 Task: Select street view around selected location Cape Romain National Wildlife Refuge, South Carolina, United States and verify 3 surrounding locations
Action: Mouse moved to (366, 297)
Screenshot: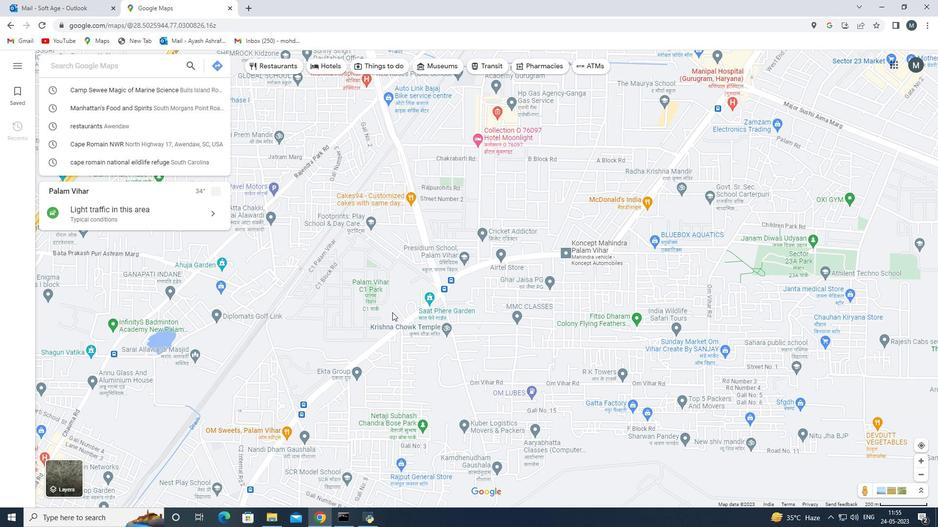 
Action: Mouse scrolled (366, 297) with delta (0, 0)
Screenshot: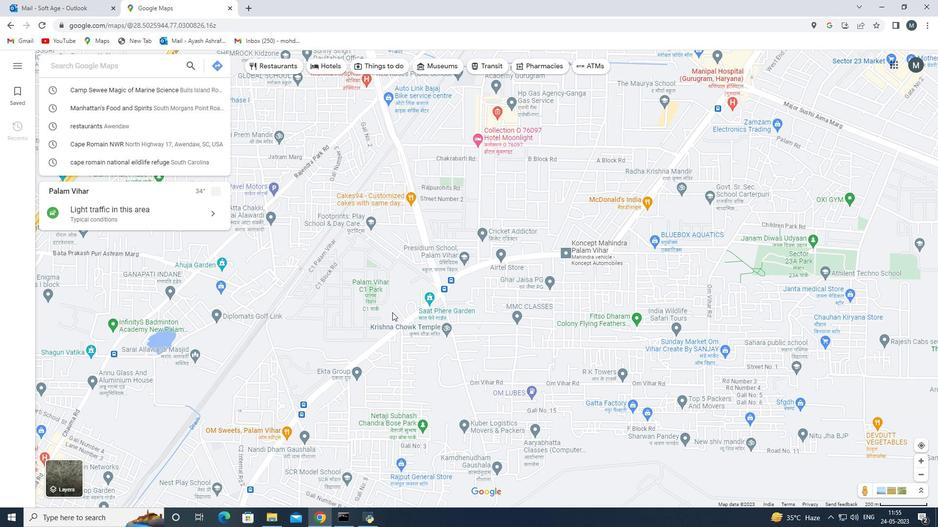 
Action: Mouse moved to (365, 296)
Screenshot: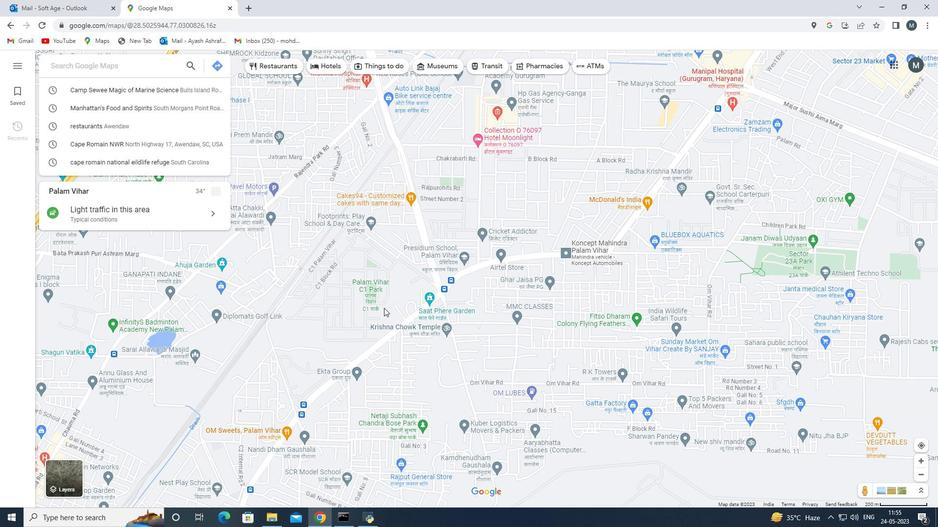 
Action: Mouse scrolled (365, 297) with delta (0, 0)
Screenshot: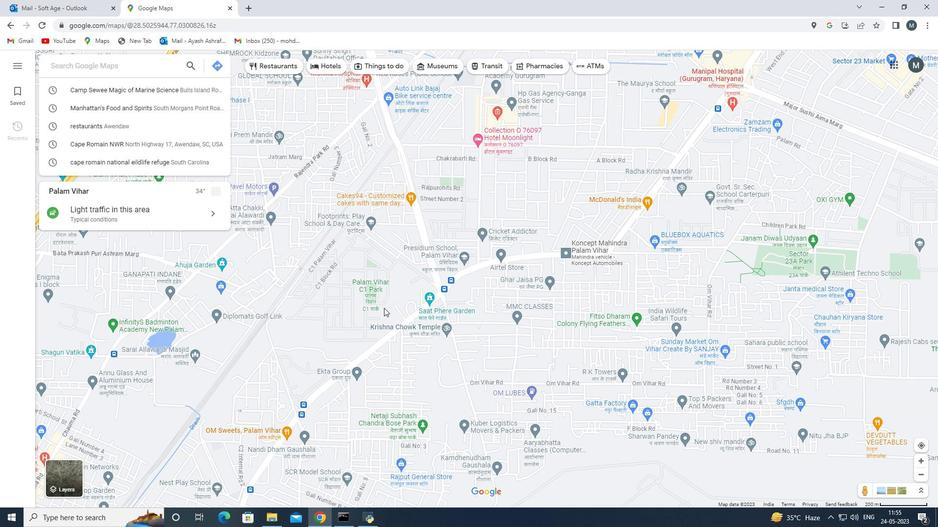 
Action: Mouse scrolled (365, 297) with delta (0, 0)
Screenshot: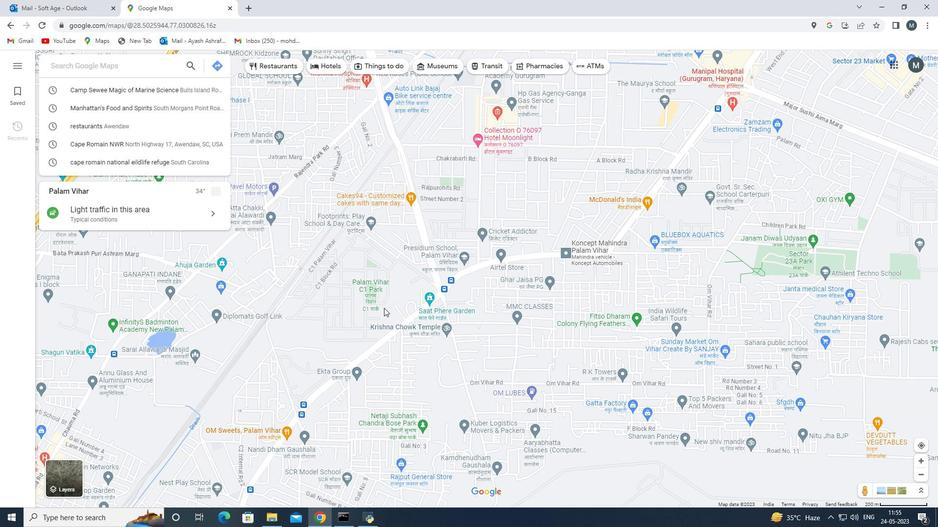 
Action: Mouse scrolled (365, 297) with delta (0, 0)
Screenshot: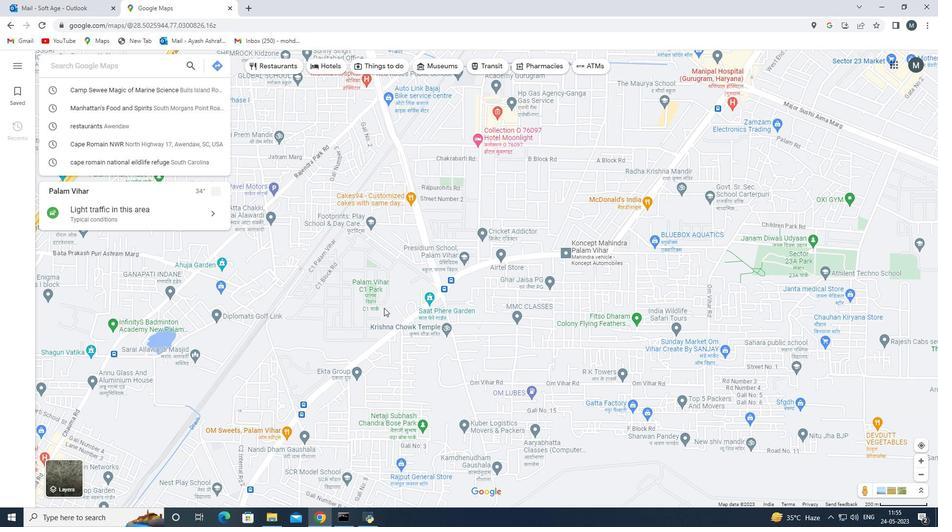 
Action: Mouse moved to (356, 292)
Screenshot: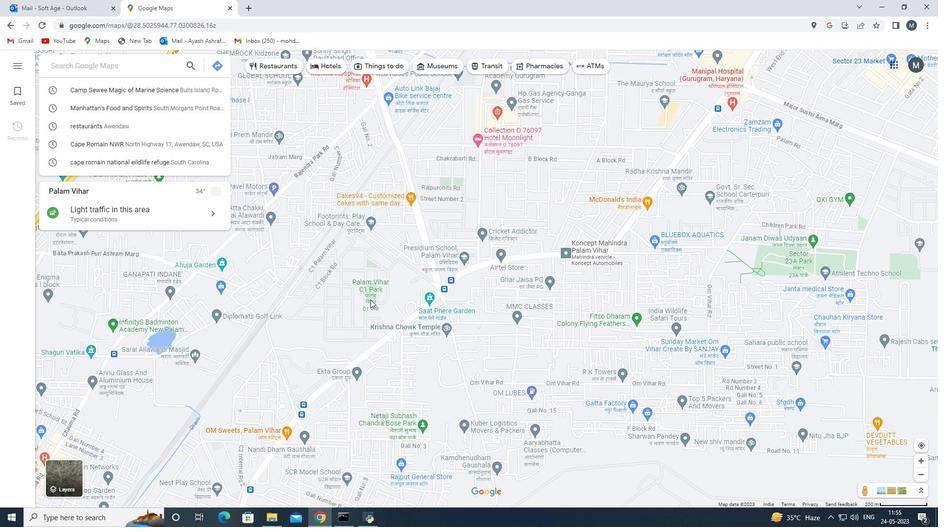 
Action: Mouse scrolled (356, 292) with delta (0, 0)
Screenshot: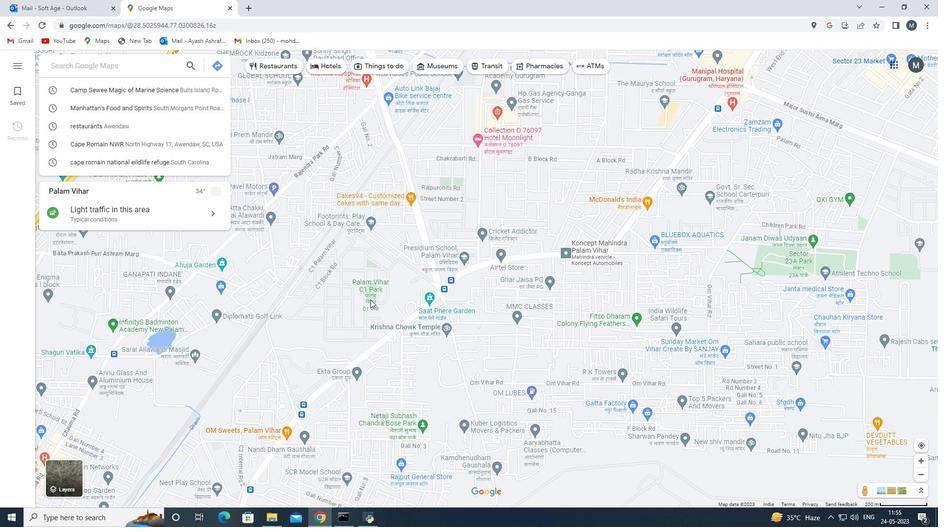 
Action: Mouse moved to (179, 192)
Screenshot: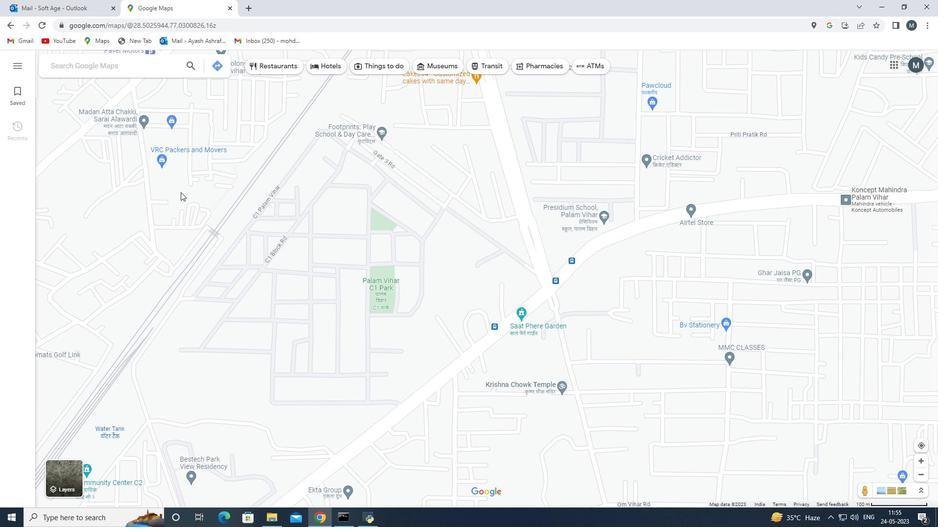 
Action: Mouse scrolled (179, 192) with delta (0, 0)
Screenshot: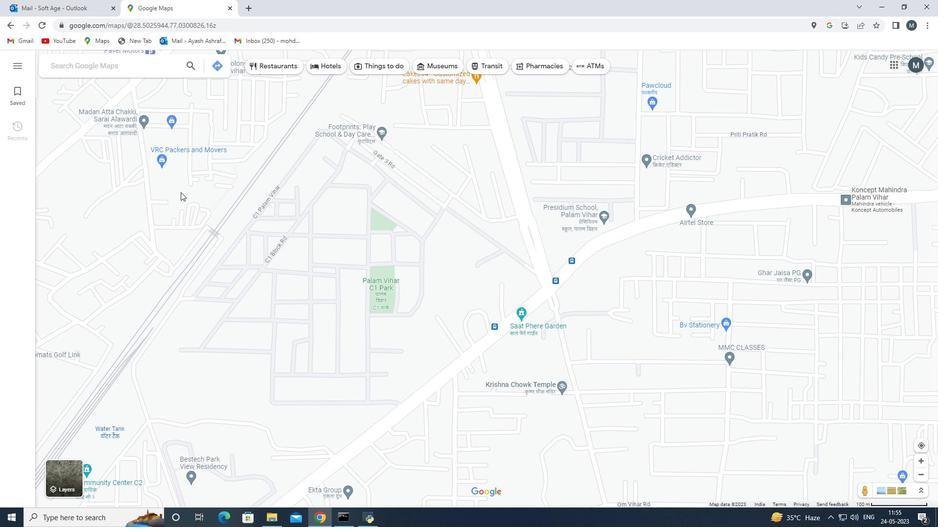 
Action: Mouse scrolled (179, 192) with delta (0, 0)
Screenshot: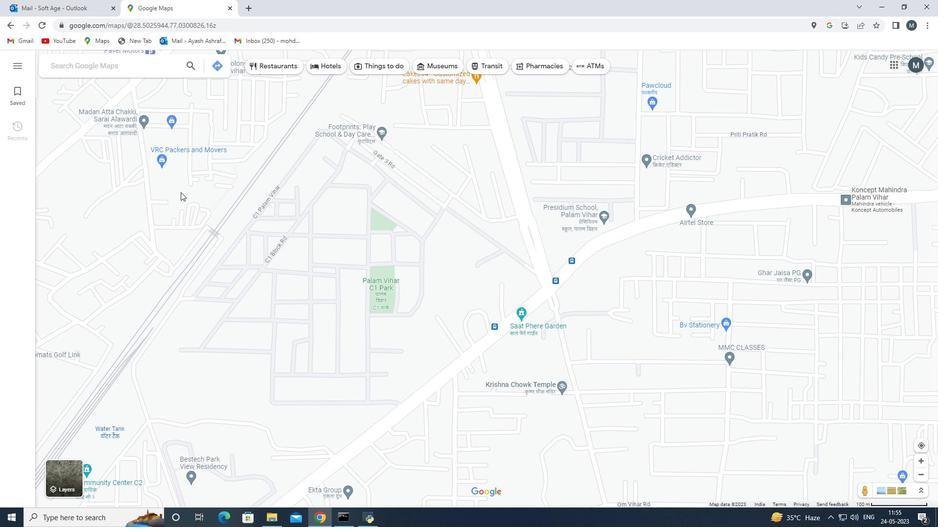 
Action: Mouse scrolled (179, 192) with delta (0, 0)
Screenshot: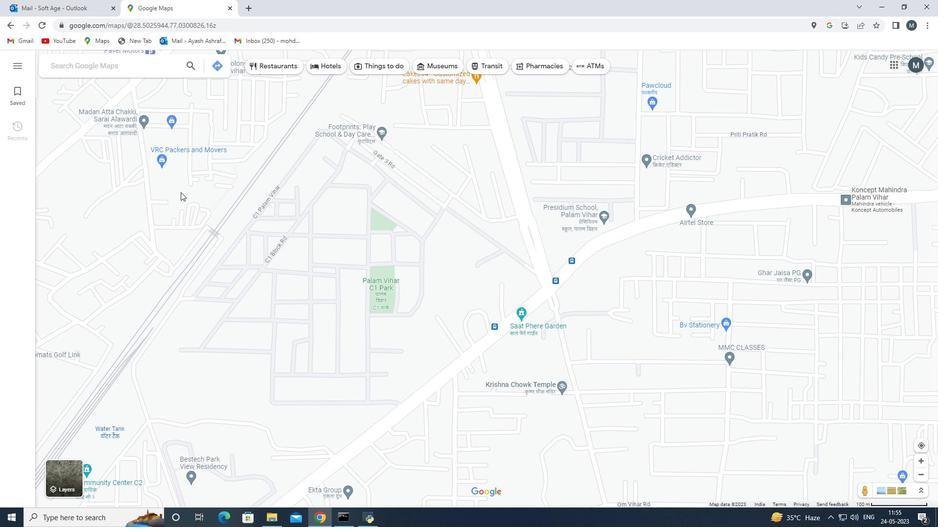 
Action: Mouse scrolled (179, 192) with delta (0, 0)
Screenshot: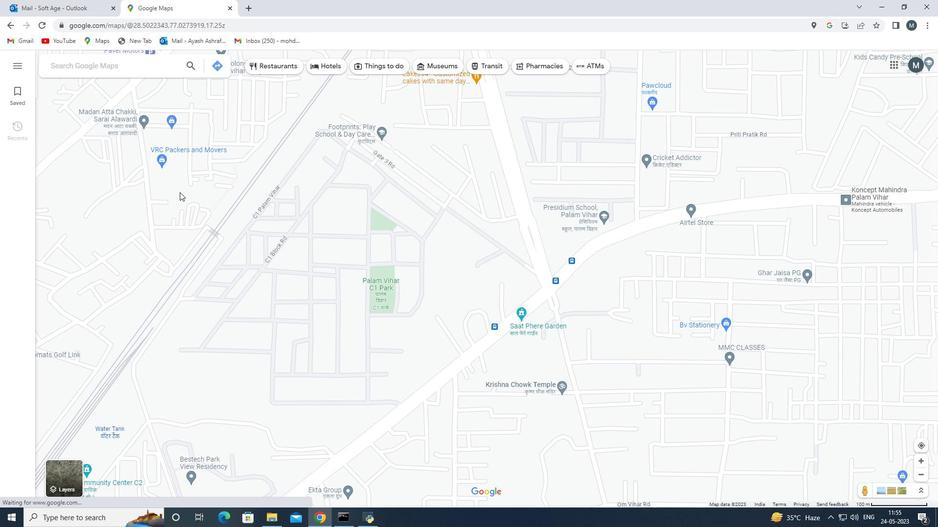 
Action: Mouse moved to (173, 191)
Screenshot: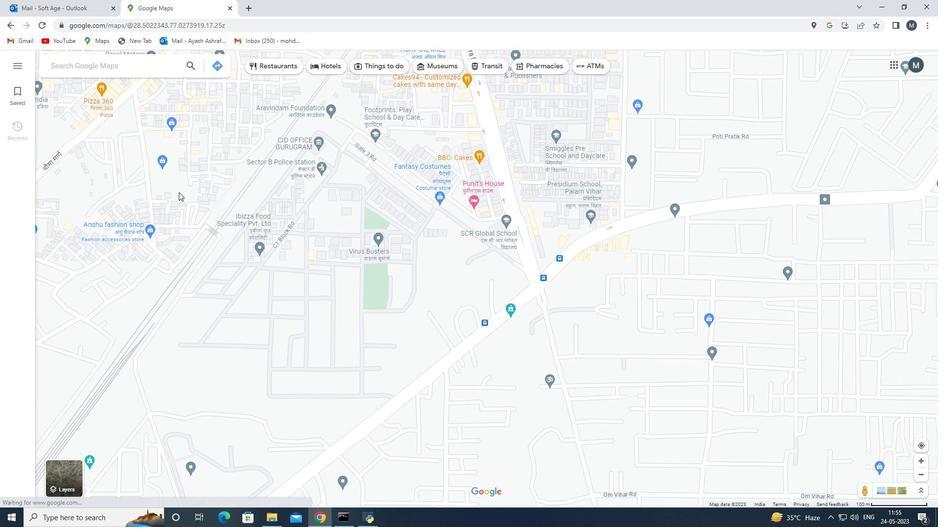
Action: Mouse scrolled (175, 191) with delta (0, 0)
Screenshot: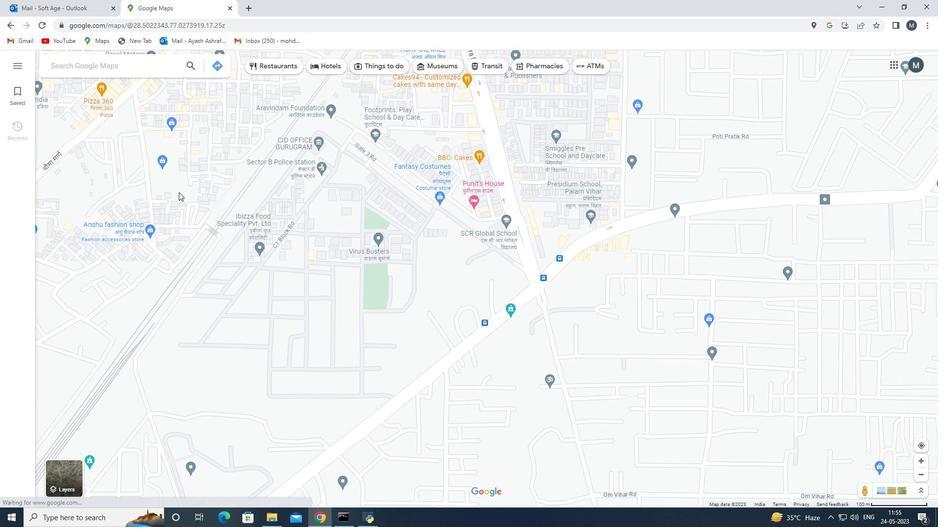
Action: Mouse moved to (102, 69)
Screenshot: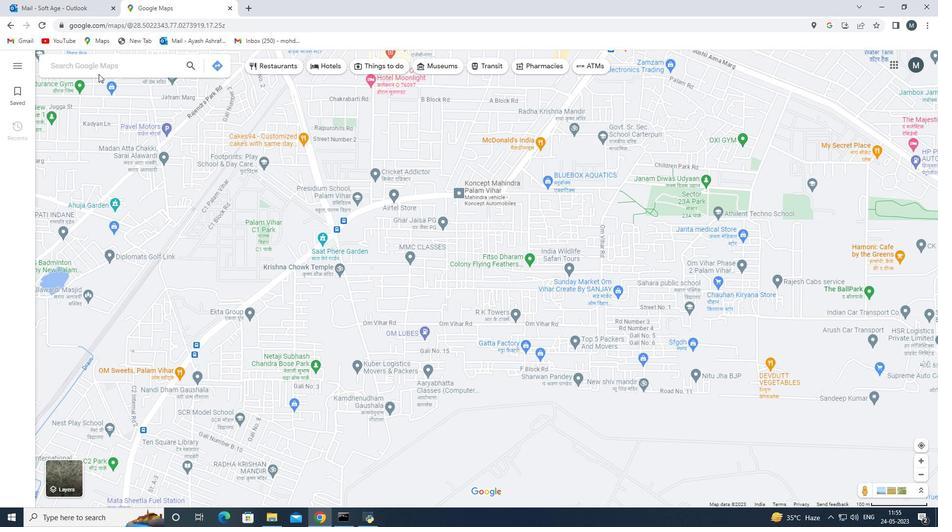 
Action: Mouse pressed left at (102, 69)
Screenshot: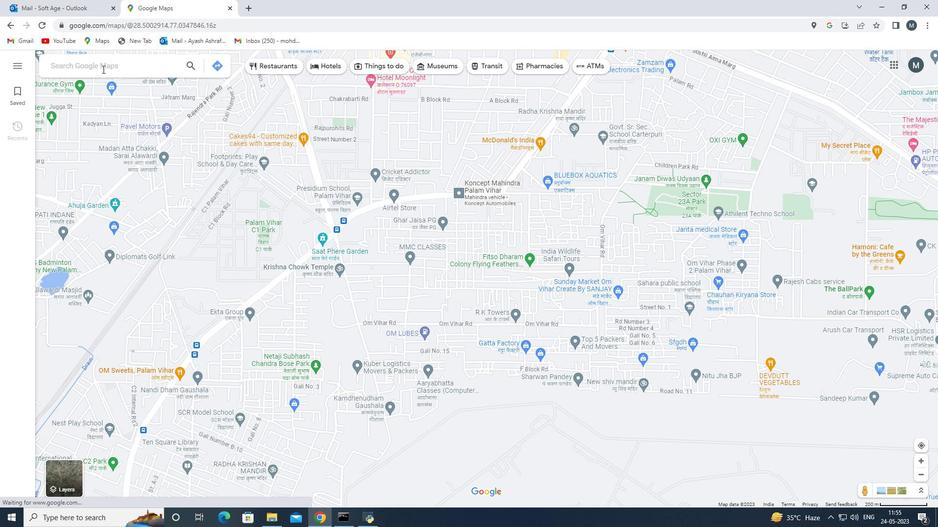
Action: Key pressed <Key.shift>Cape<Key.space><Key.shift>romain<Key.space>national<Key.space>wo<Key.backspace>ildlife<Key.space>regu<Key.backspace><Key.backspace>fuge,south<Key.space>carolina<Key.space>
Screenshot: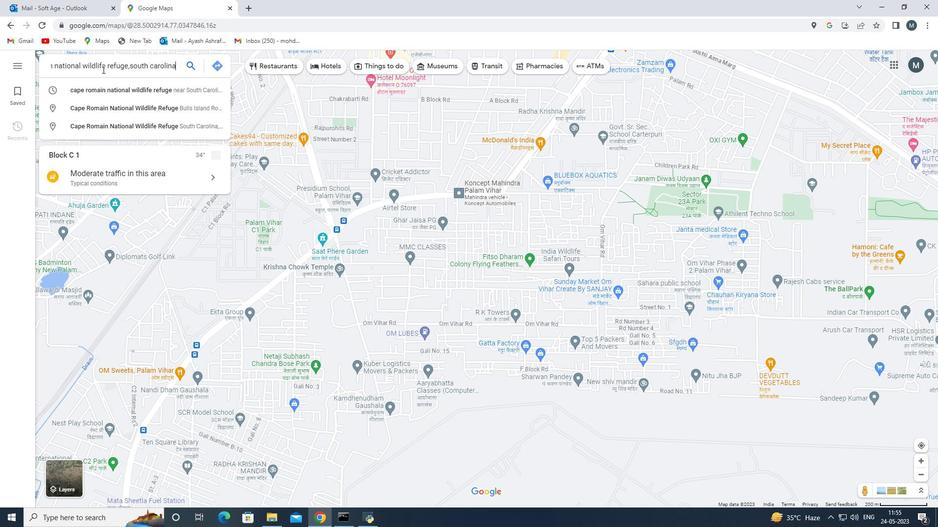 
Action: Mouse moved to (184, 66)
Screenshot: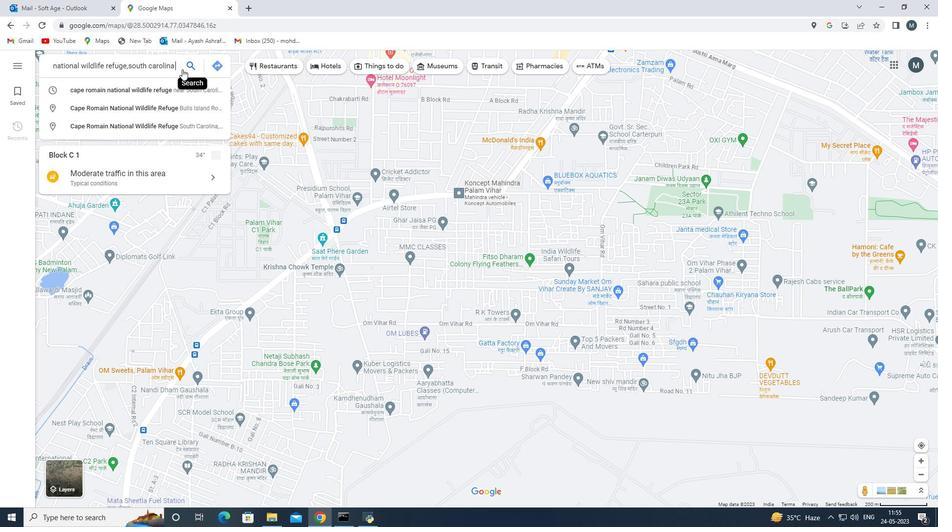 
Action: Mouse pressed left at (184, 66)
Screenshot: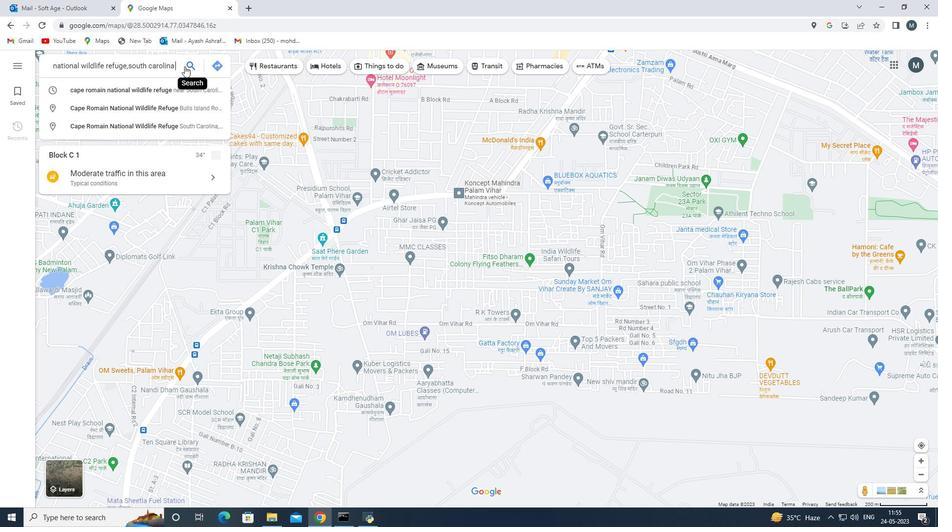 
Action: Mouse moved to (604, 304)
Screenshot: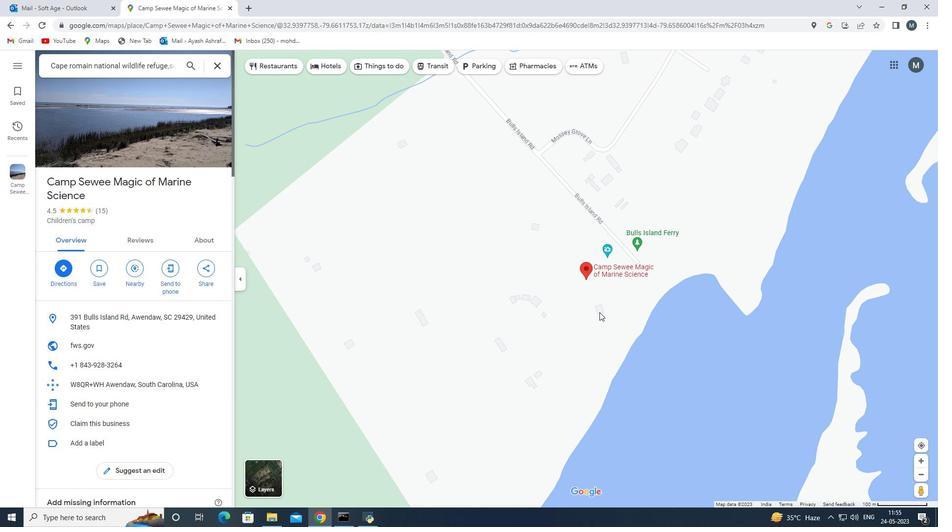 
Action: Mouse scrolled (604, 305) with delta (0, 0)
Screenshot: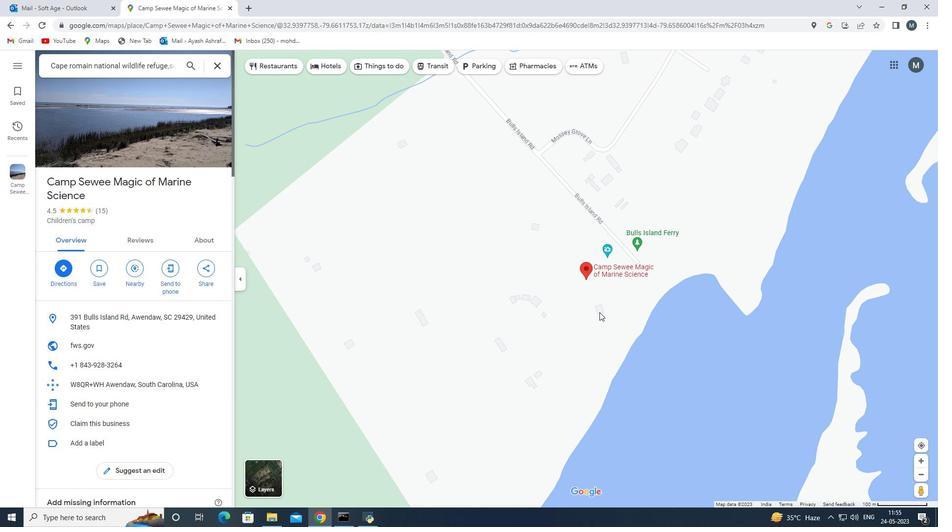 
Action: Mouse moved to (604, 293)
Screenshot: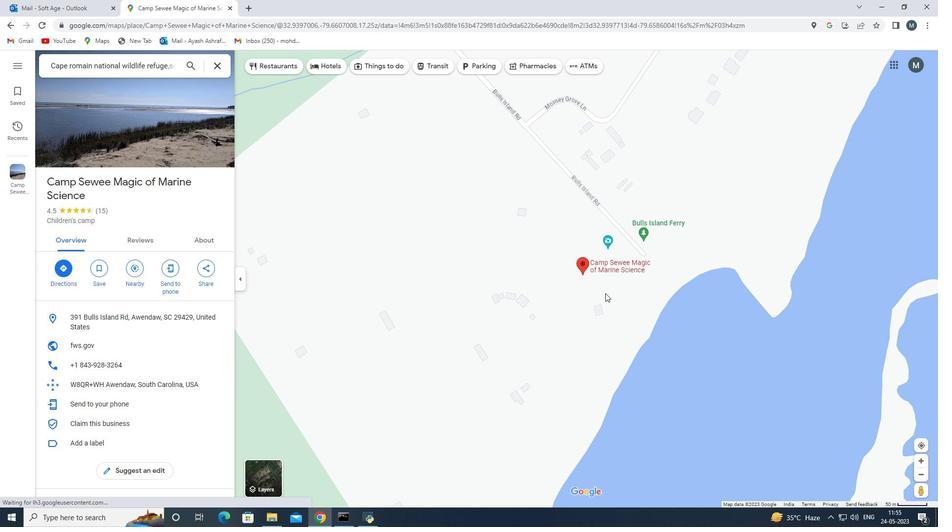 
Action: Mouse scrolled (604, 294) with delta (0, 0)
Screenshot: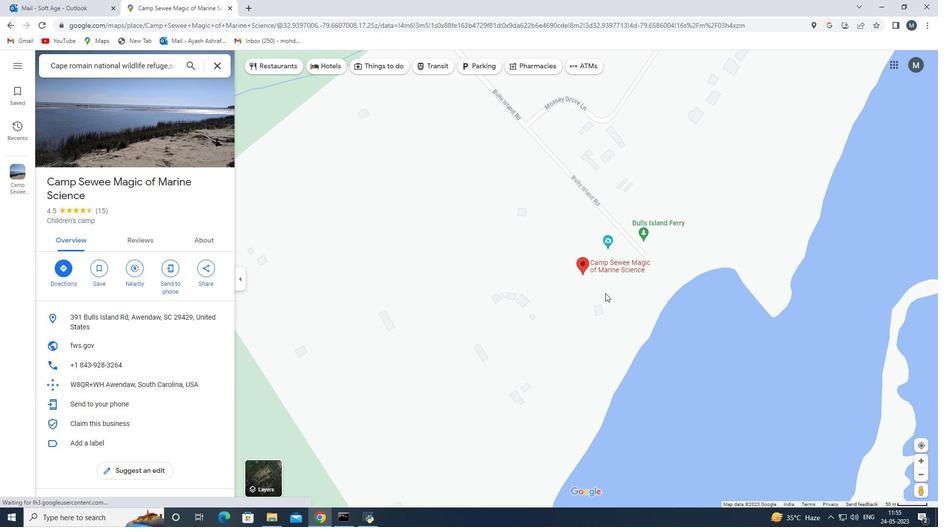 
Action: Mouse scrolled (604, 294) with delta (0, 0)
Screenshot: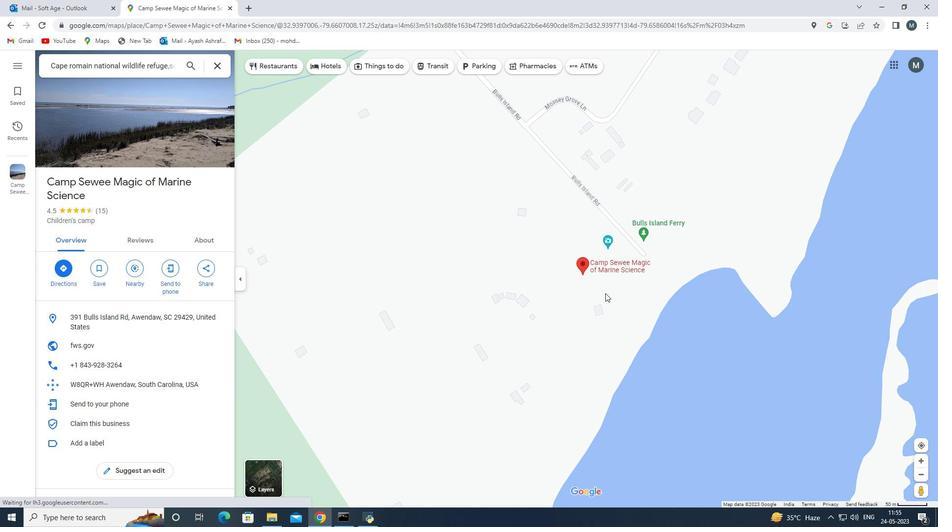 
Action: Mouse moved to (607, 290)
Screenshot: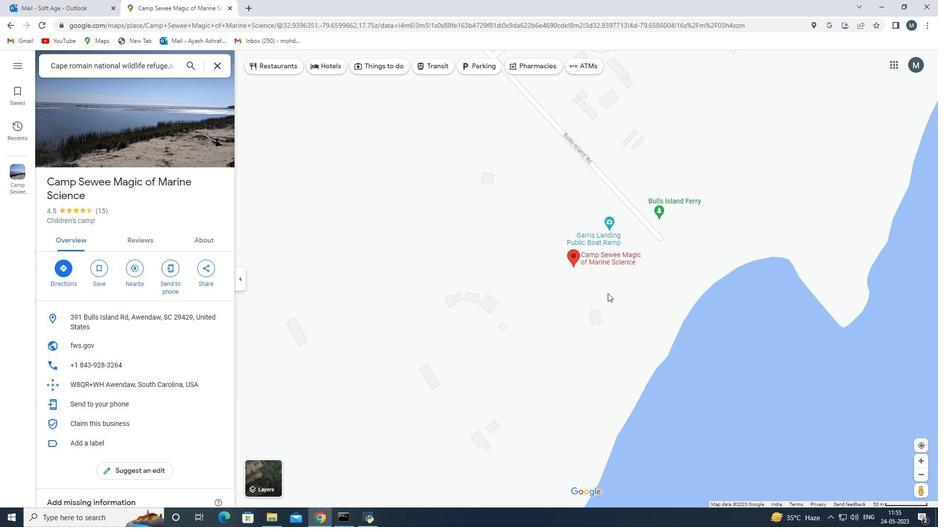 
Action: Mouse scrolled (607, 291) with delta (0, 0)
Screenshot: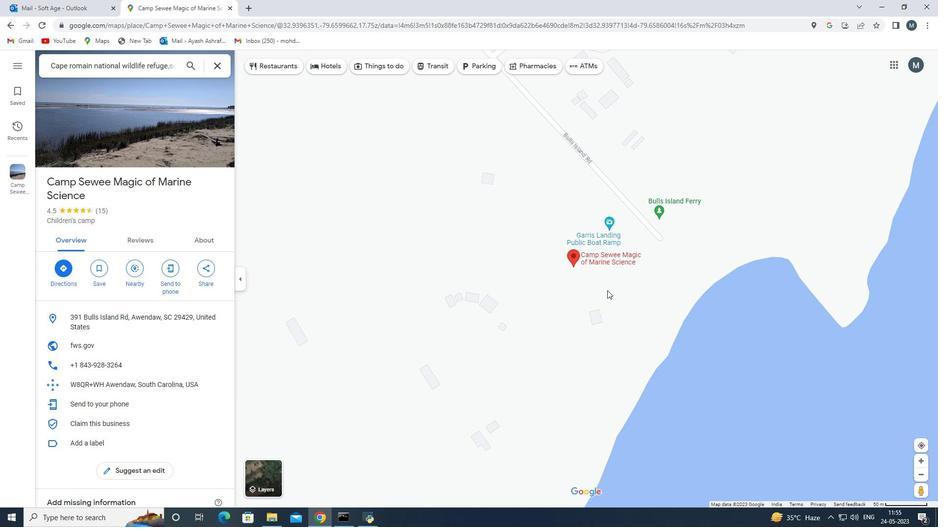 
Action: Mouse scrolled (607, 291) with delta (0, 0)
Screenshot: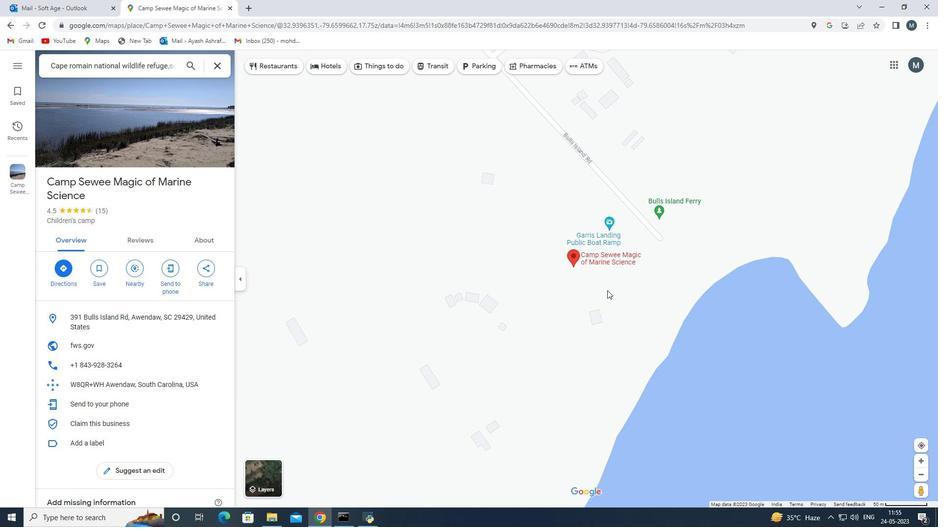 
Action: Mouse moved to (579, 248)
Screenshot: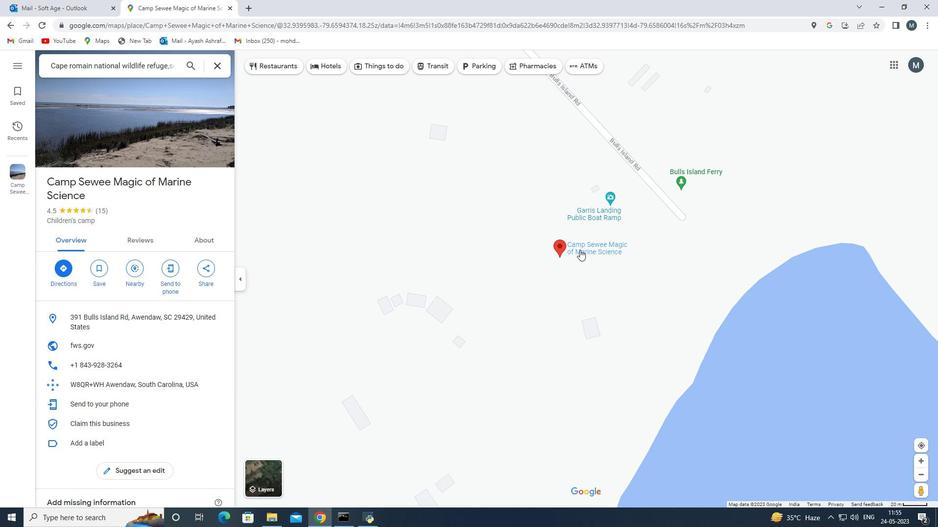
Action: Mouse pressed left at (579, 248)
Screenshot: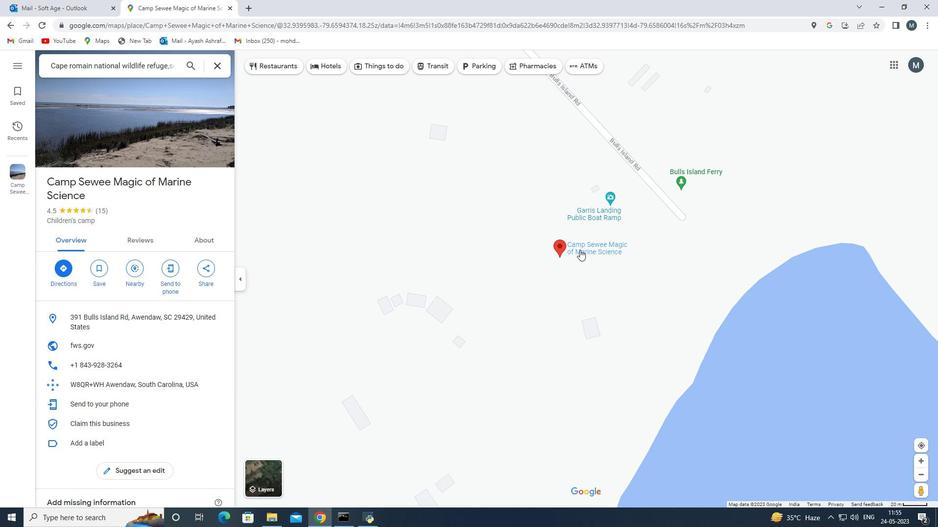 
Action: Mouse moved to (221, 66)
Screenshot: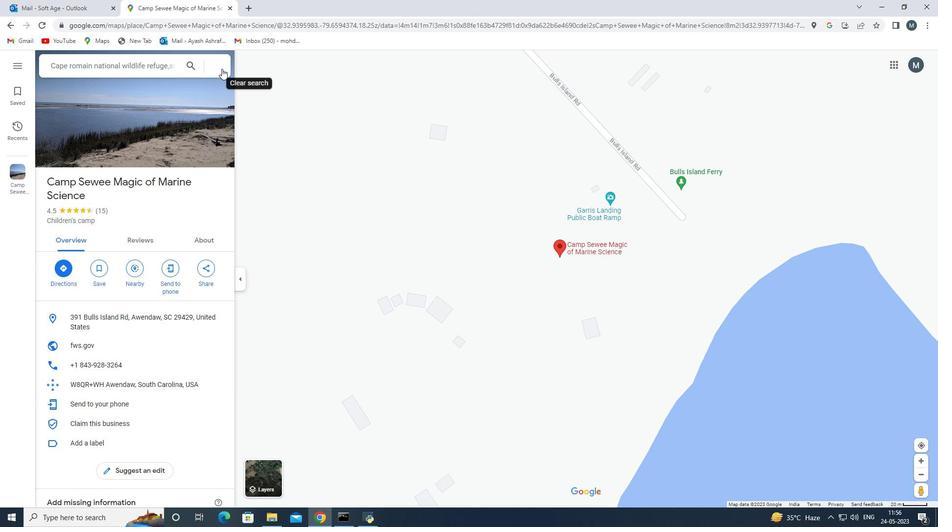 
Action: Mouse pressed left at (221, 66)
Screenshot: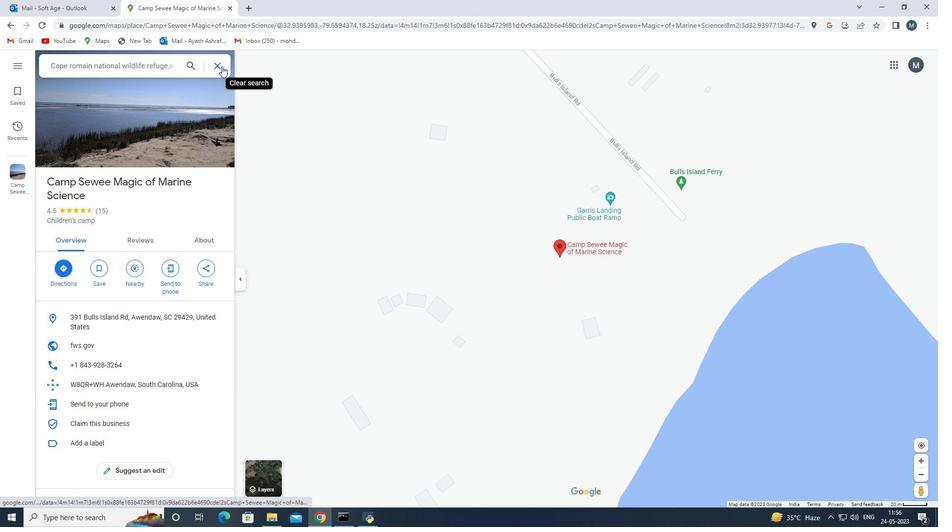 
Action: Mouse moved to (546, 264)
Screenshot: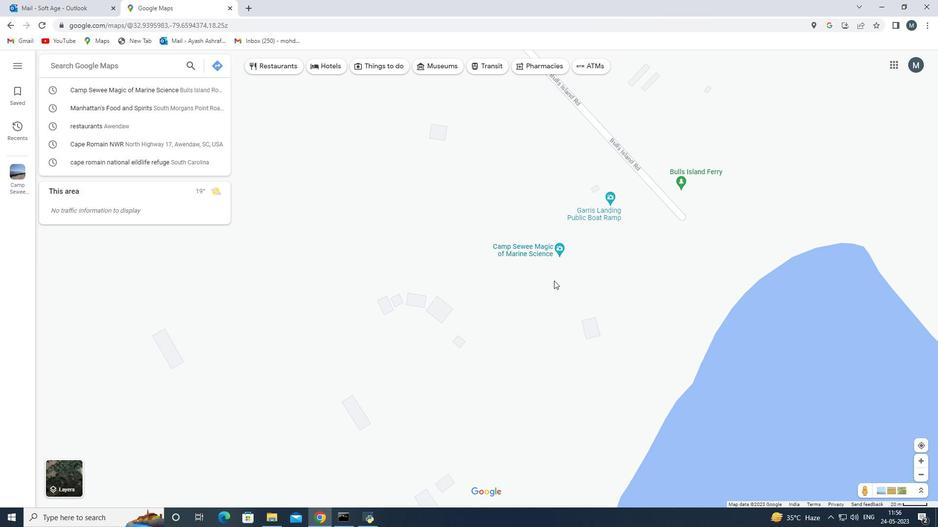 
Action: Mouse scrolled (546, 265) with delta (0, 0)
Screenshot: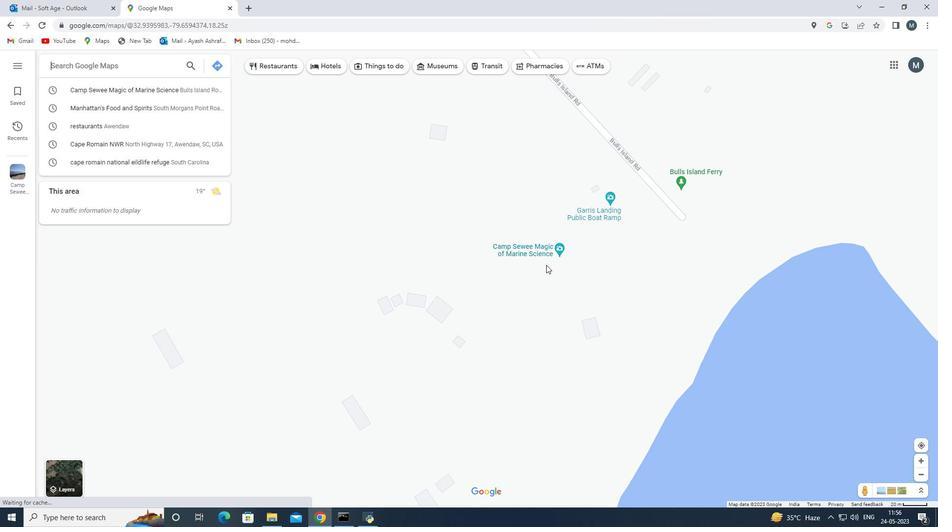 
Action: Mouse scrolled (546, 265) with delta (0, 0)
Screenshot: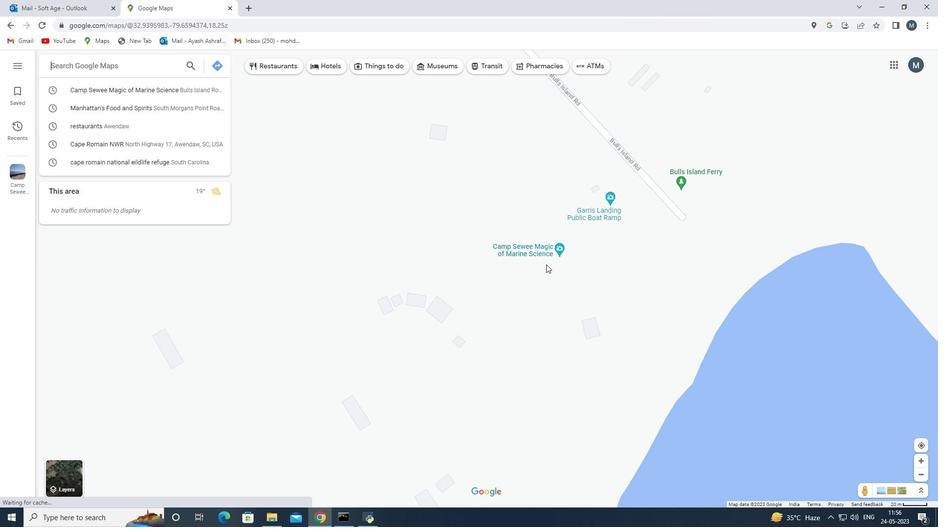 
Action: Mouse moved to (575, 251)
Screenshot: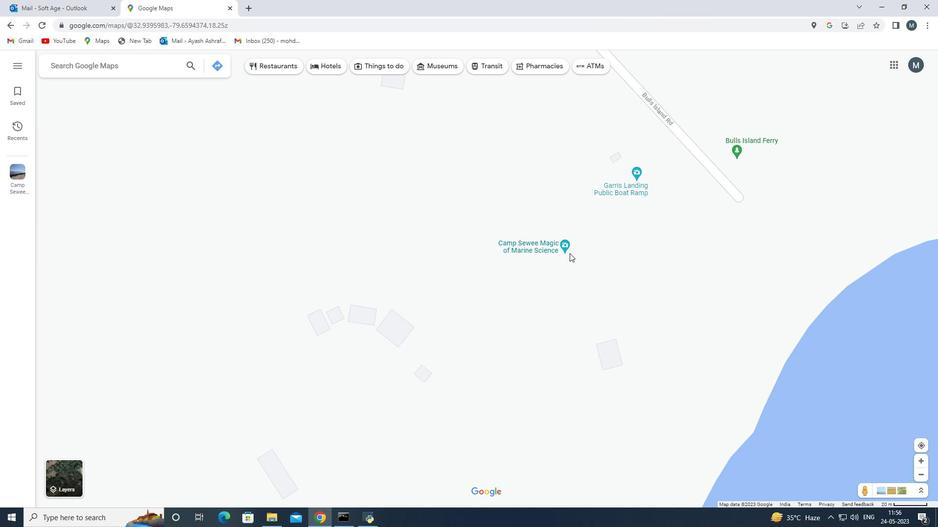 
Action: Mouse scrolled (575, 251) with delta (0, 0)
Screenshot: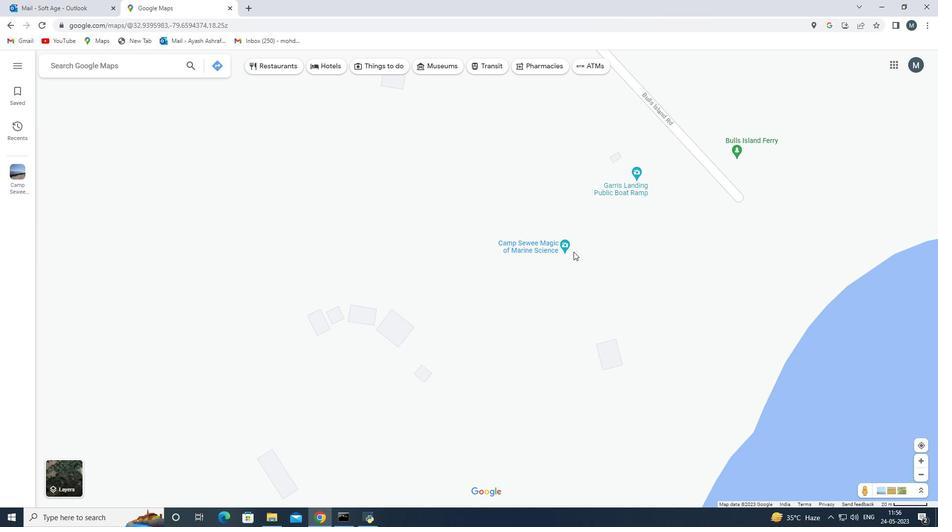 
Action: Mouse scrolled (575, 251) with delta (0, 0)
Screenshot: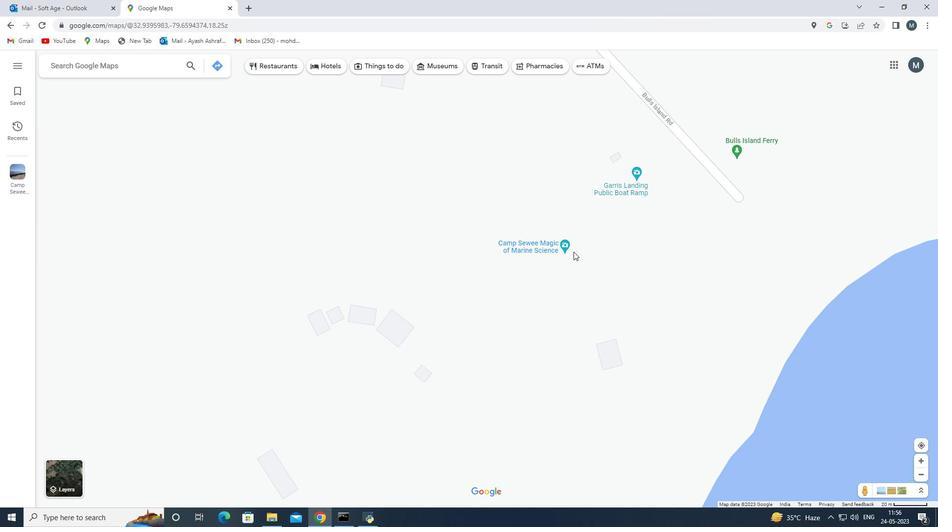 
Action: Mouse scrolled (575, 251) with delta (0, 0)
Screenshot: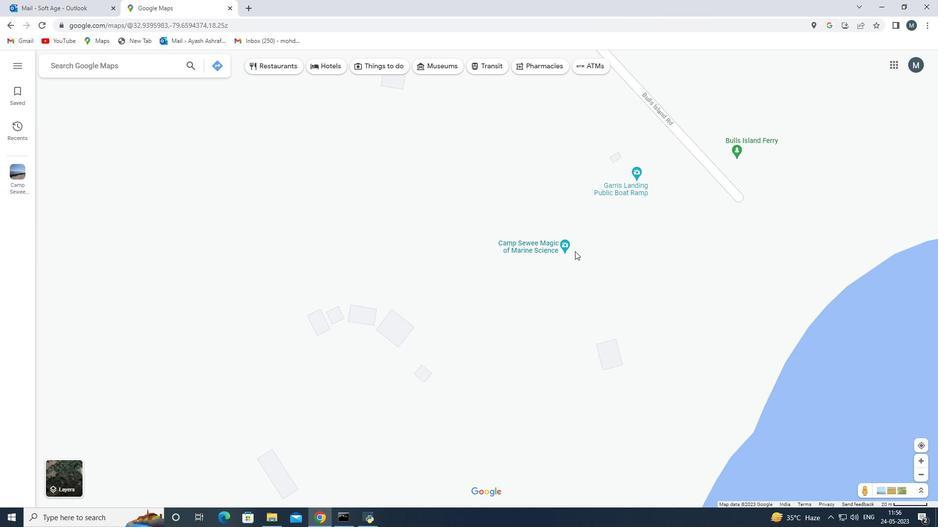 
Action: Mouse moved to (540, 280)
Screenshot: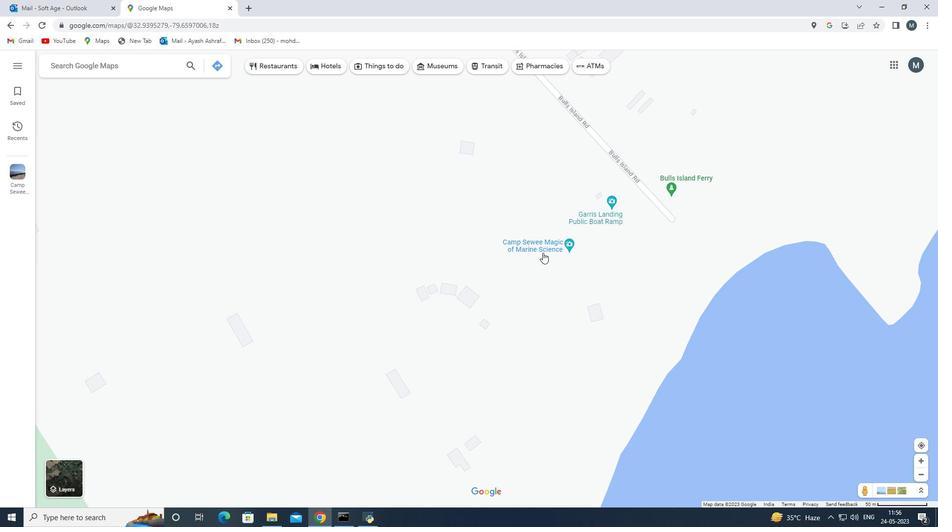 
Action: Mouse scrolled (540, 280) with delta (0, 0)
Screenshot: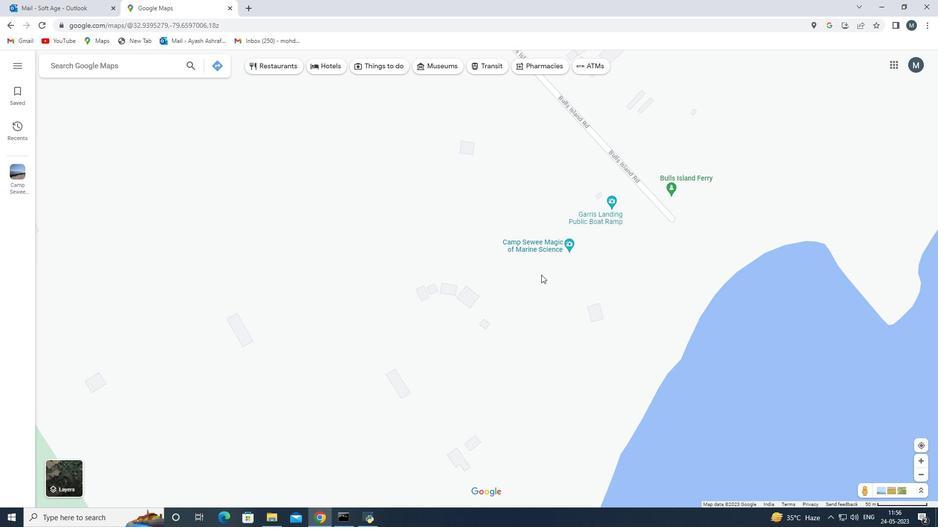 
Action: Mouse scrolled (540, 280) with delta (0, 0)
Screenshot: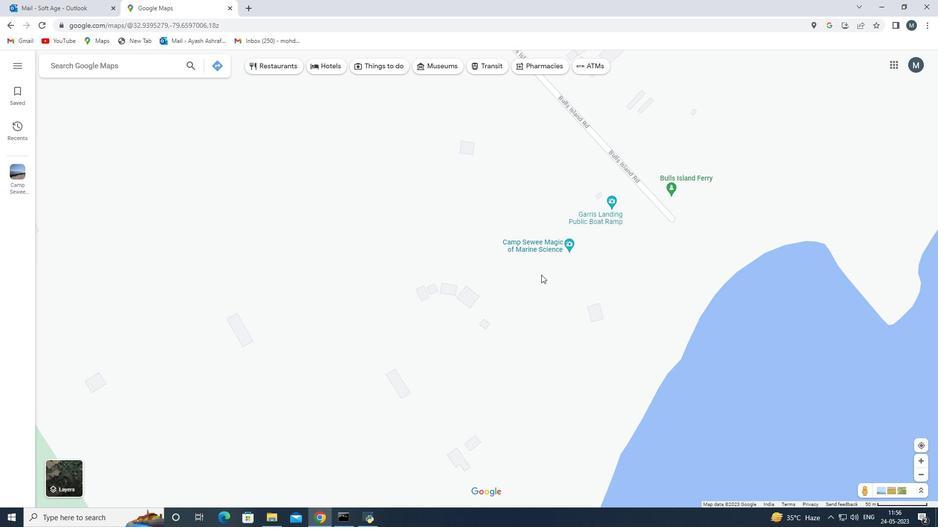 
Action: Mouse scrolled (540, 280) with delta (0, 0)
Screenshot: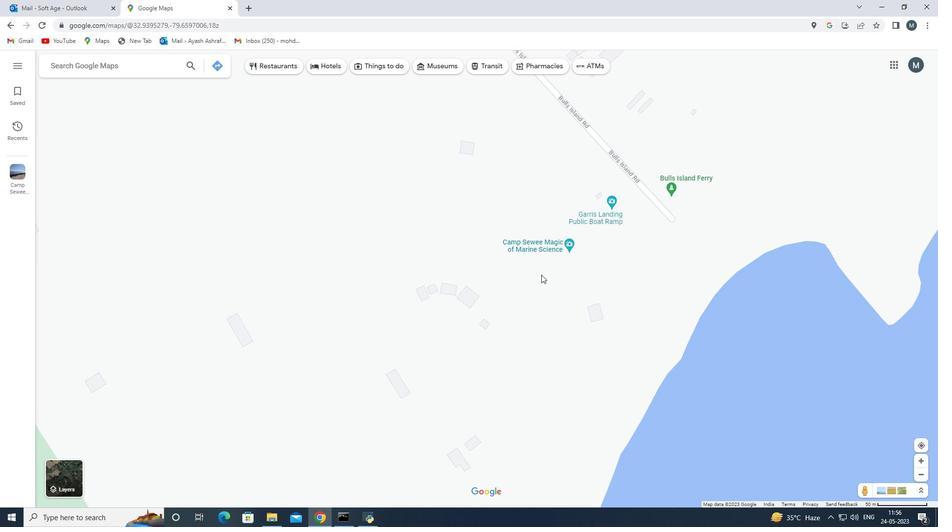 
Action: Mouse scrolled (540, 280) with delta (0, 0)
Screenshot: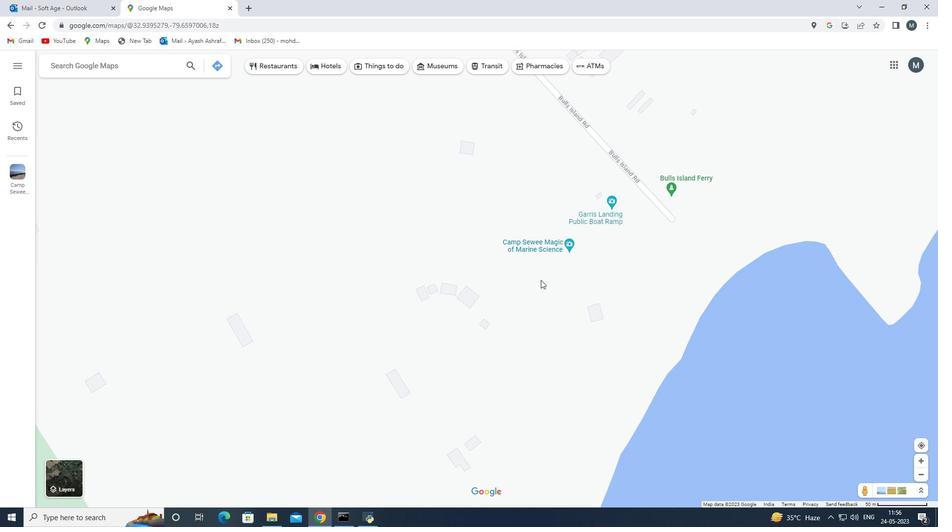 
Action: Mouse moved to (640, 232)
Screenshot: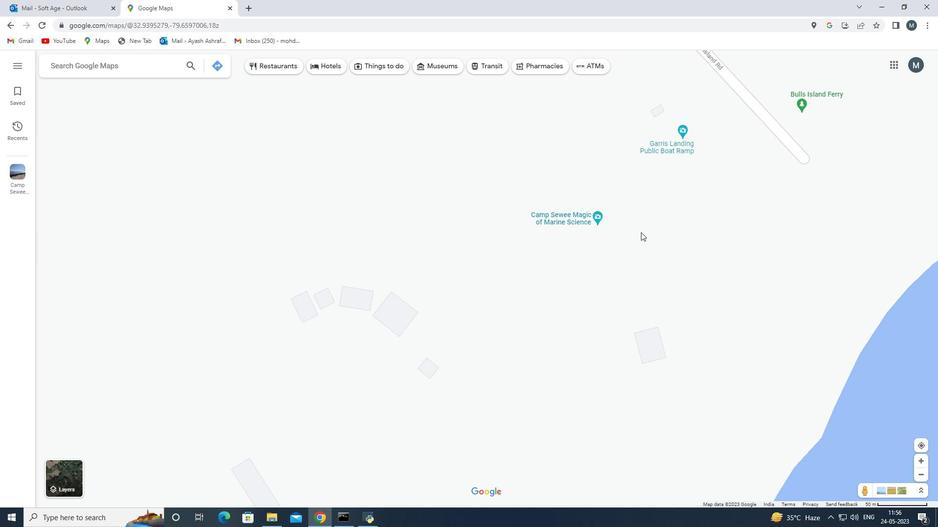 
Action: Mouse scrolled (640, 233) with delta (0, 0)
Screenshot: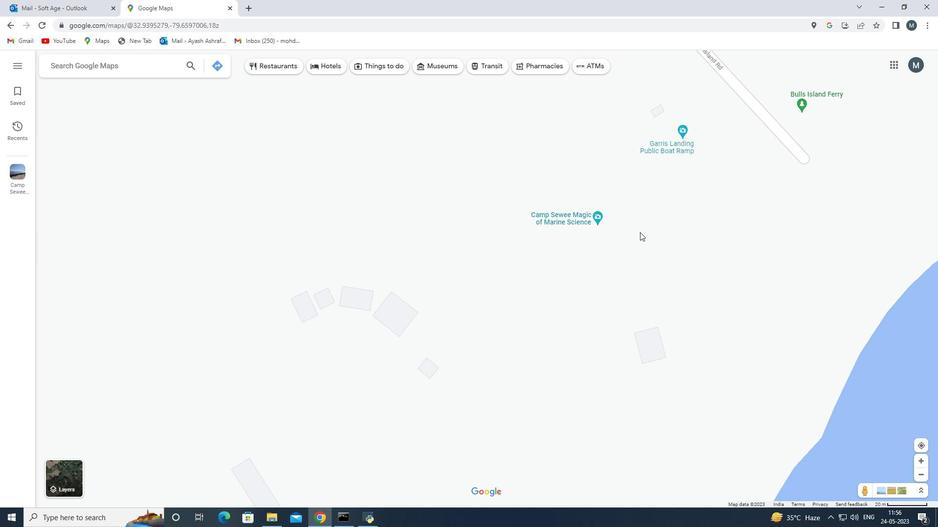 
Action: Mouse scrolled (640, 233) with delta (0, 0)
Screenshot: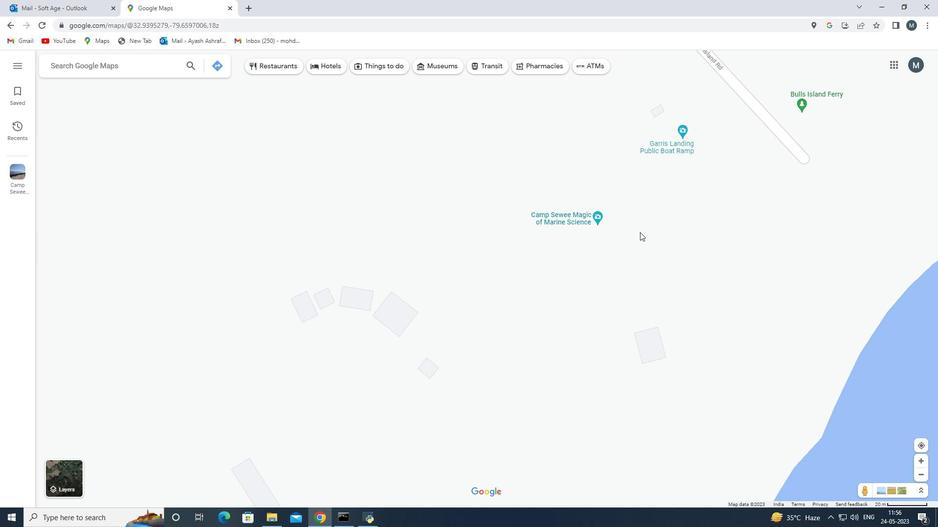
Action: Mouse moved to (554, 202)
Screenshot: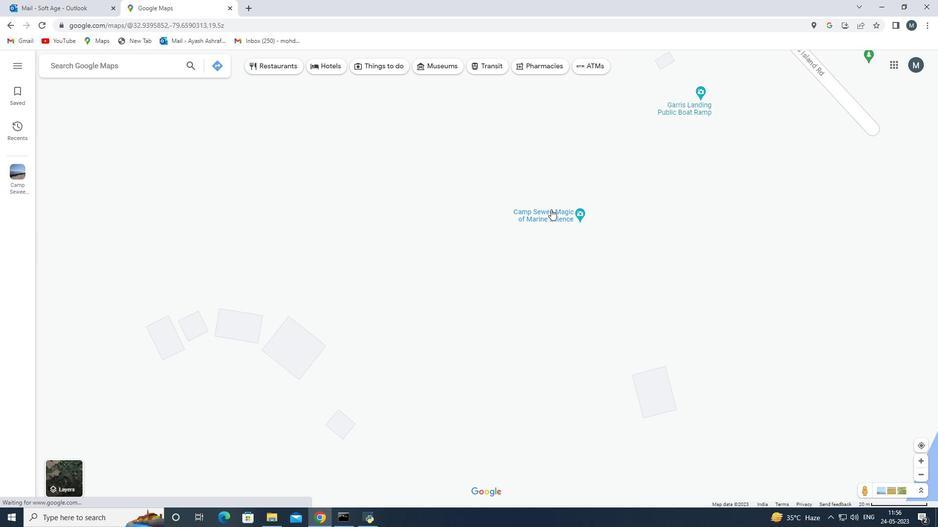 
Action: Mouse pressed left at (554, 202)
Screenshot: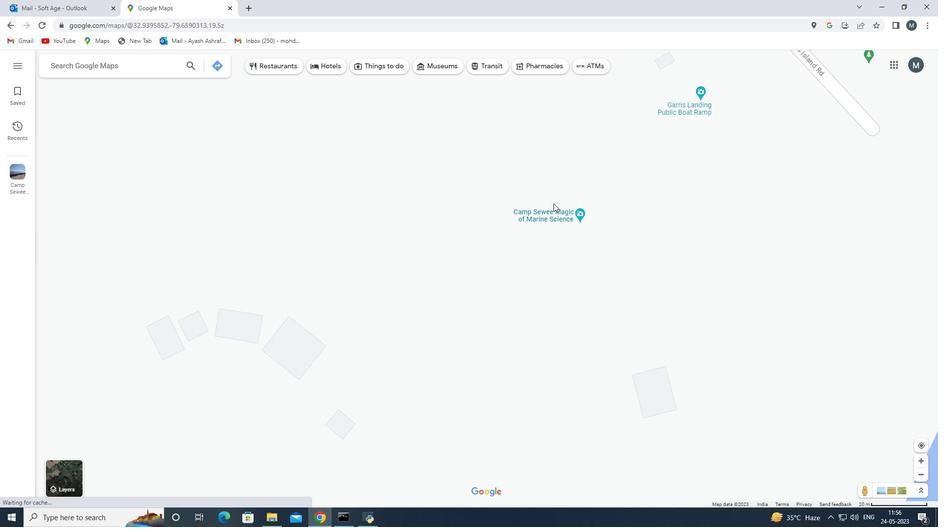 
Action: Mouse moved to (552, 212)
Screenshot: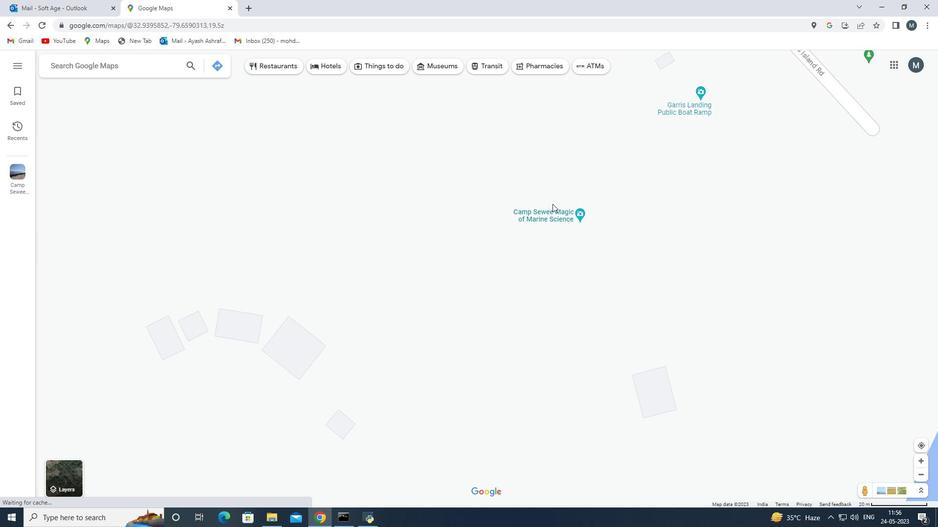 
Action: Mouse pressed left at (552, 212)
Screenshot: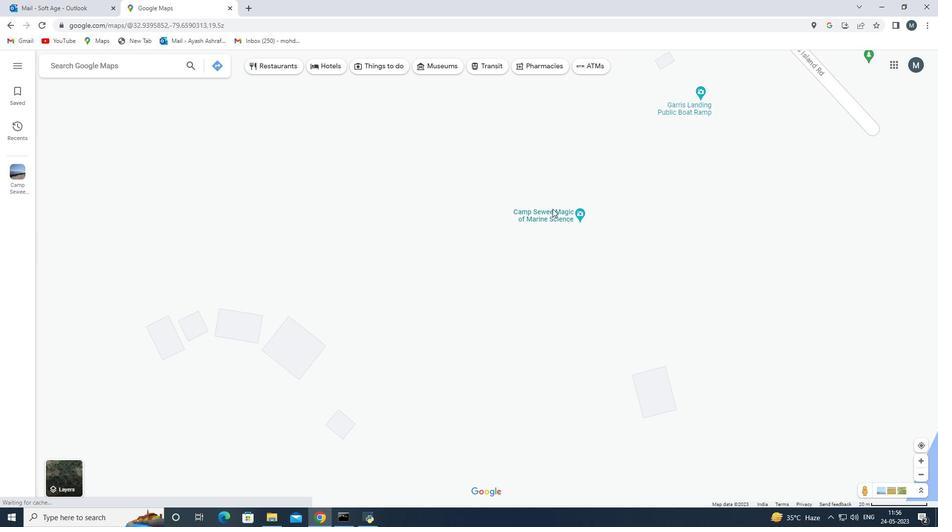 
Action: Mouse moved to (656, 203)
Screenshot: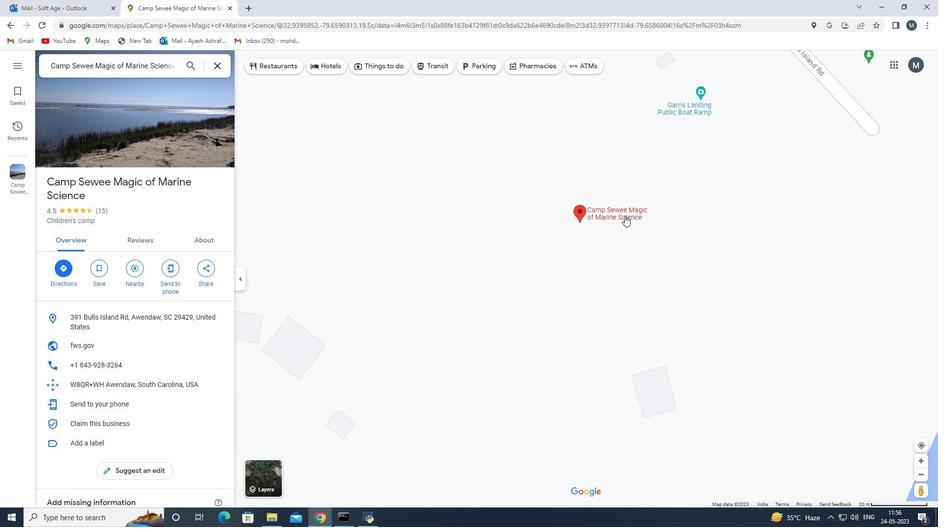 
Action: Mouse scrolled (656, 203) with delta (0, 0)
Screenshot: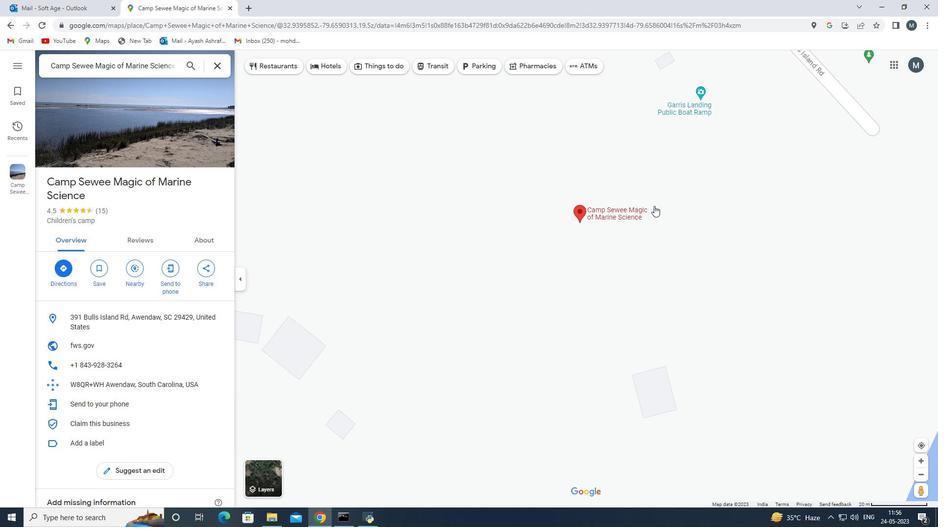 
Action: Mouse scrolled (656, 203) with delta (0, 0)
Screenshot: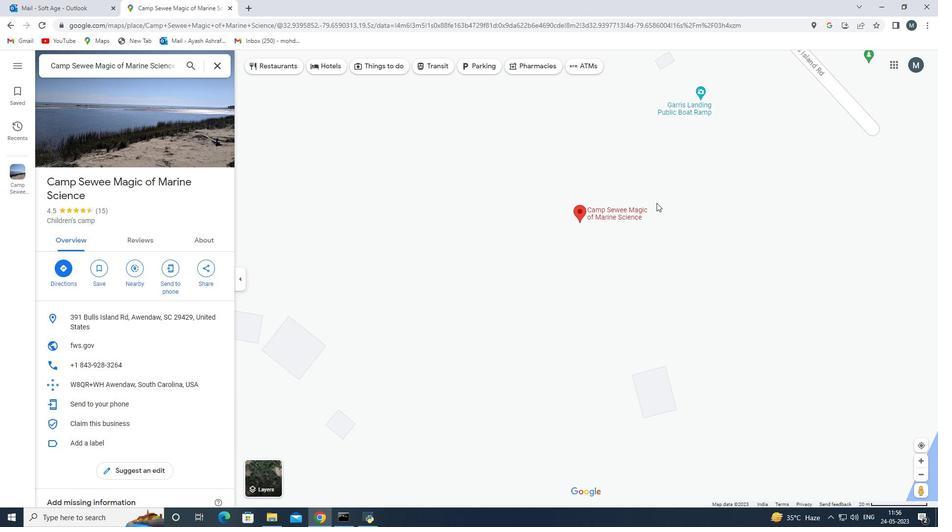 
Action: Mouse moved to (658, 202)
Screenshot: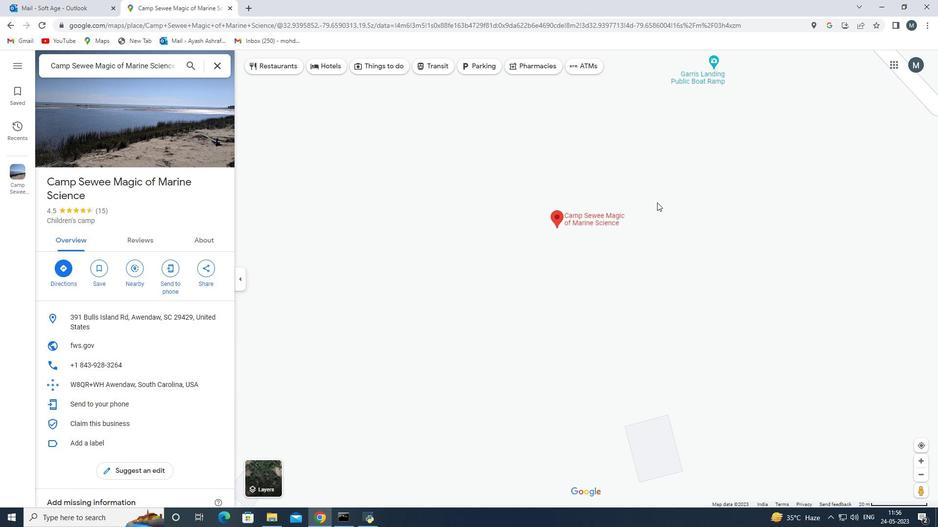 
Action: Mouse scrolled (658, 202) with delta (0, 0)
Screenshot: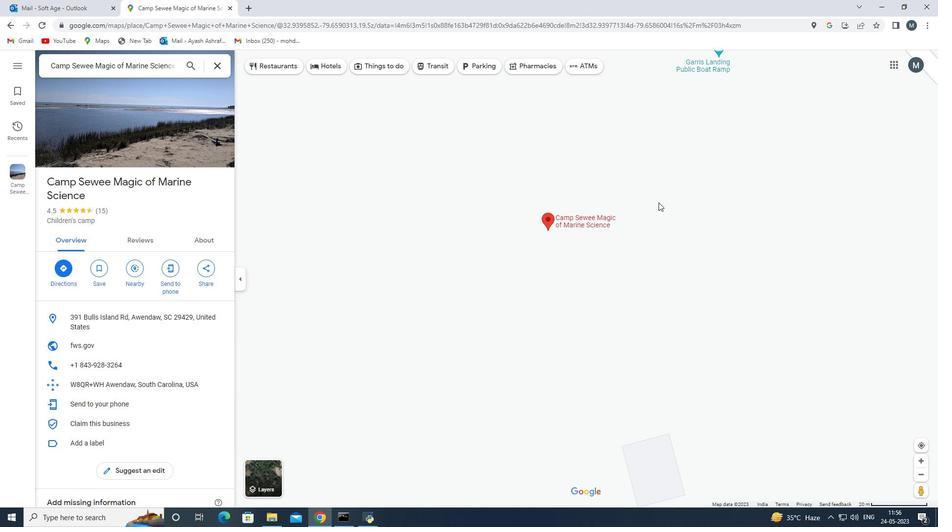 
Action: Mouse scrolled (658, 202) with delta (0, 0)
Screenshot: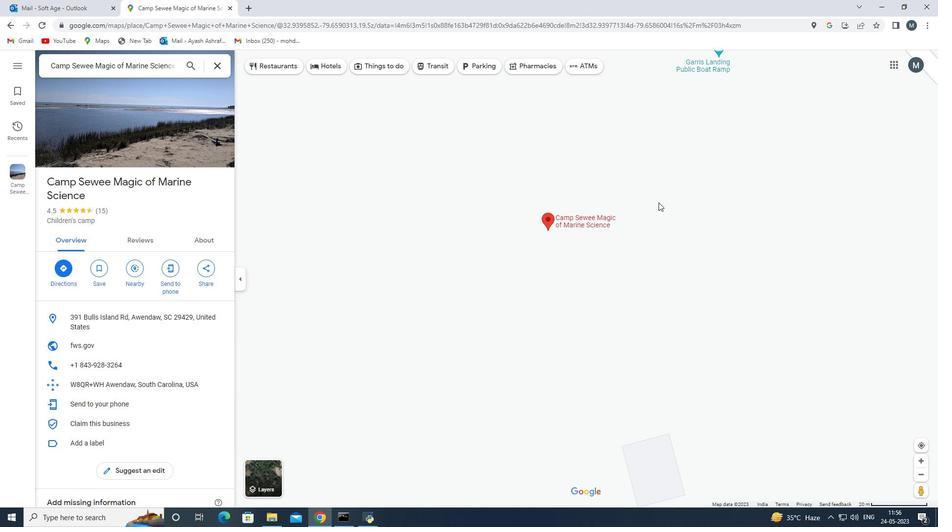 
Action: Mouse moved to (655, 205)
Screenshot: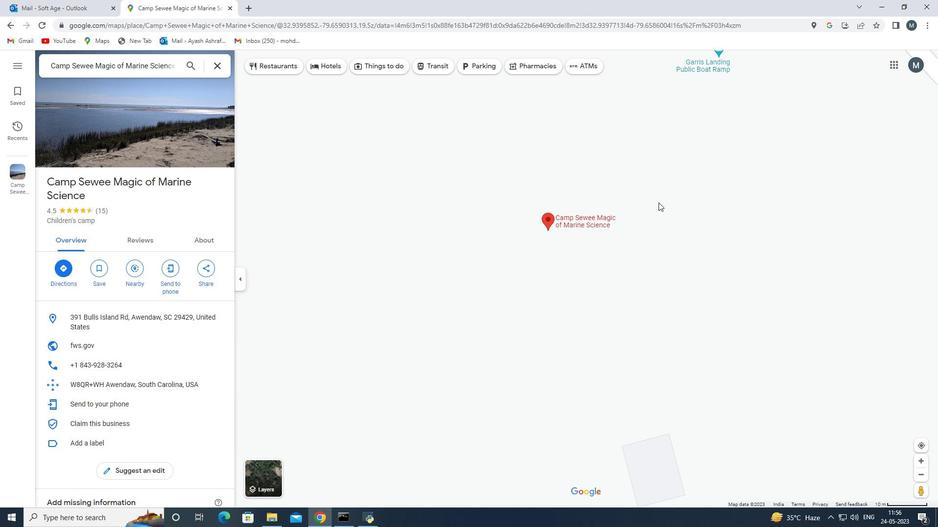 
Action: Mouse scrolled (657, 203) with delta (0, 0)
Screenshot: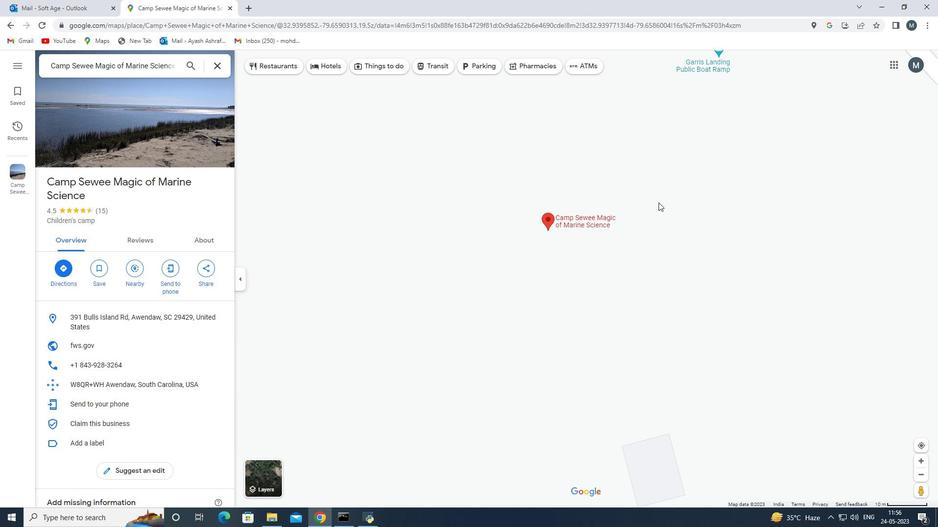 
Action: Mouse moved to (653, 208)
Screenshot: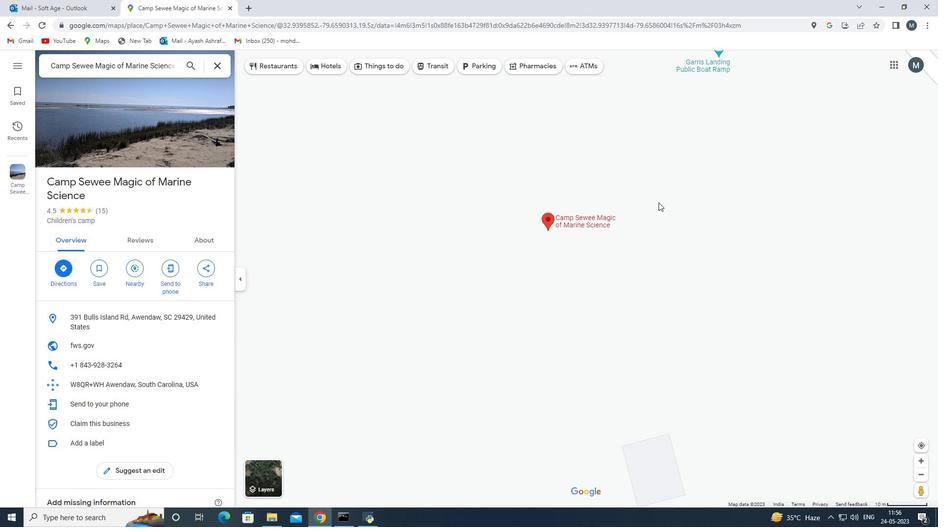
Action: Mouse scrolled (655, 206) with delta (0, 0)
Screenshot: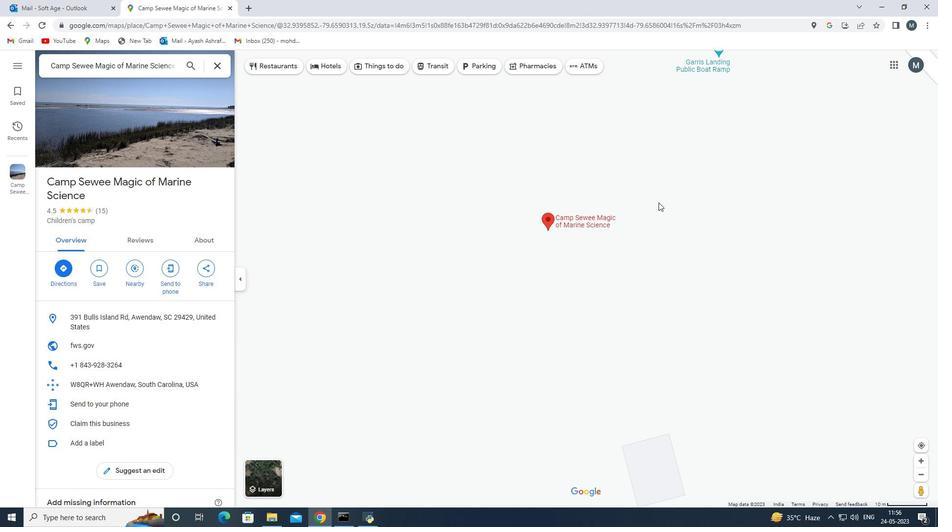 
Action: Mouse moved to (621, 231)
Screenshot: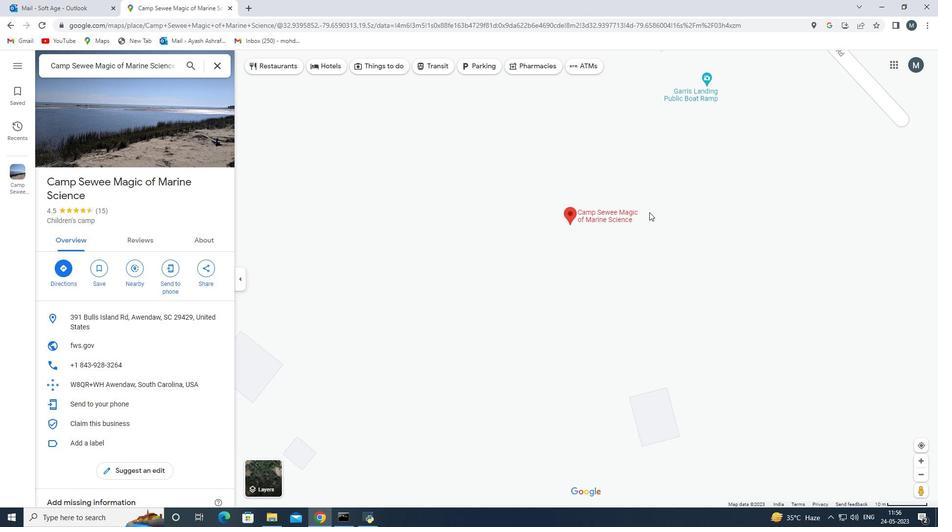 
Action: Mouse scrolled (621, 231) with delta (0, 0)
Screenshot: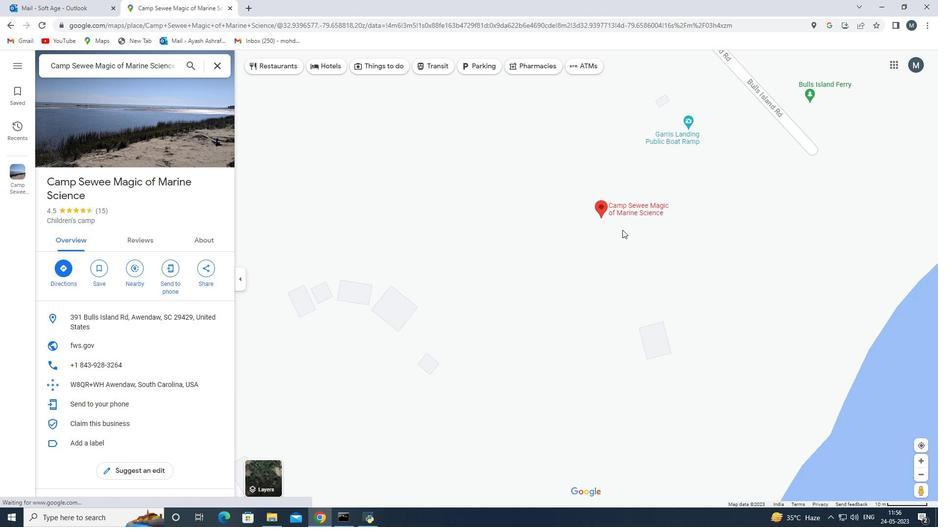 
Action: Mouse moved to (621, 232)
Screenshot: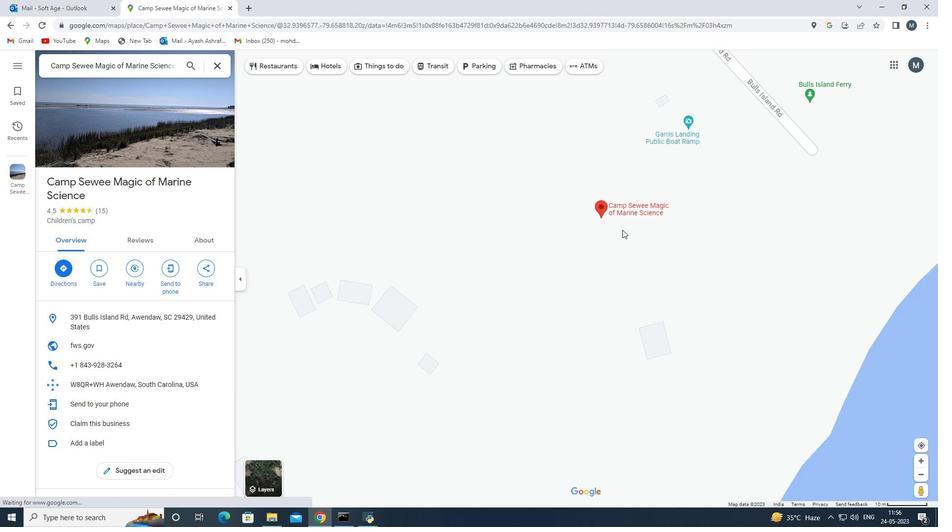 
Action: Mouse scrolled (621, 232) with delta (0, 0)
Screenshot: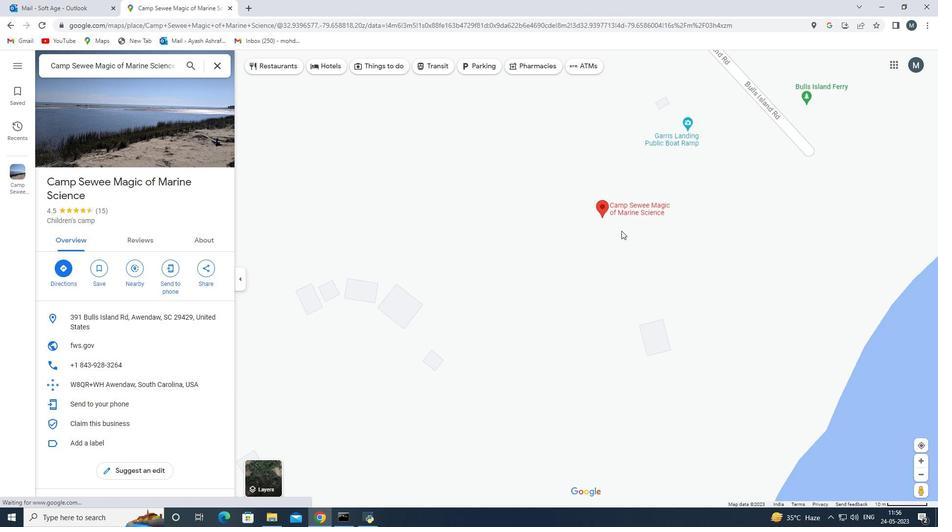 
Action: Mouse scrolled (621, 232) with delta (0, 0)
Screenshot: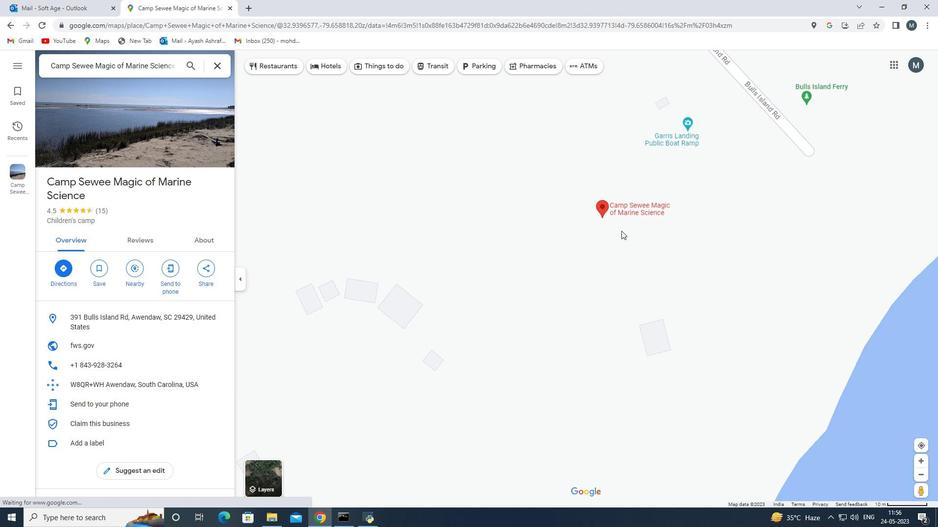 
Action: Mouse scrolled (621, 232) with delta (0, 0)
Screenshot: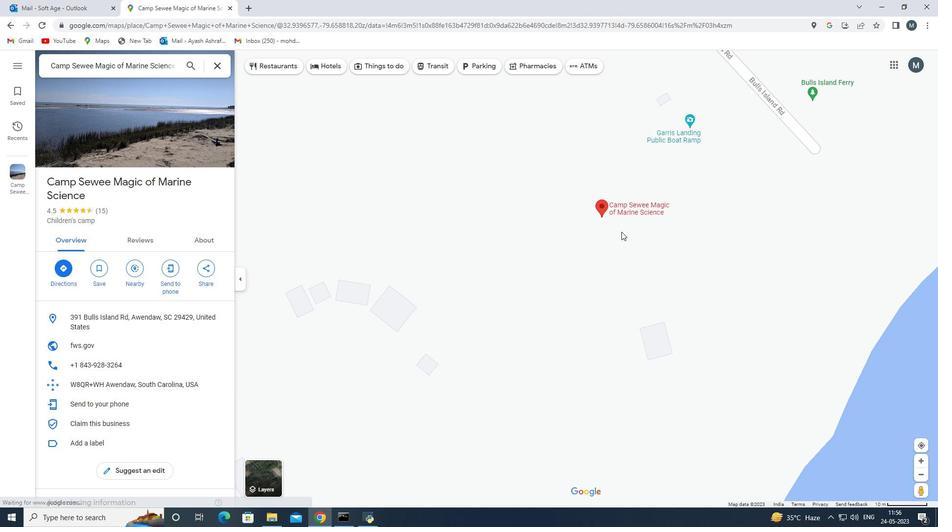 
Action: Mouse scrolled (621, 232) with delta (0, 0)
Screenshot: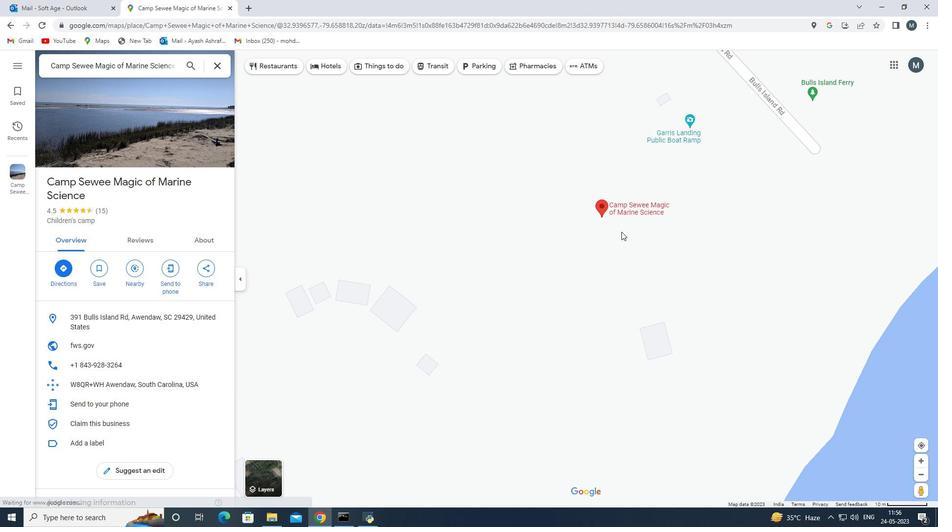 
Action: Mouse moved to (648, 245)
Screenshot: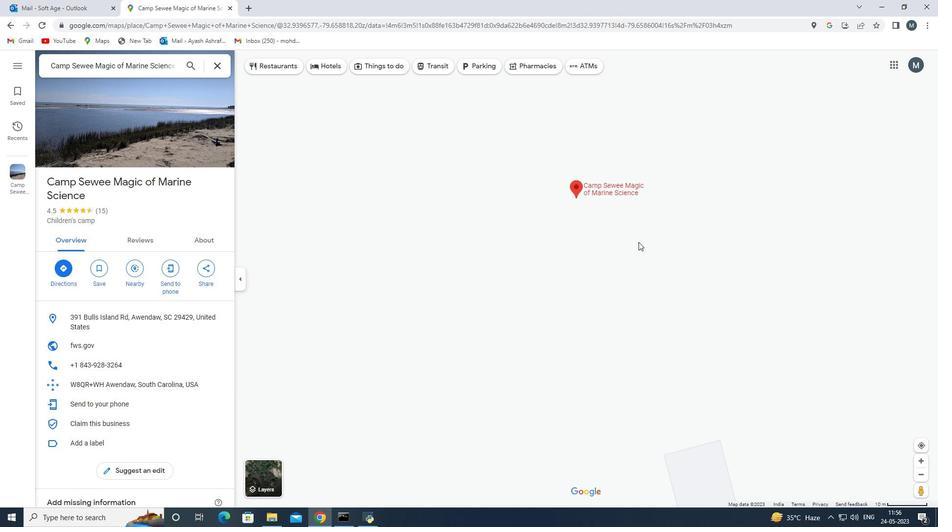 
Action: Mouse scrolled (648, 246) with delta (0, 0)
Screenshot: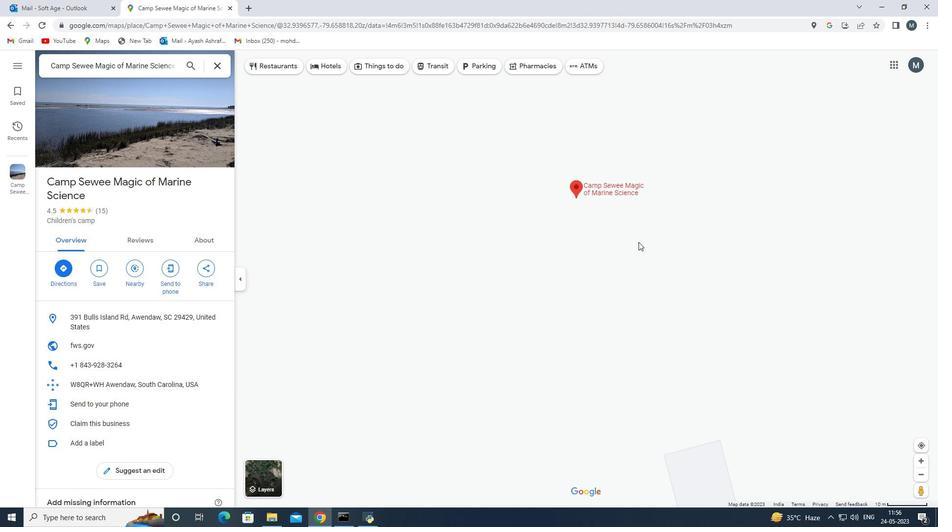 
Action: Mouse scrolled (648, 246) with delta (0, 0)
Screenshot: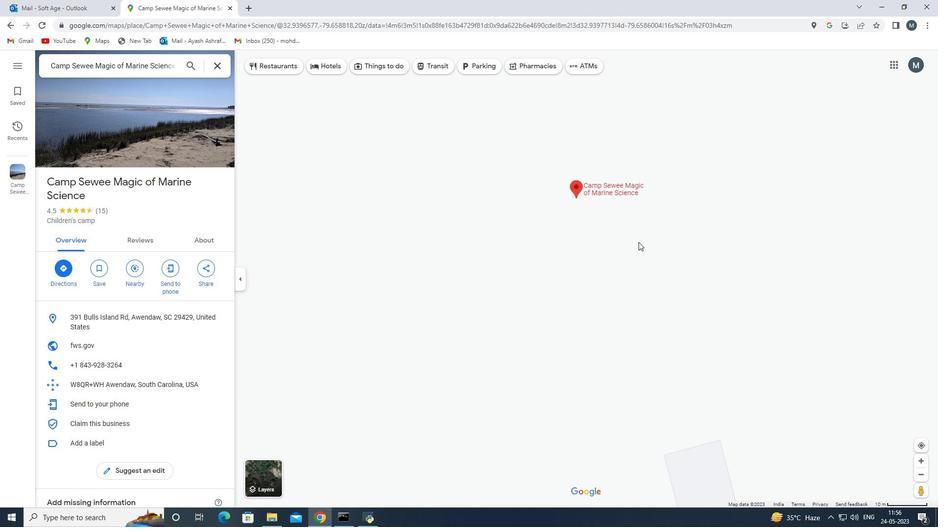 
Action: Mouse scrolled (648, 246) with delta (0, 0)
Screenshot: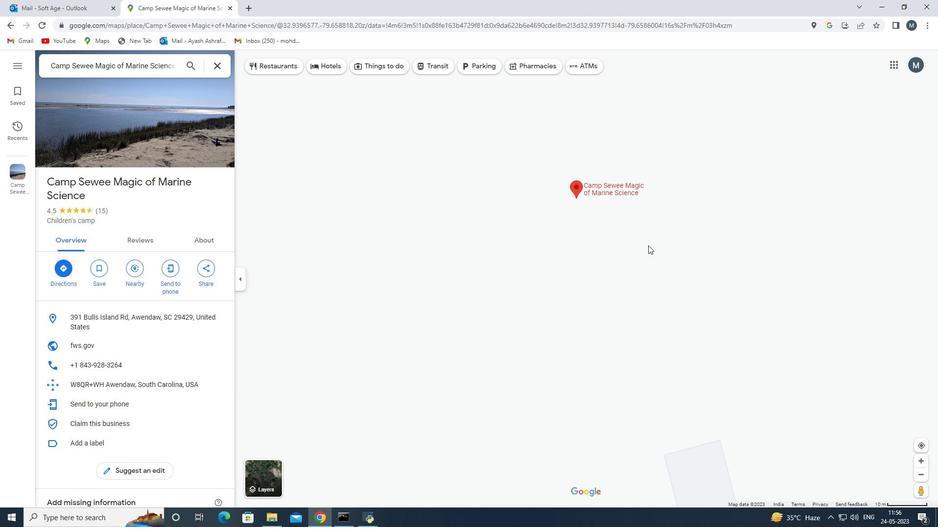 
Action: Mouse moved to (525, 220)
Screenshot: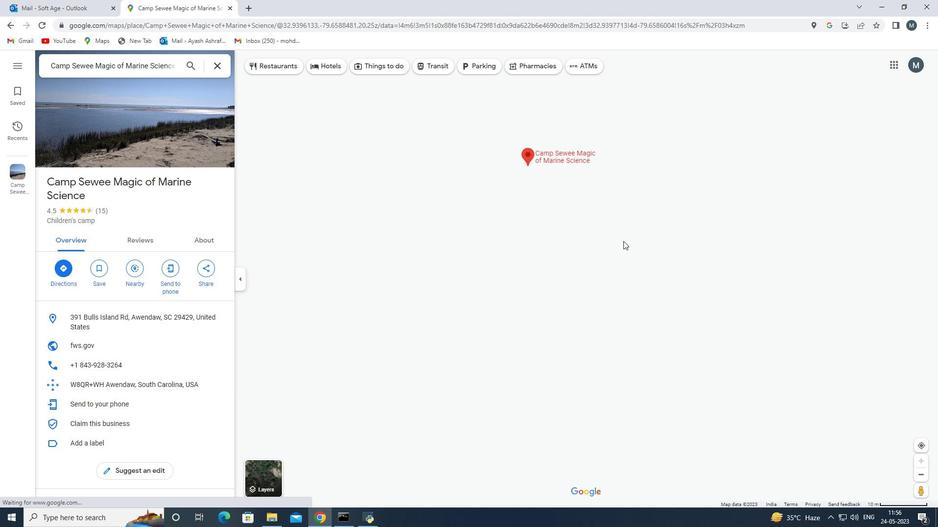 
Action: Mouse scrolled (525, 220) with delta (0, 0)
Screenshot: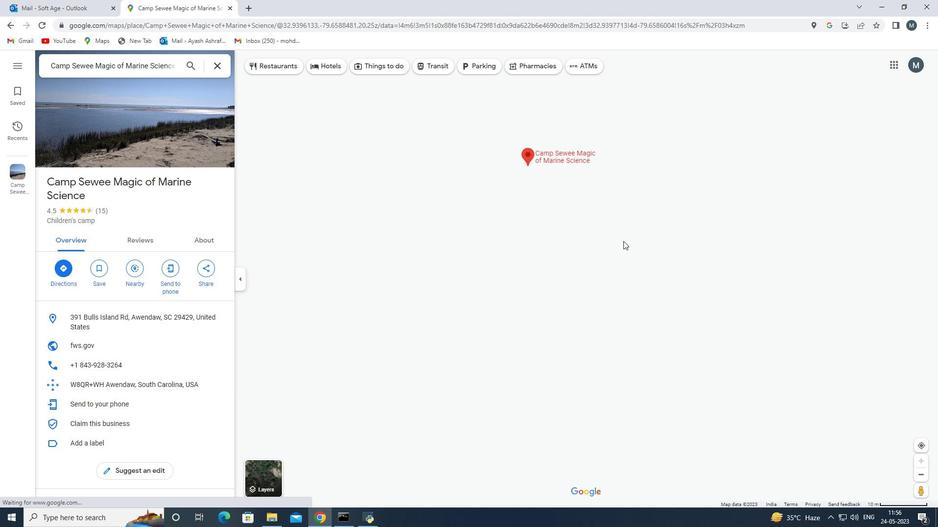 
Action: Mouse moved to (519, 219)
Screenshot: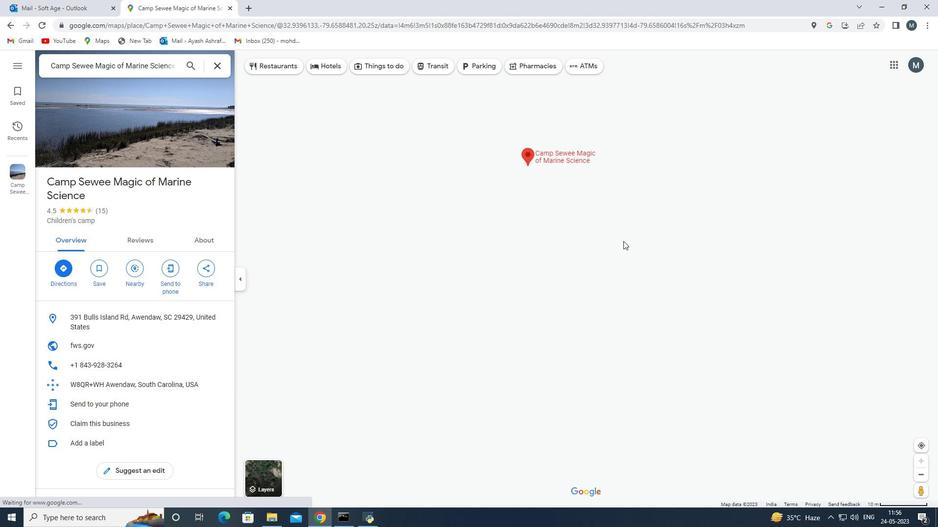 
Action: Mouse scrolled (519, 219) with delta (0, 0)
Screenshot: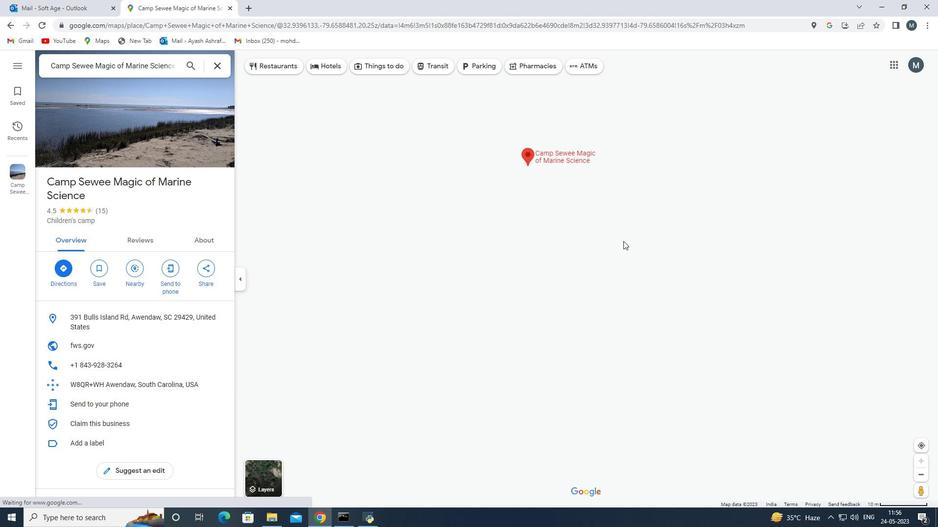 
Action: Mouse scrolled (519, 219) with delta (0, 0)
Screenshot: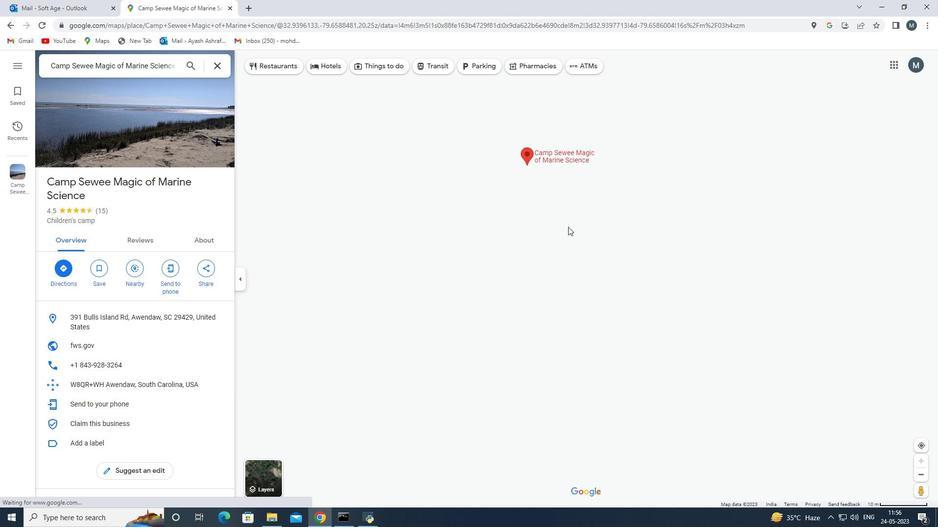 
Action: Mouse moved to (519, 219)
Screenshot: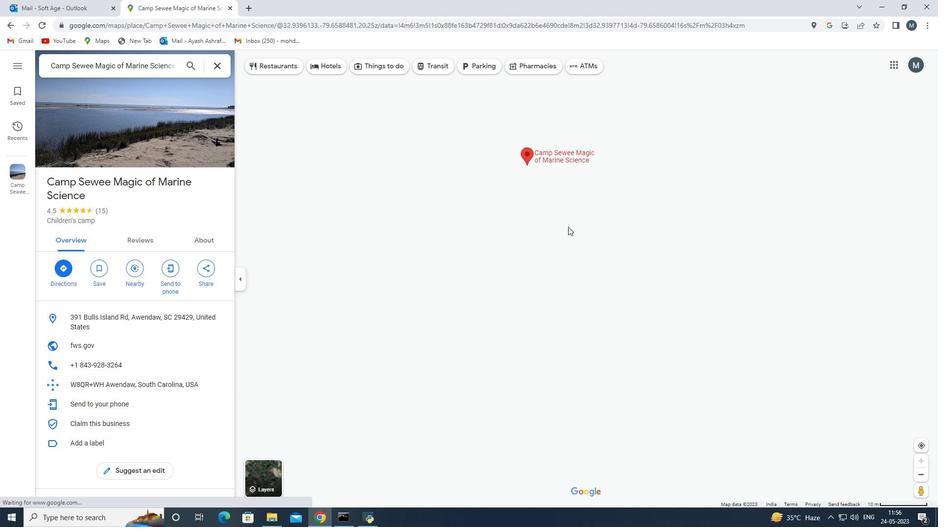 
Action: Mouse scrolled (519, 219) with delta (0, 0)
Screenshot: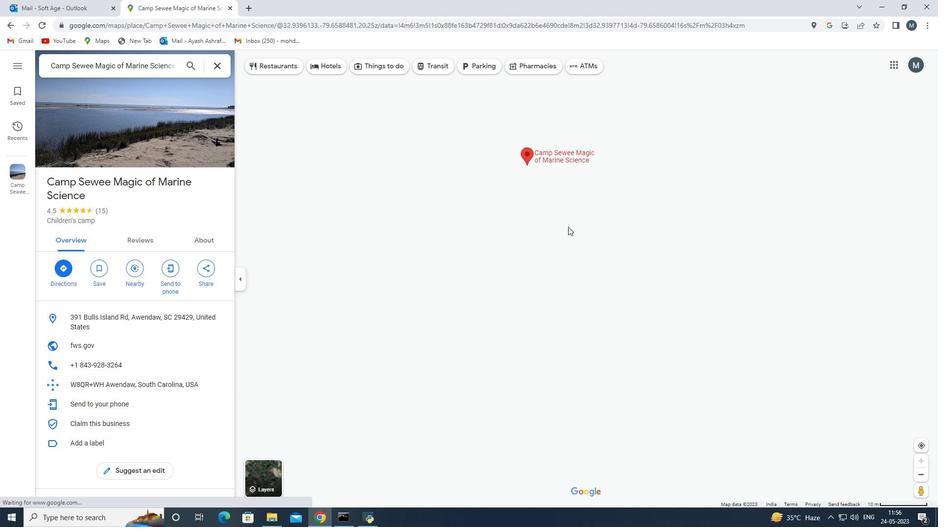 
Action: Mouse moved to (472, 185)
Screenshot: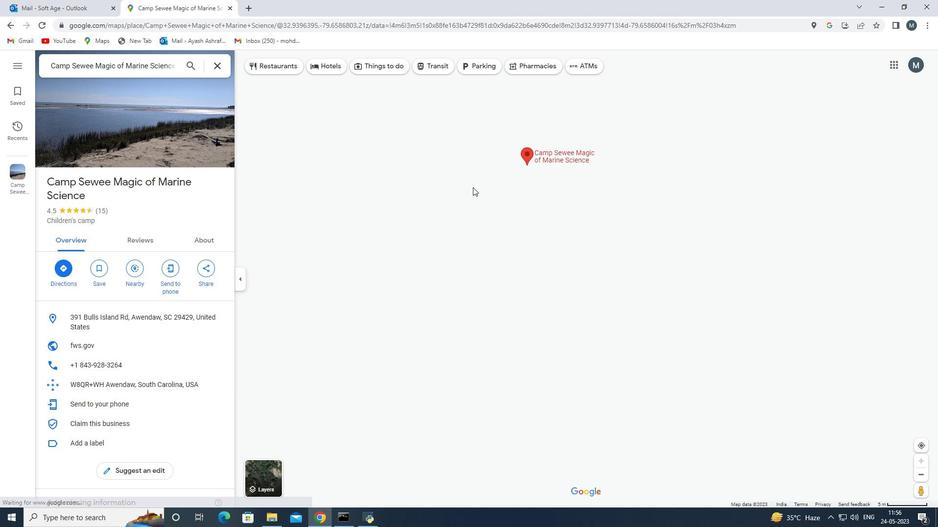 
Action: Mouse scrolled (472, 184) with delta (0, 0)
Screenshot: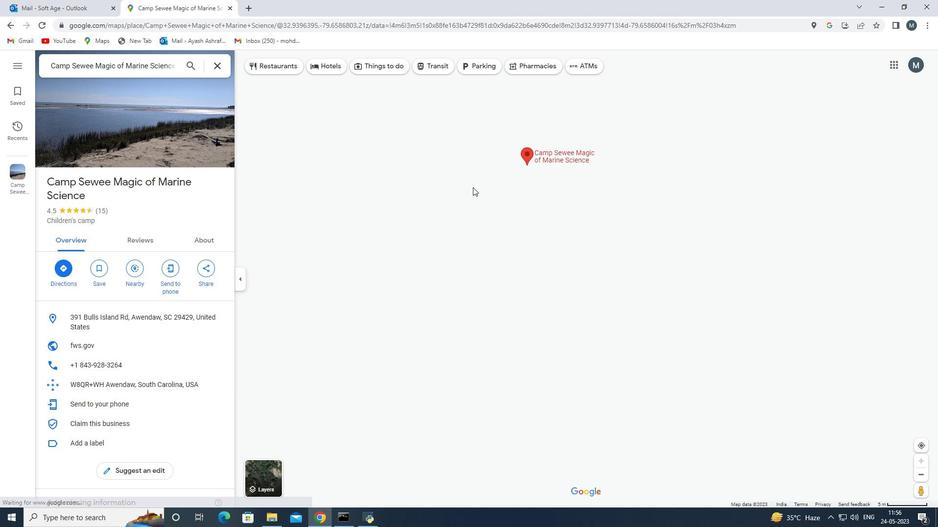 
Action: Mouse scrolled (472, 184) with delta (0, 0)
Screenshot: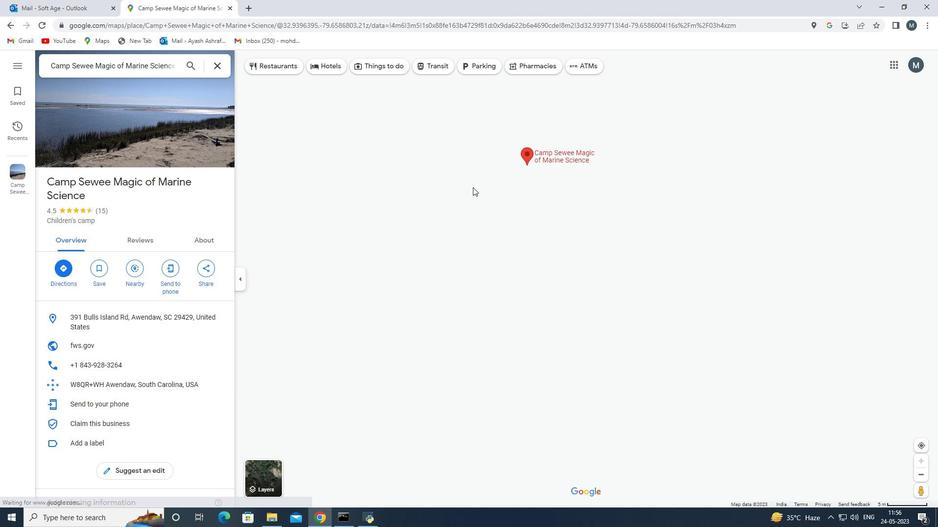 
Action: Mouse scrolled (472, 184) with delta (0, 0)
Screenshot: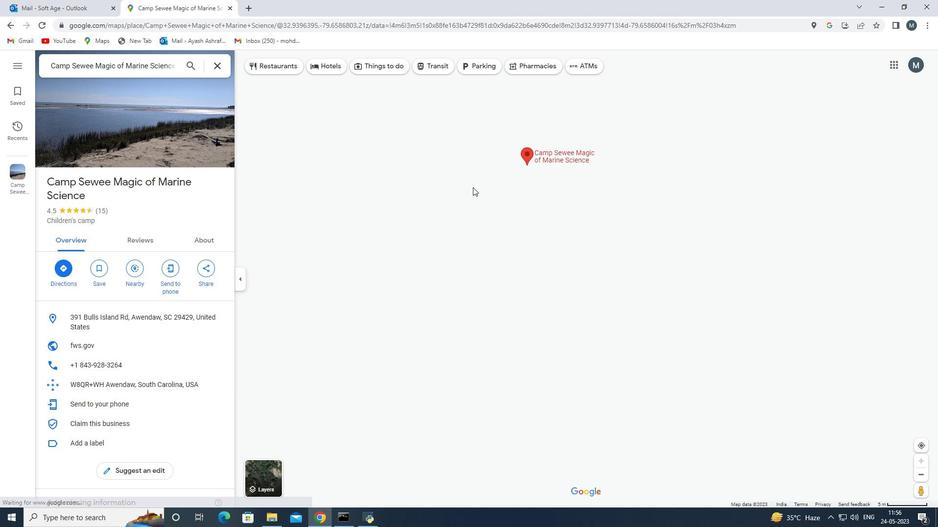 
Action: Mouse scrolled (472, 184) with delta (0, 0)
Screenshot: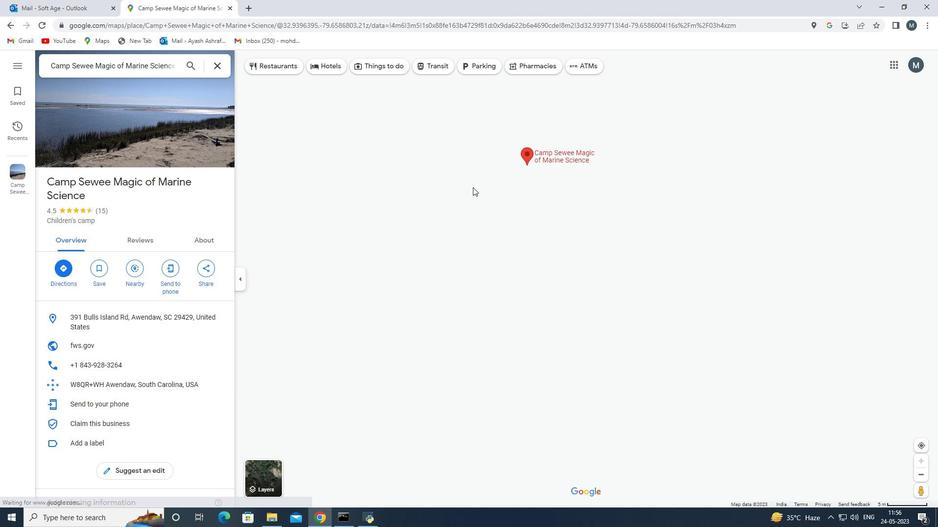 
Action: Mouse moved to (422, 322)
Screenshot: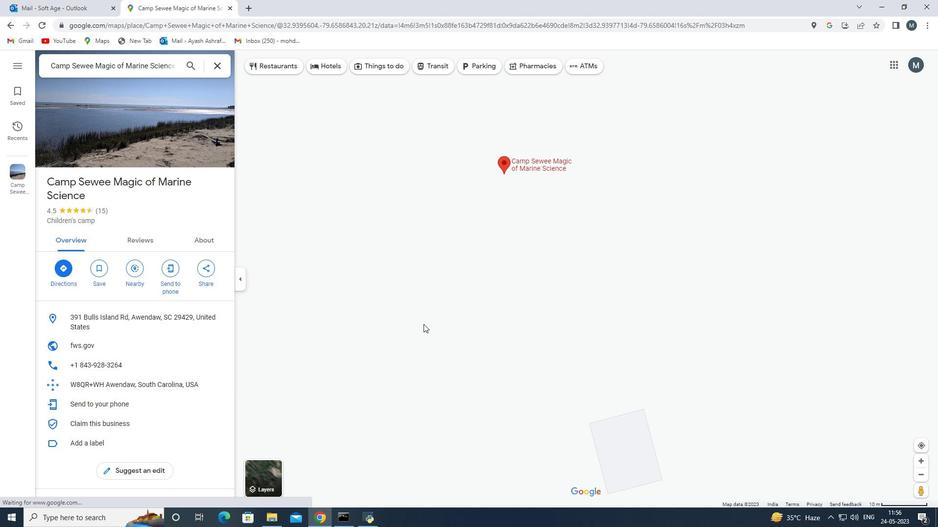 
Action: Mouse pressed left at (422, 322)
Screenshot: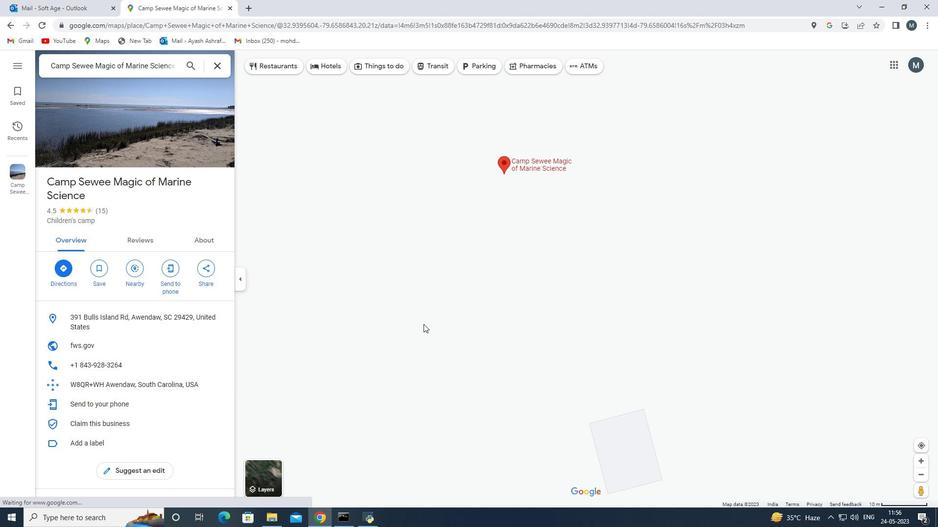 
Action: Mouse moved to (561, 223)
Screenshot: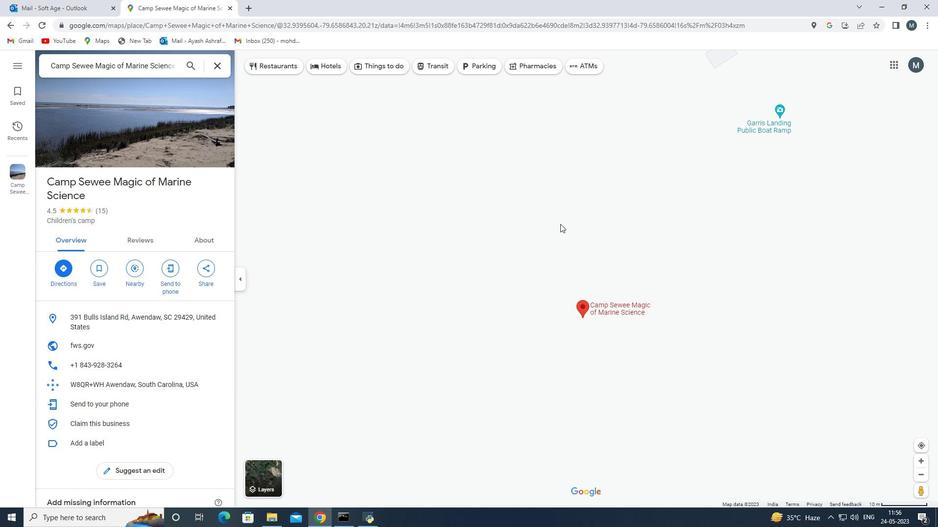 
Action: Mouse pressed left at (561, 223)
Screenshot: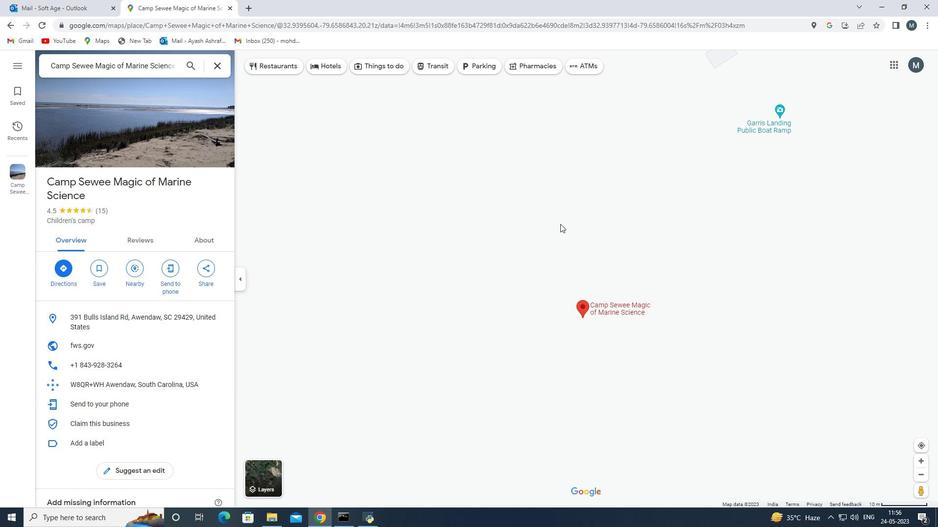 
Action: Mouse moved to (137, 280)
Screenshot: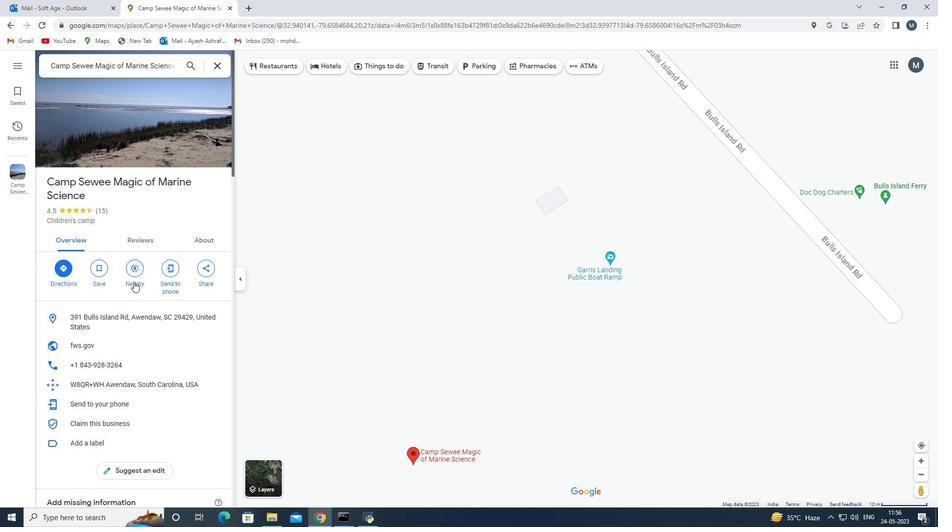 
Action: Mouse pressed left at (137, 280)
Screenshot: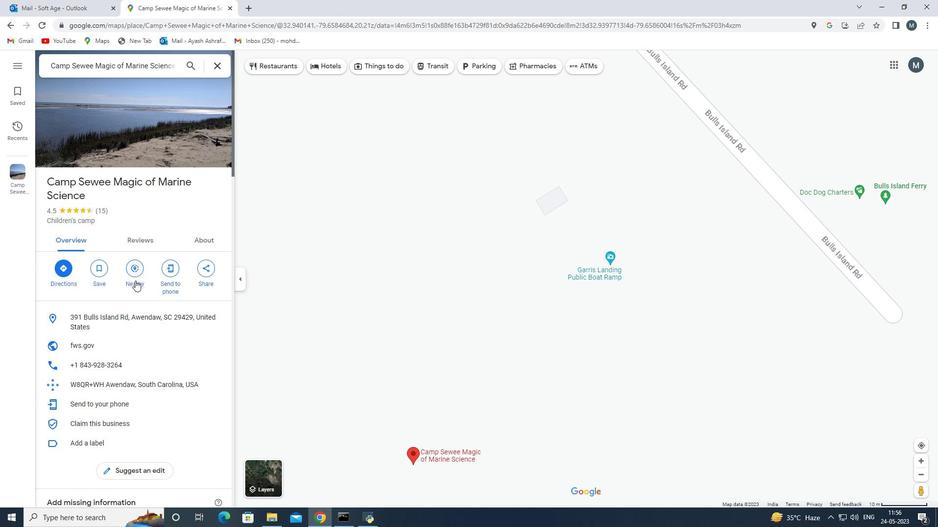 
Action: Mouse moved to (150, 106)
Screenshot: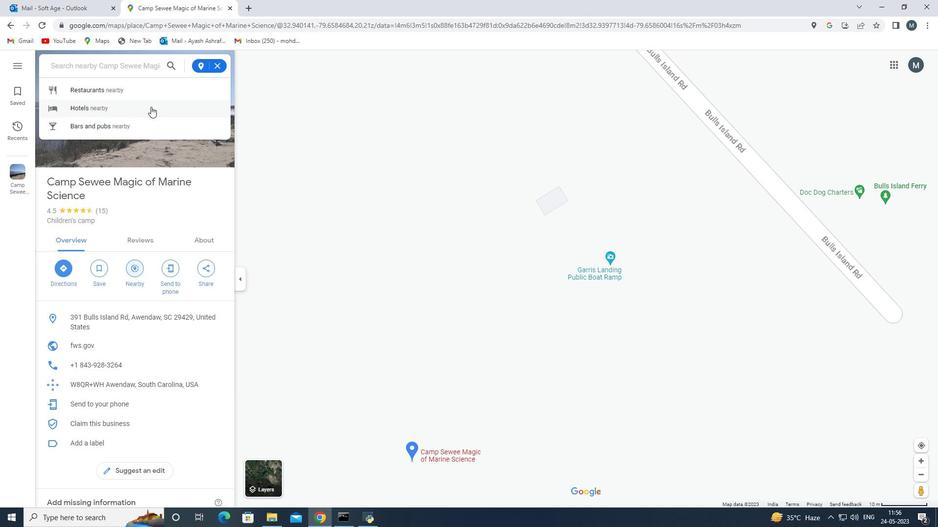 
Action: Mouse pressed left at (150, 106)
Screenshot: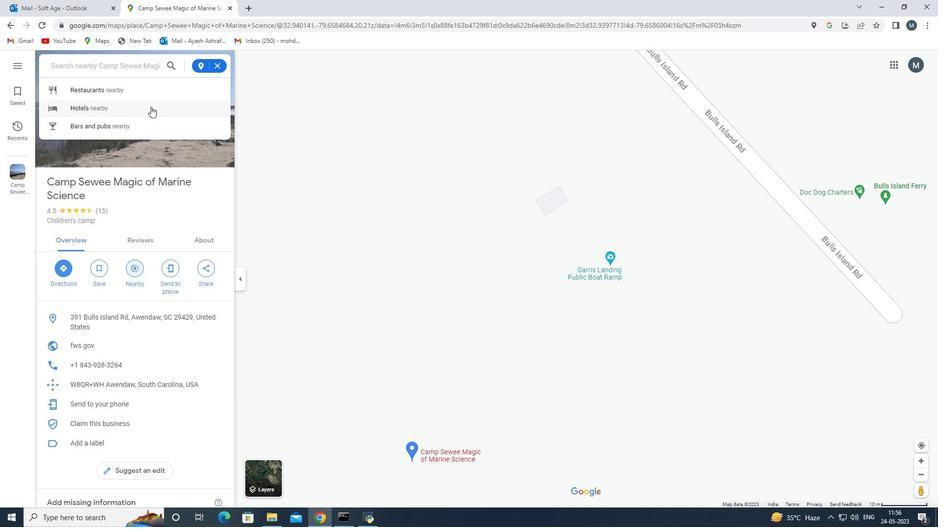 
Action: Mouse moved to (534, 261)
Screenshot: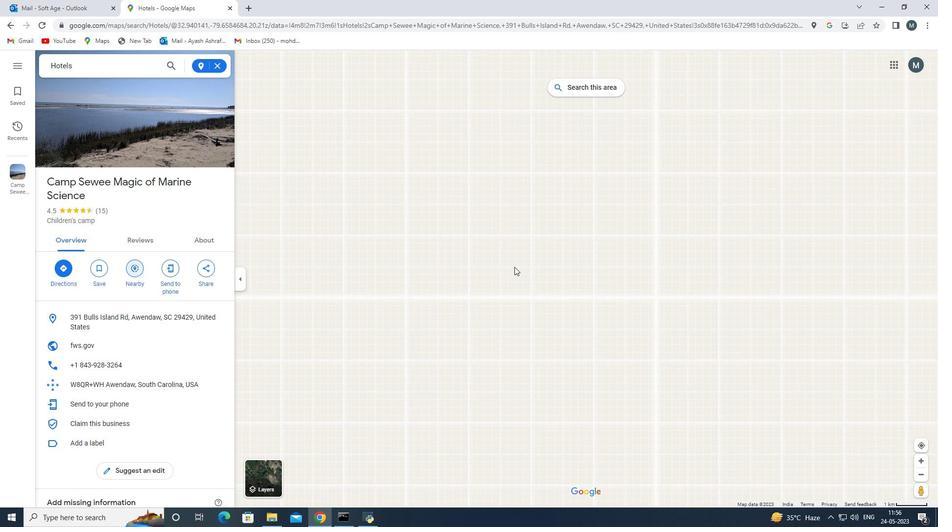 
Action: Mouse scrolled (534, 261) with delta (0, 0)
Screenshot: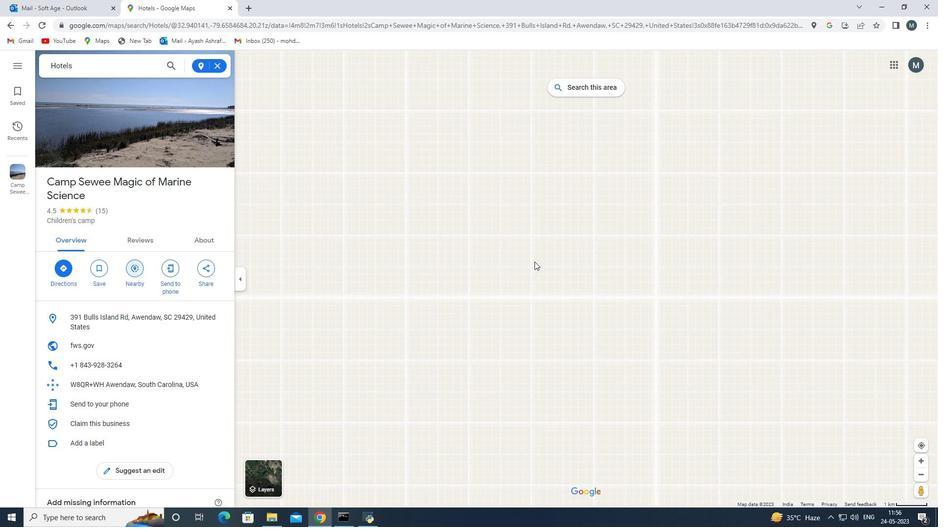 
Action: Mouse scrolled (534, 261) with delta (0, 0)
Screenshot: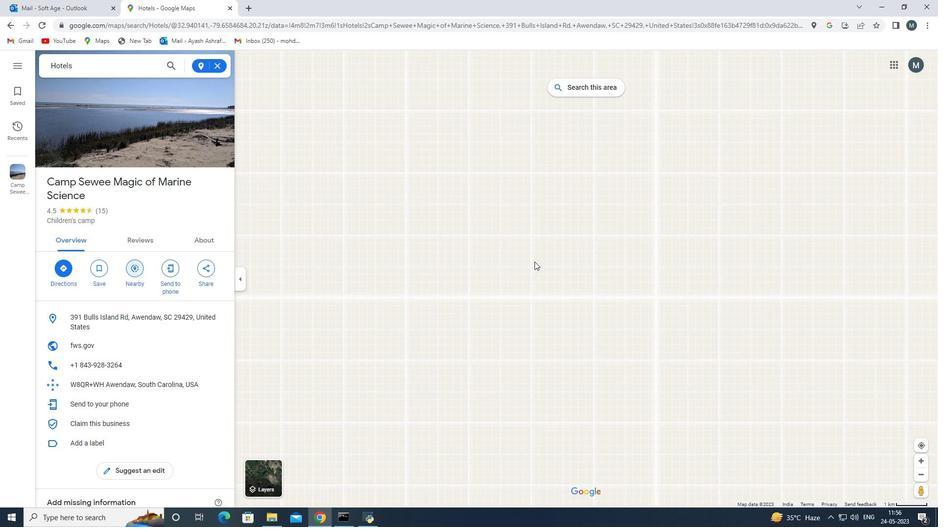 
Action: Mouse moved to (479, 289)
Screenshot: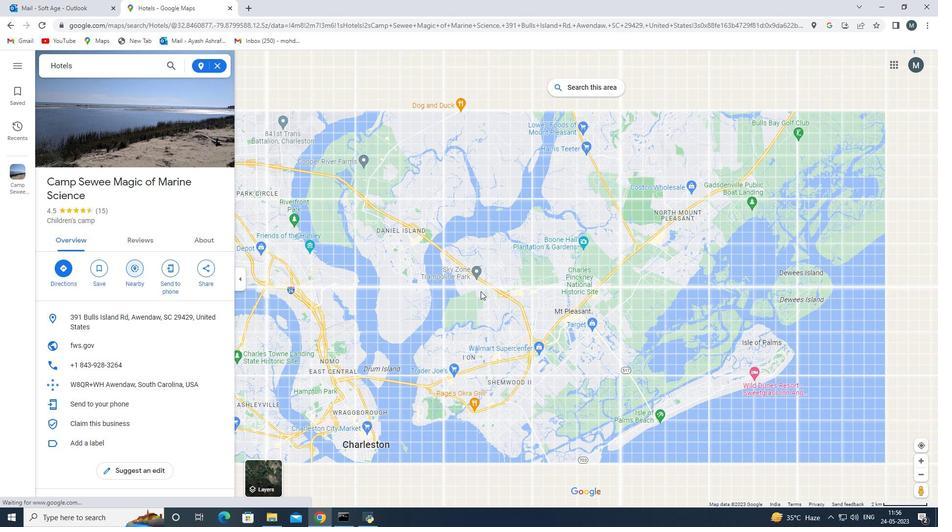 
Action: Mouse scrolled (479, 290) with delta (0, 0)
Screenshot: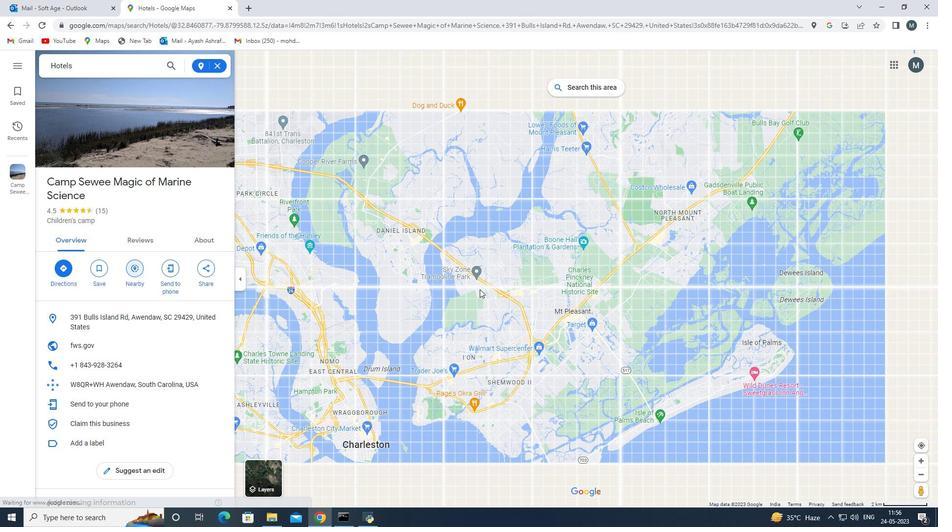 
Action: Mouse scrolled (479, 290) with delta (0, 0)
Screenshot: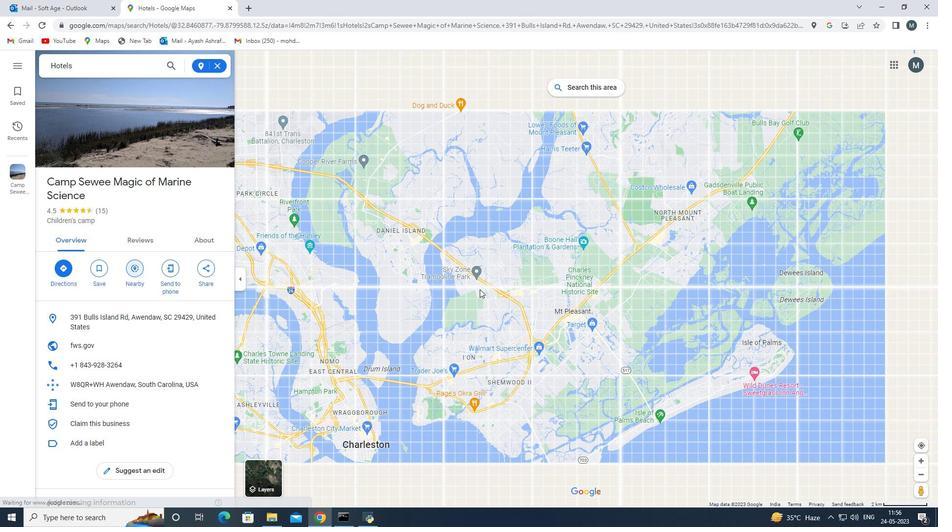 
Action: Mouse moved to (576, 311)
Screenshot: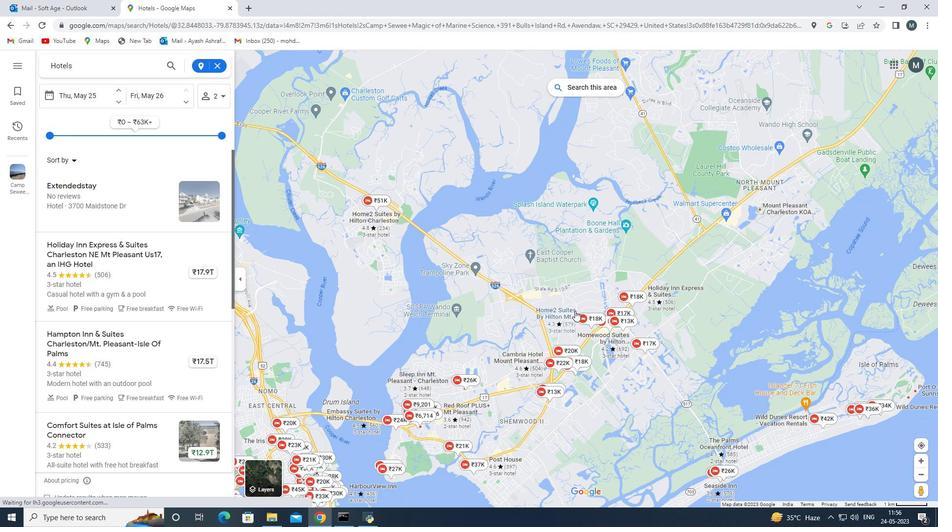 
Action: Mouse scrolled (576, 310) with delta (0, 0)
Screenshot: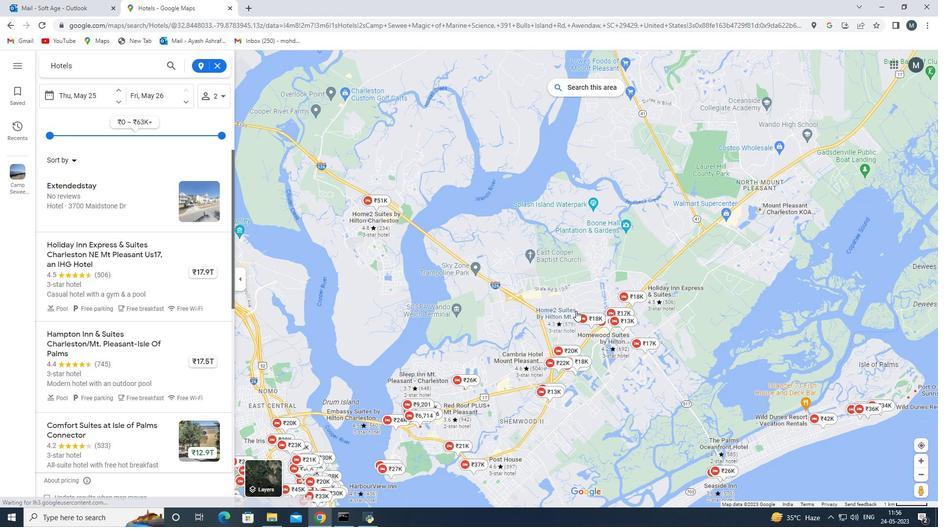 
Action: Mouse moved to (590, 324)
Screenshot: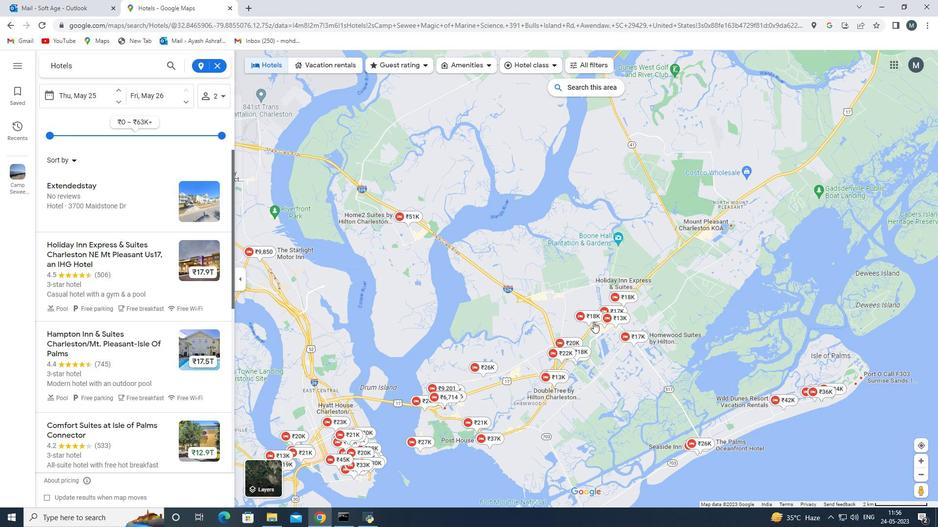 
Action: Mouse scrolled (590, 324) with delta (0, 0)
Screenshot: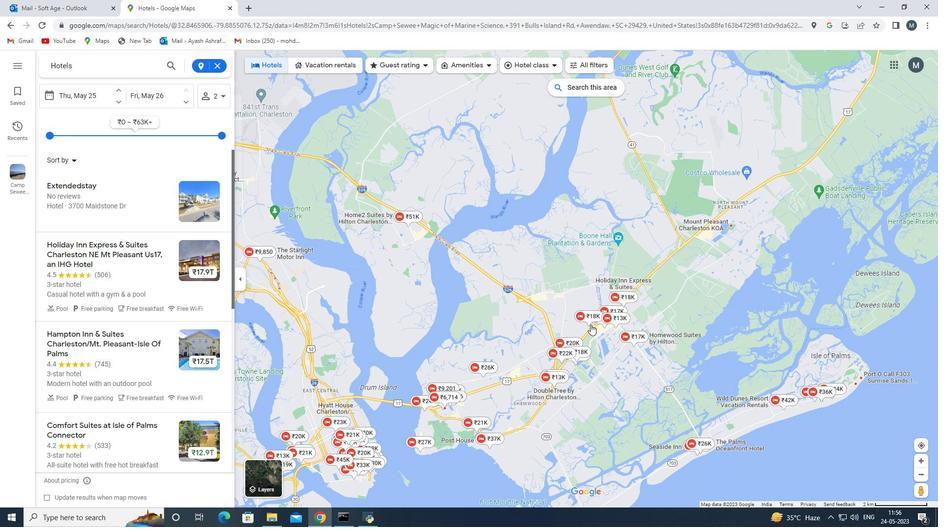
Action: Mouse moved to (475, 400)
Screenshot: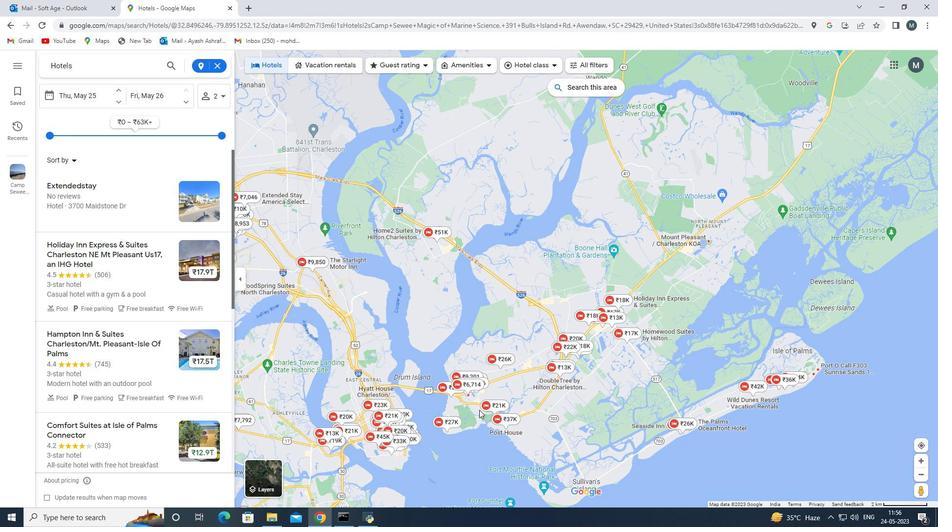 
Action: Mouse pressed left at (475, 400)
Screenshot: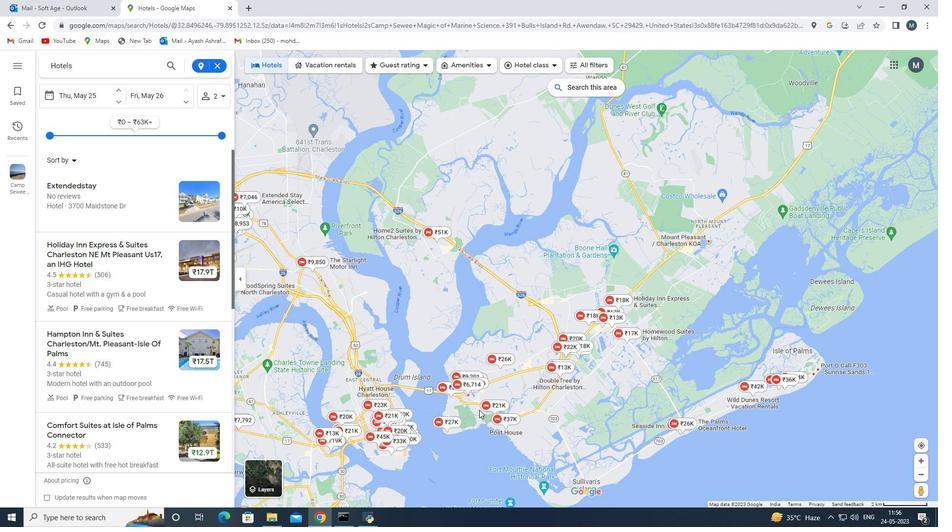 
Action: Mouse moved to (555, 254)
Screenshot: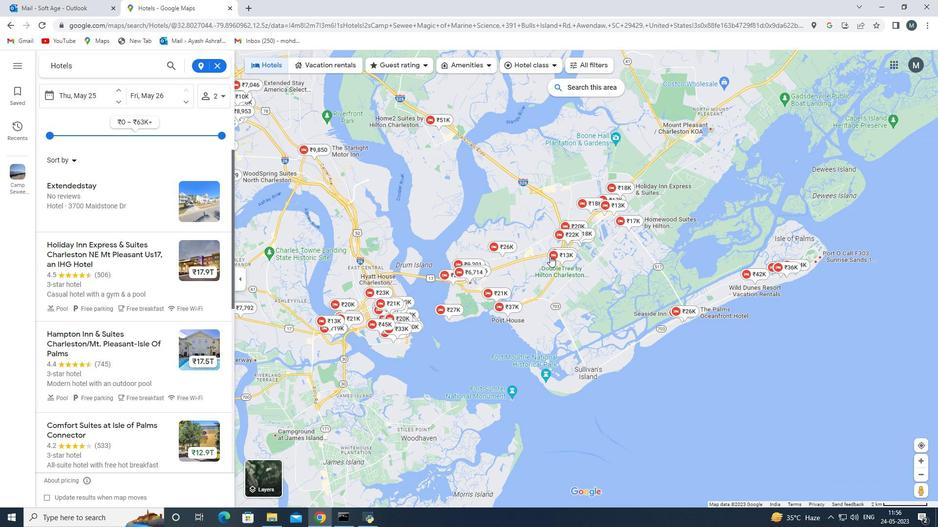 
Action: Mouse pressed left at (555, 254)
Screenshot: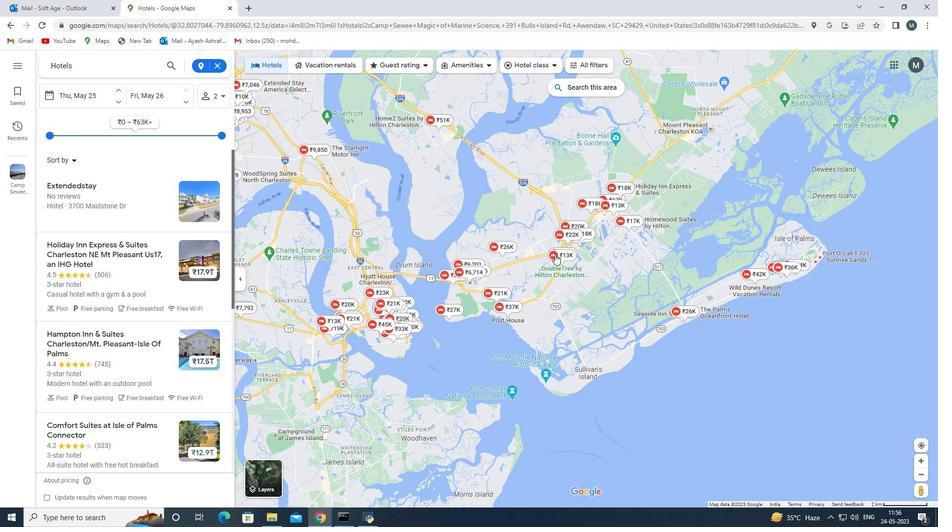 
Action: Mouse moved to (266, 304)
Screenshot: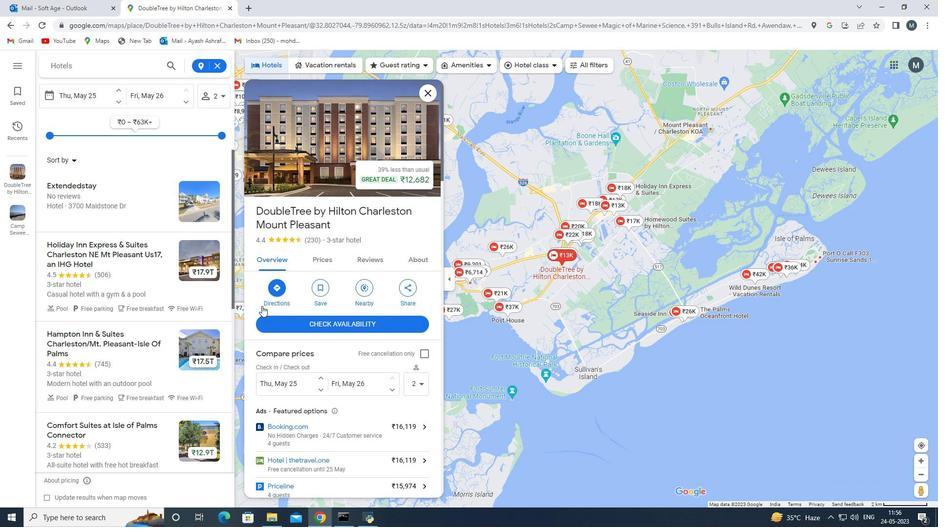 
Action: Mouse scrolled (266, 304) with delta (0, 0)
Screenshot: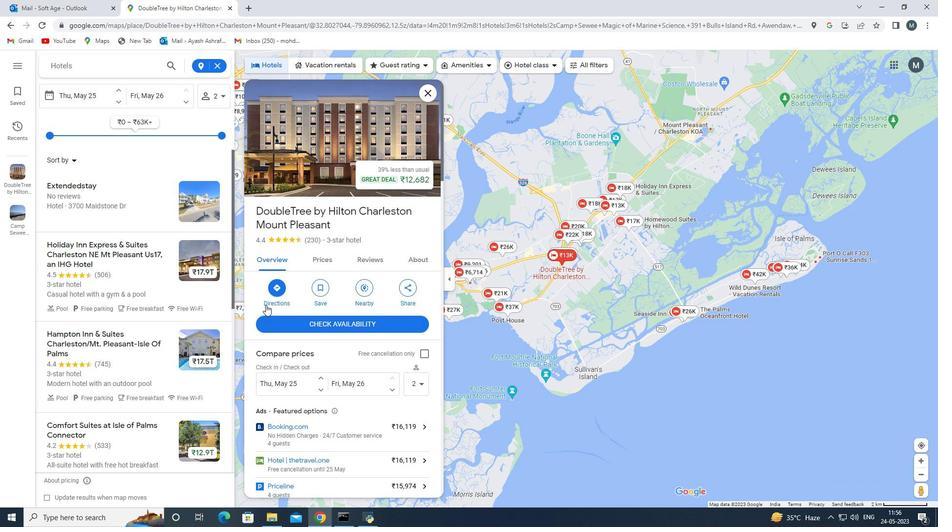 
Action: Mouse scrolled (266, 304) with delta (0, 0)
Screenshot: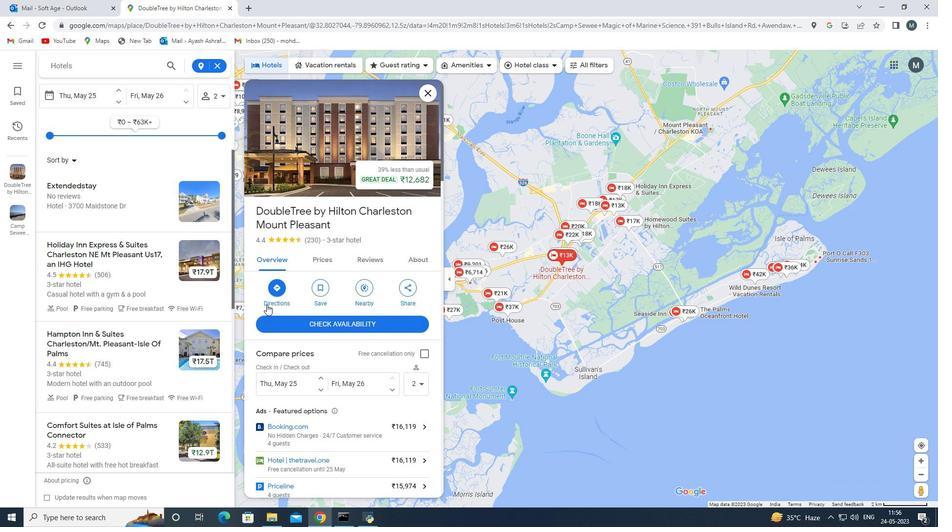 
Action: Mouse moved to (299, 295)
Screenshot: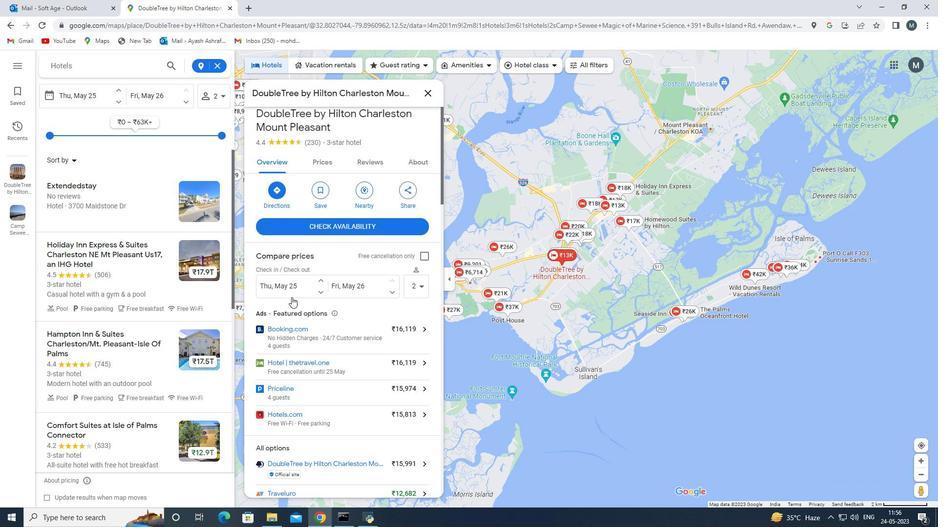 
Action: Mouse scrolled (299, 294) with delta (0, 0)
Screenshot: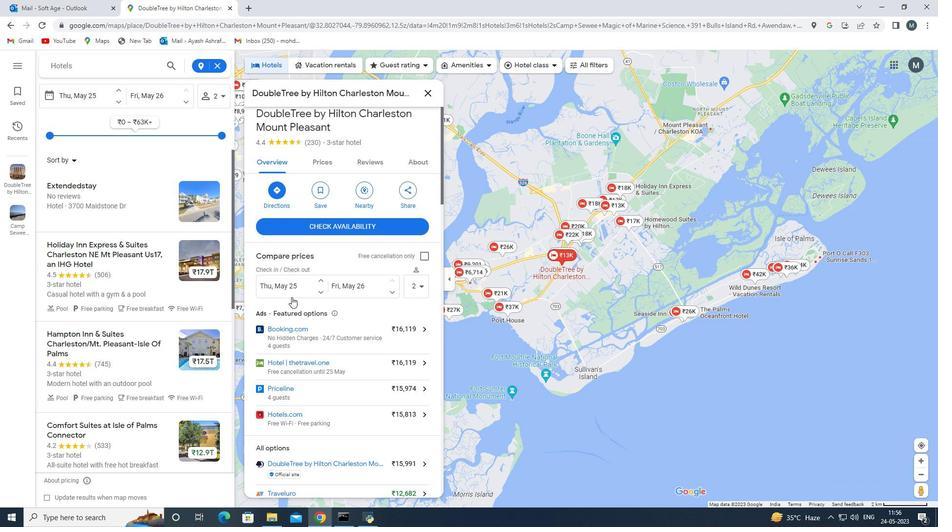 
Action: Mouse scrolled (299, 294) with delta (0, 0)
Screenshot: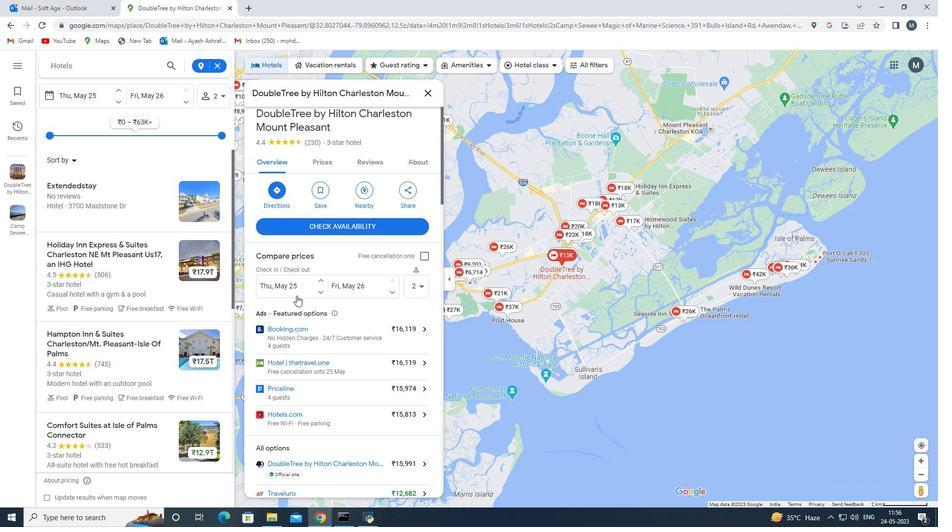 
Action: Mouse moved to (300, 295)
Screenshot: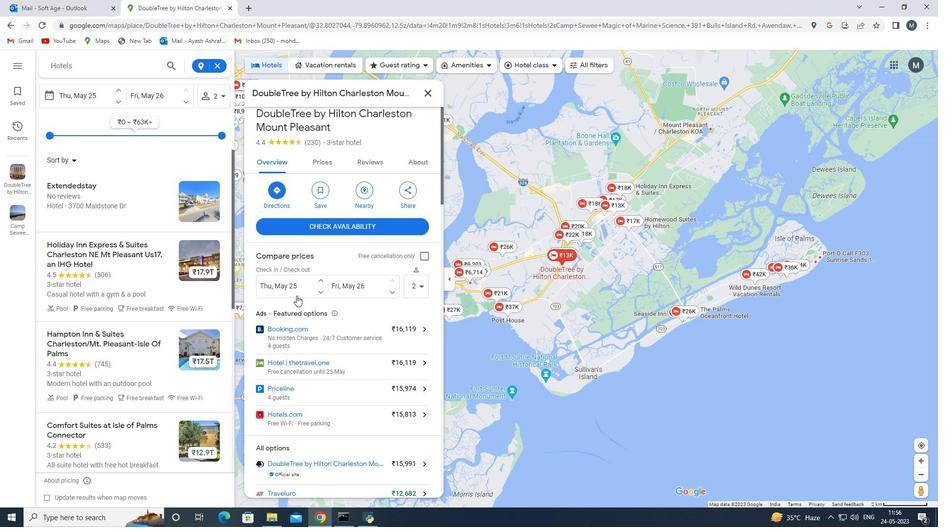 
Action: Mouse scrolled (300, 294) with delta (0, 0)
Screenshot: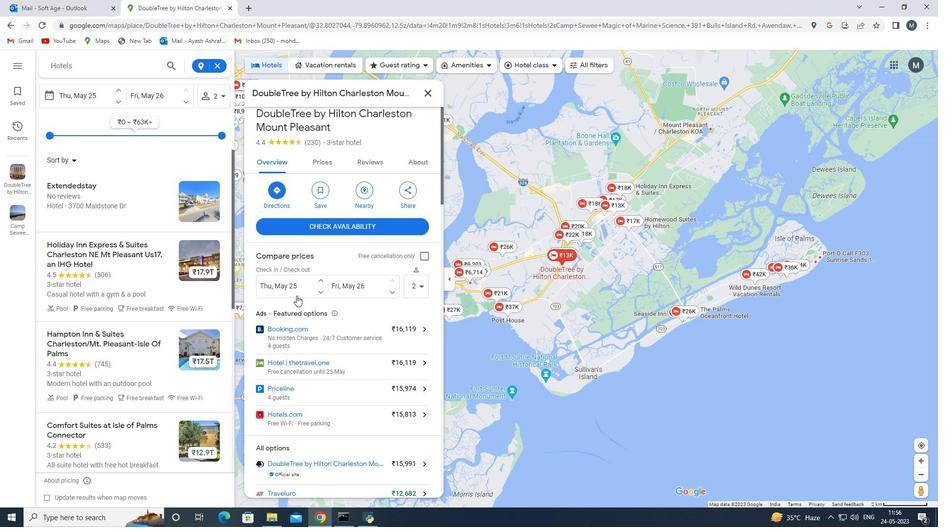 
Action: Mouse scrolled (300, 294) with delta (0, 0)
Screenshot: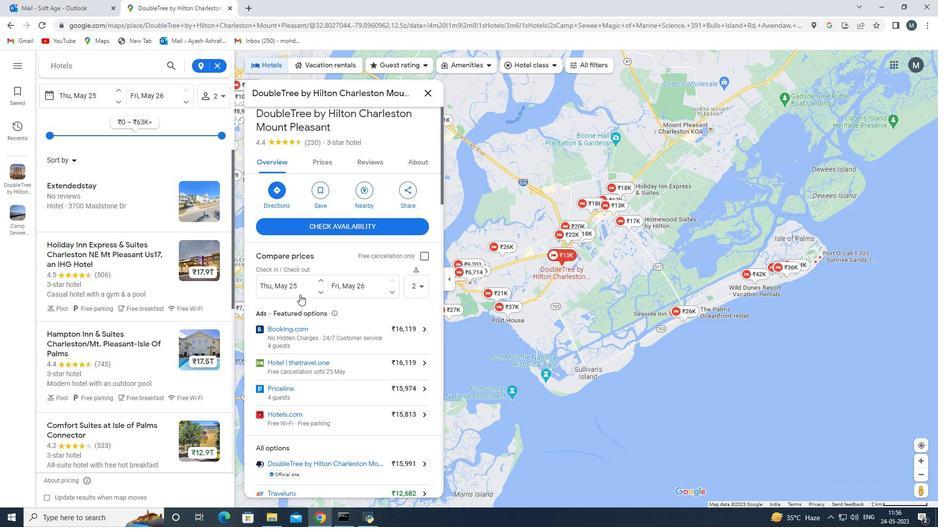 
Action: Mouse scrolled (300, 294) with delta (0, 0)
Screenshot: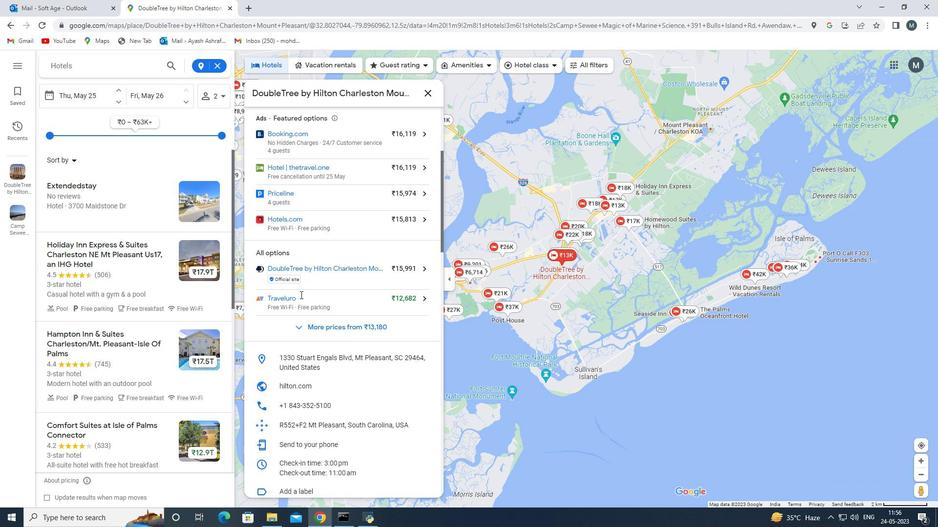 
Action: Mouse scrolled (300, 294) with delta (0, 0)
Screenshot: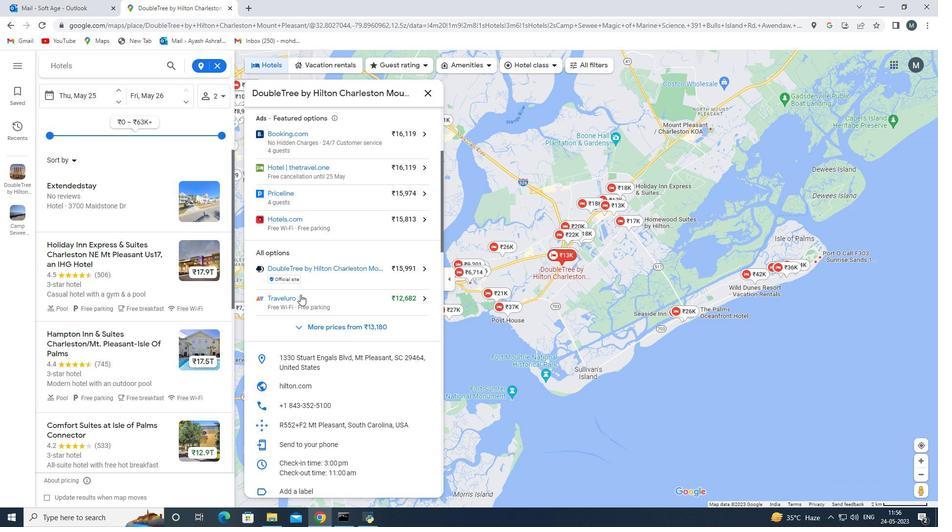 
Action: Mouse scrolled (300, 294) with delta (0, 0)
Screenshot: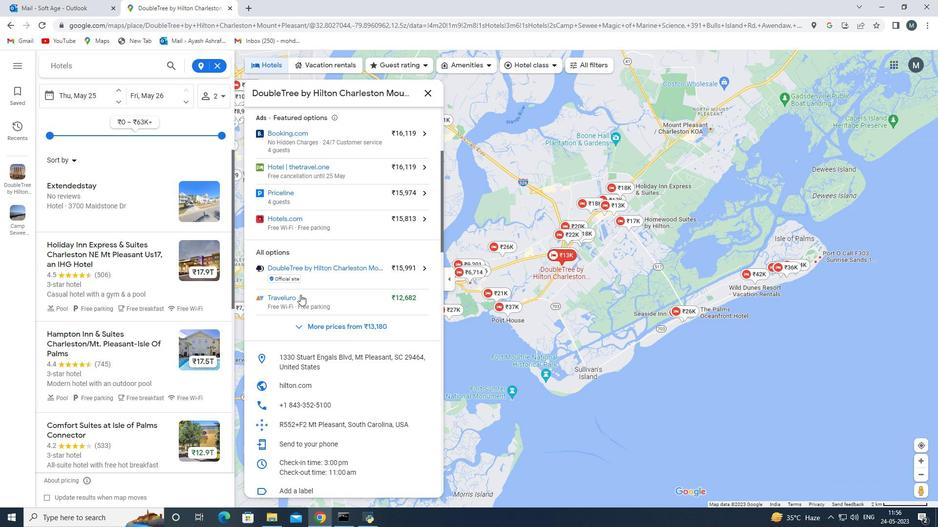 
Action: Mouse scrolled (300, 294) with delta (0, 0)
Screenshot: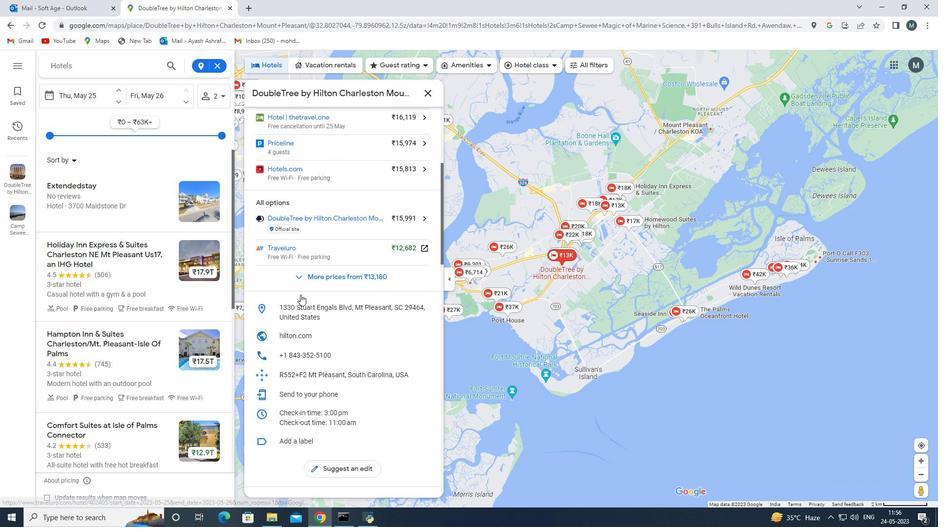 
Action: Mouse scrolled (300, 294) with delta (0, 0)
Screenshot: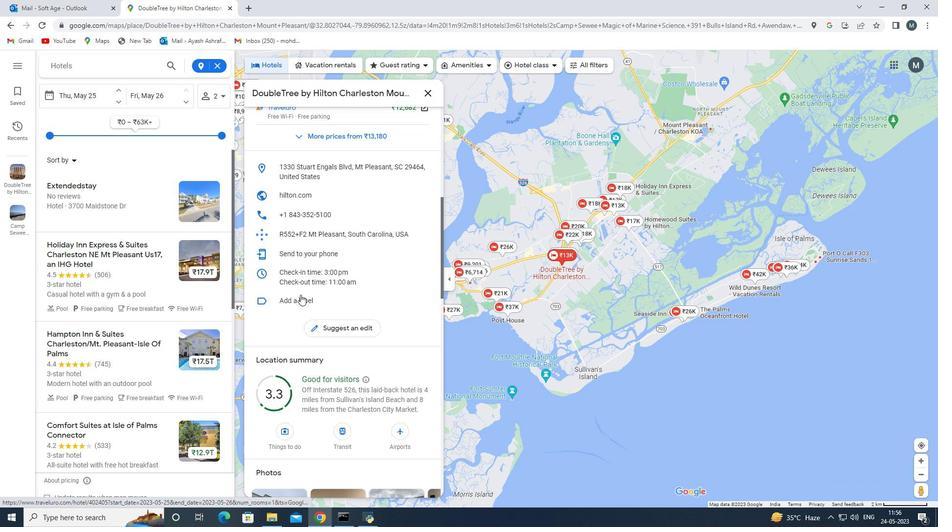 
Action: Mouse scrolled (300, 294) with delta (0, 0)
Screenshot: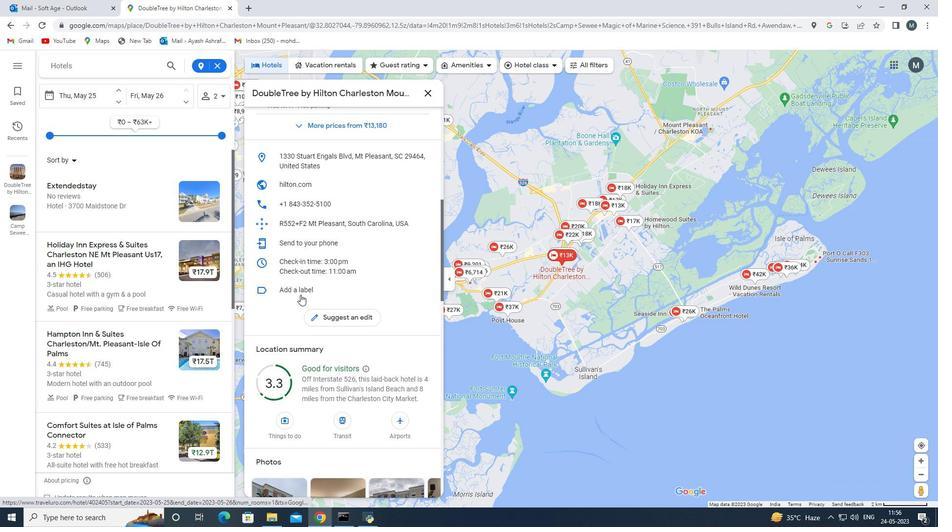 
Action: Mouse moved to (300, 295)
Screenshot: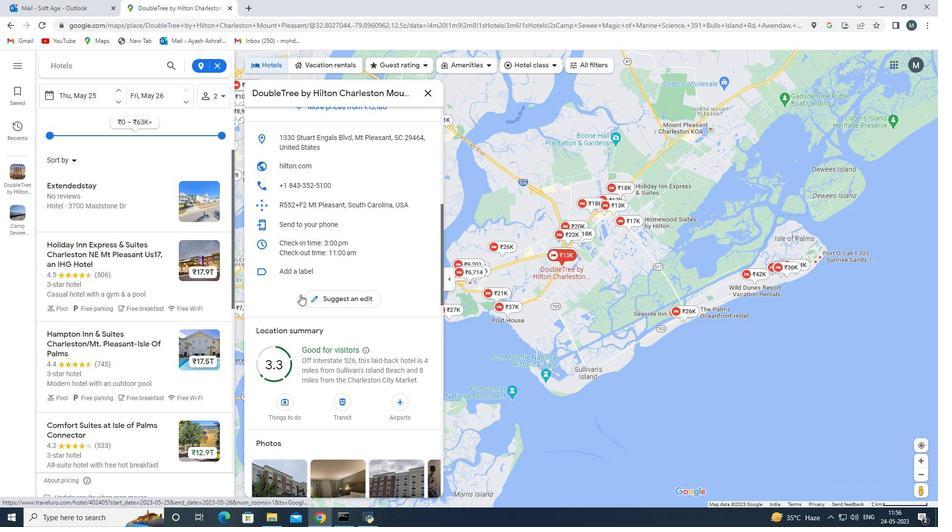 
Action: Mouse scrolled (300, 294) with delta (0, 0)
Screenshot: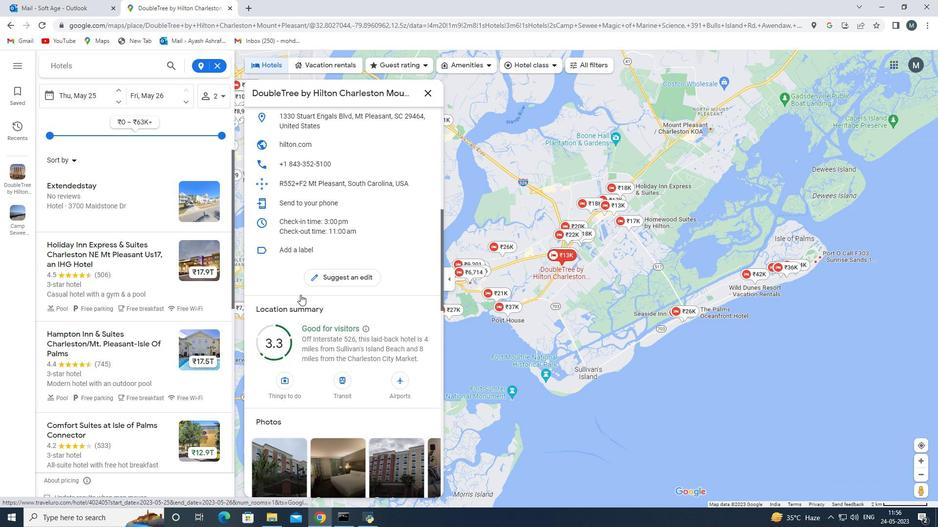 
Action: Mouse moved to (287, 300)
Screenshot: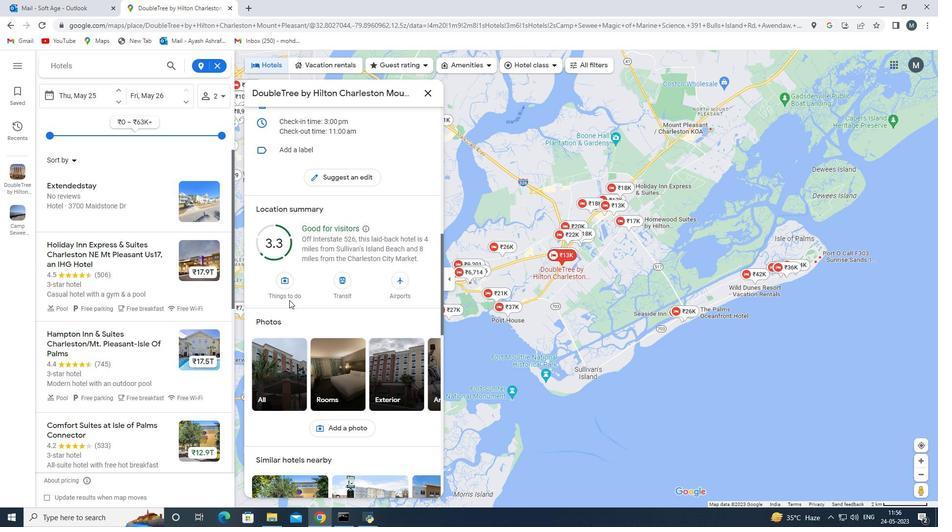 
Action: Mouse scrolled (287, 299) with delta (0, 0)
Screenshot: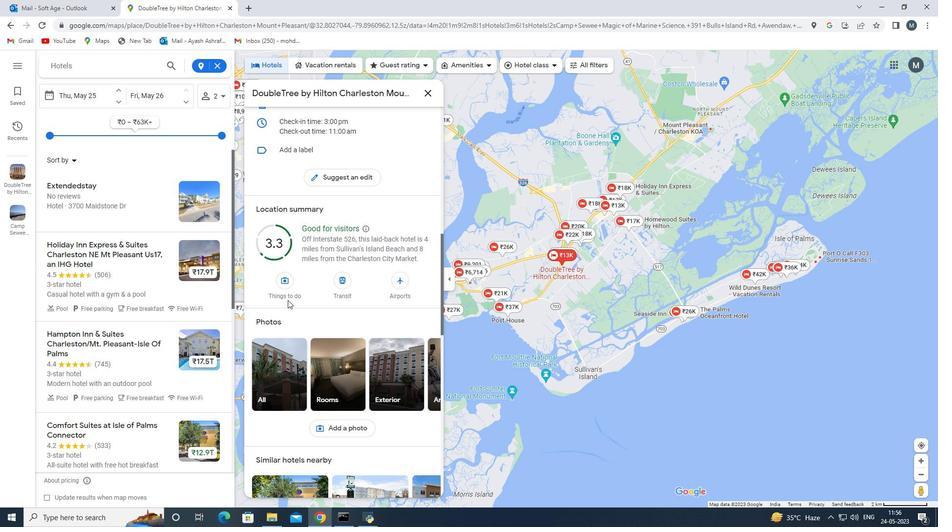 
Action: Mouse moved to (274, 320)
Screenshot: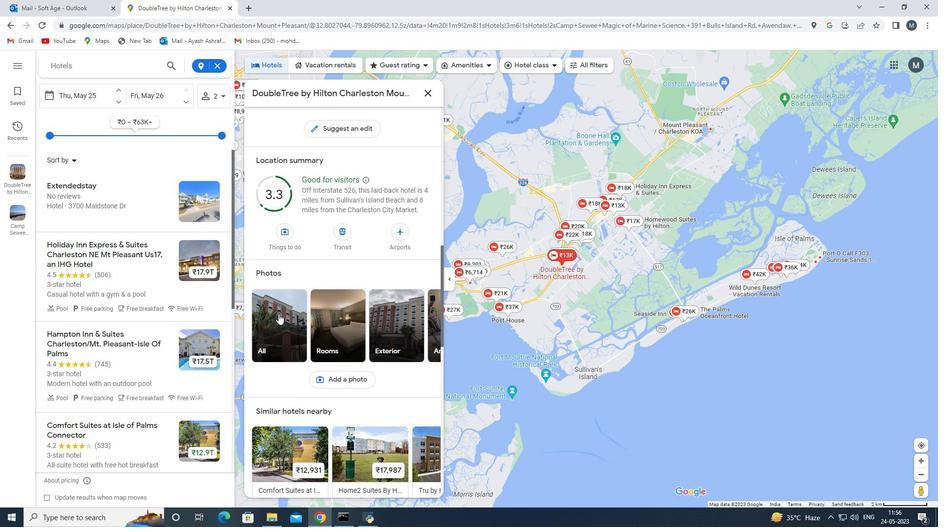 
Action: Mouse pressed left at (274, 320)
Screenshot: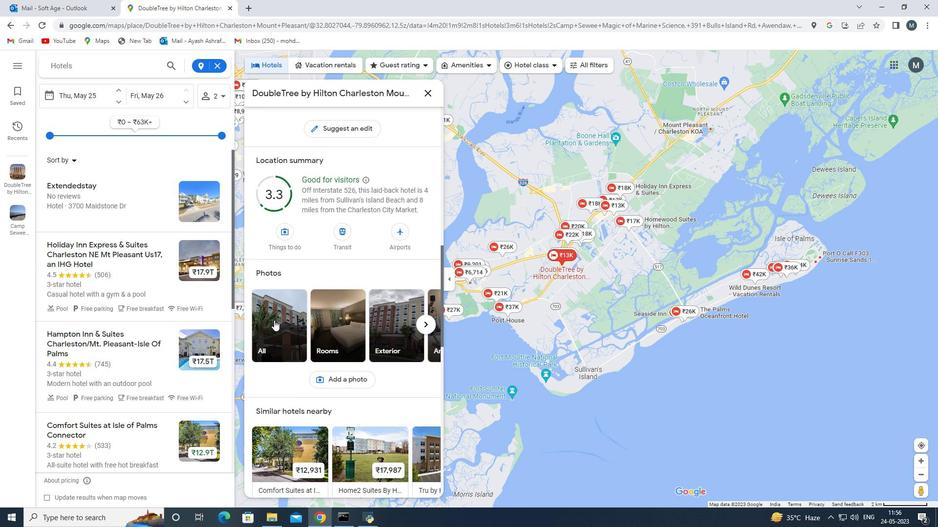 
Action: Mouse moved to (189, 132)
Screenshot: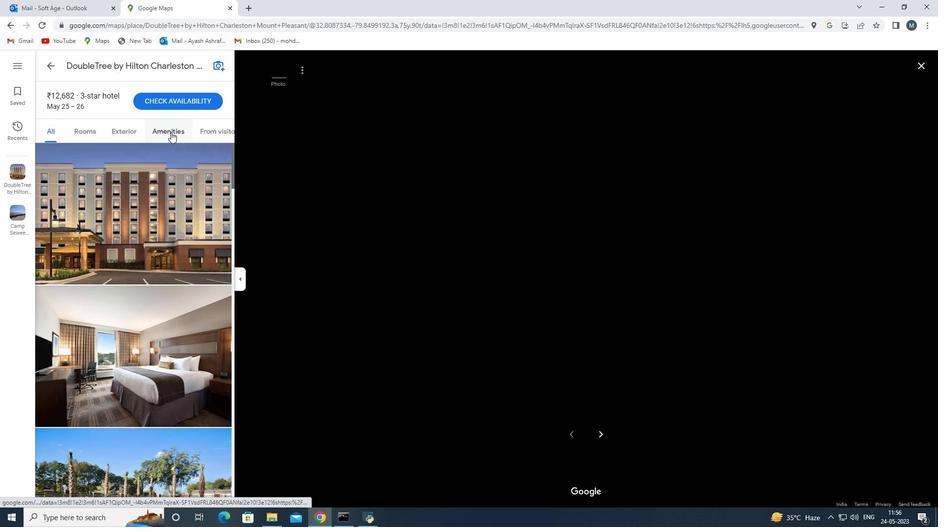 
Action: Mouse pressed left at (189, 132)
Screenshot: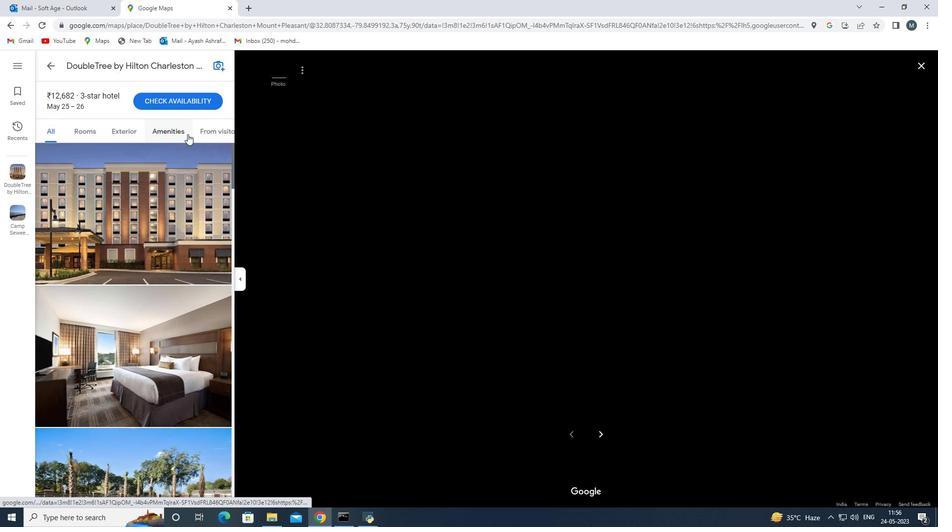 
Action: Mouse moved to (187, 131)
Screenshot: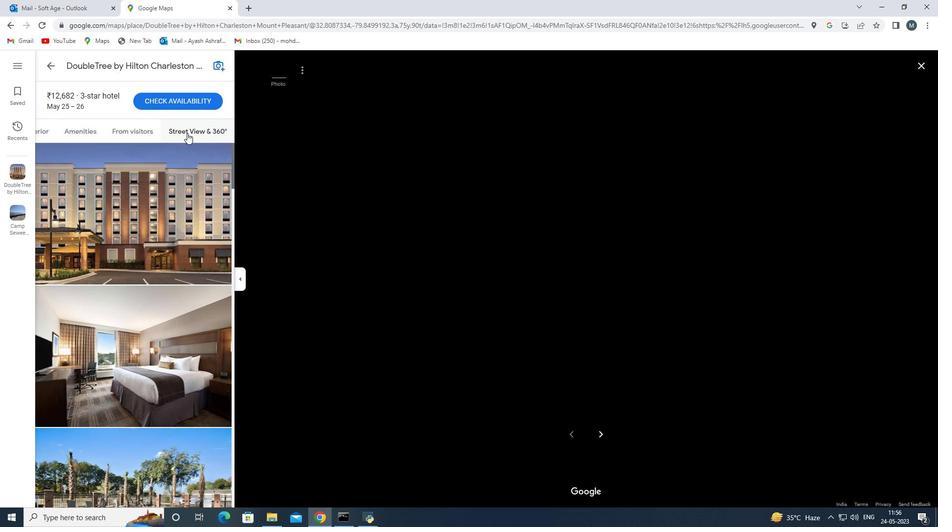 
Action: Mouse pressed left at (187, 131)
Screenshot: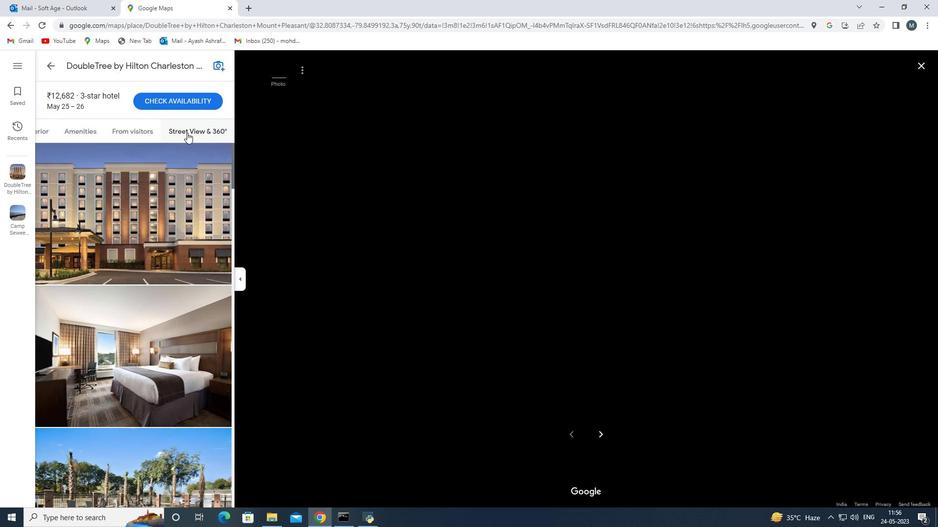 
Action: Mouse moved to (606, 273)
Screenshot: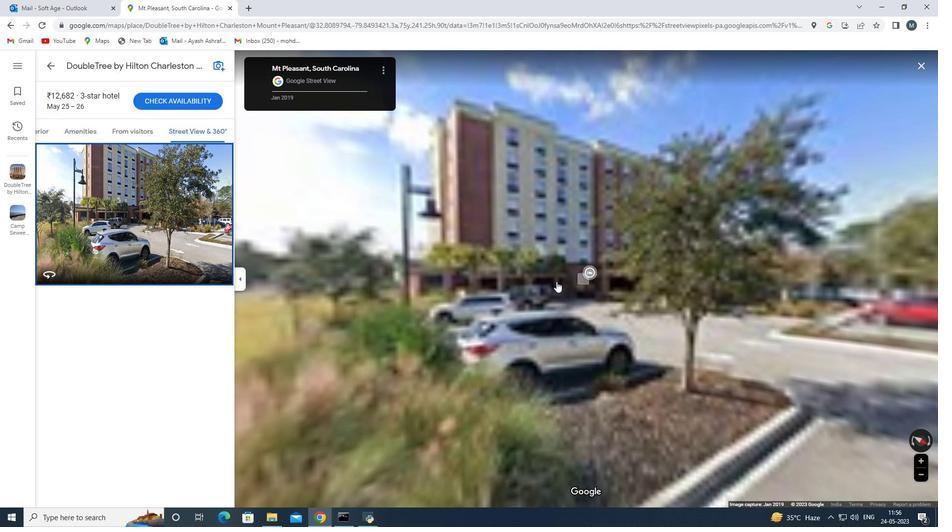
Action: Mouse scrolled (606, 273) with delta (0, 0)
Screenshot: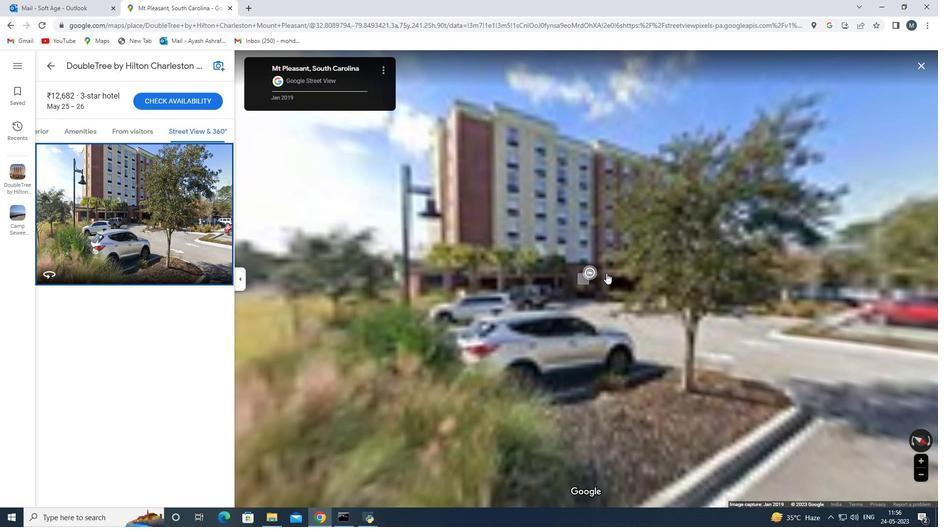 
Action: Mouse moved to (606, 273)
Screenshot: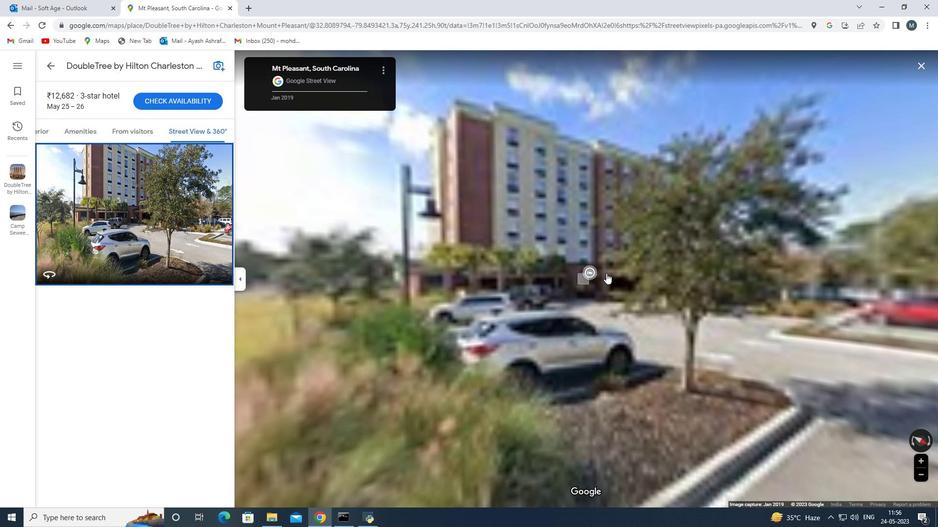 
Action: Mouse scrolled (606, 273) with delta (0, 0)
Screenshot: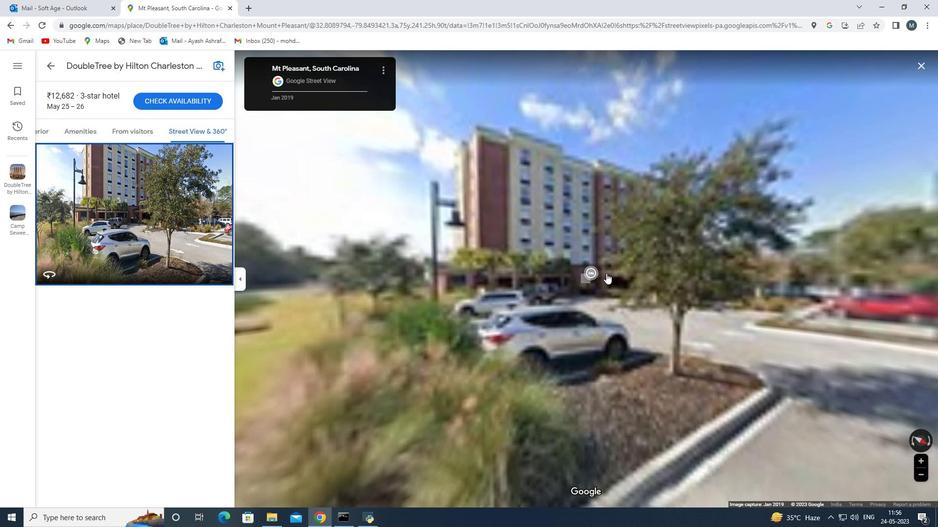 
Action: Mouse moved to (606, 273)
Screenshot: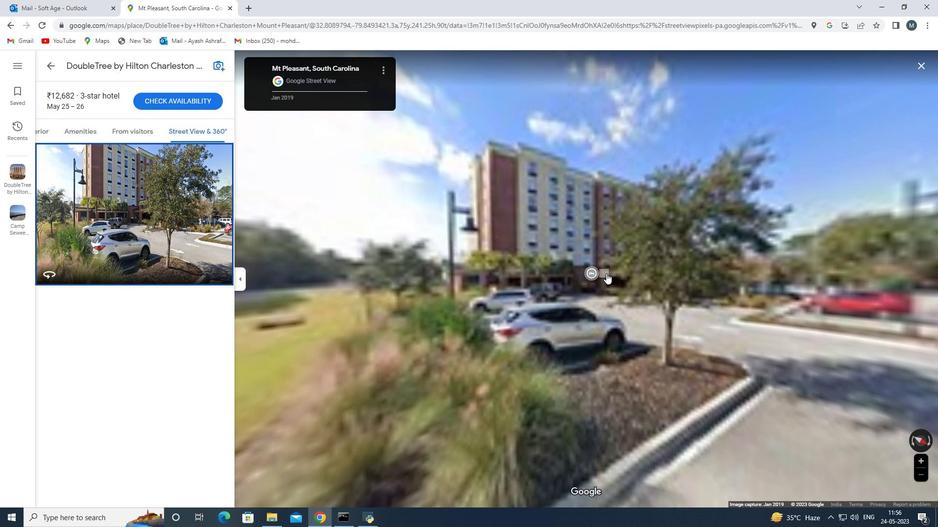 
Action: Mouse scrolled (606, 273) with delta (0, 0)
Screenshot: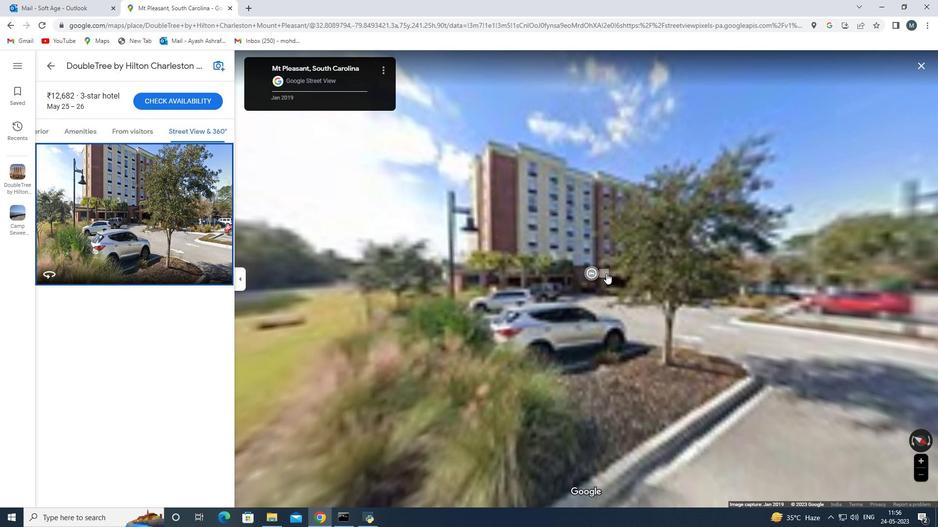 
Action: Mouse moved to (606, 274)
Screenshot: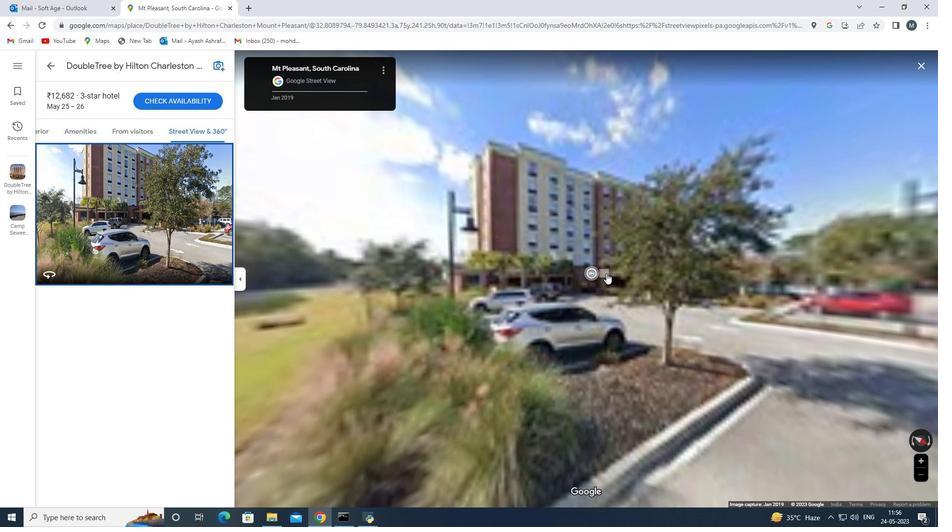 
Action: Mouse scrolled (606, 274) with delta (0, 0)
Screenshot: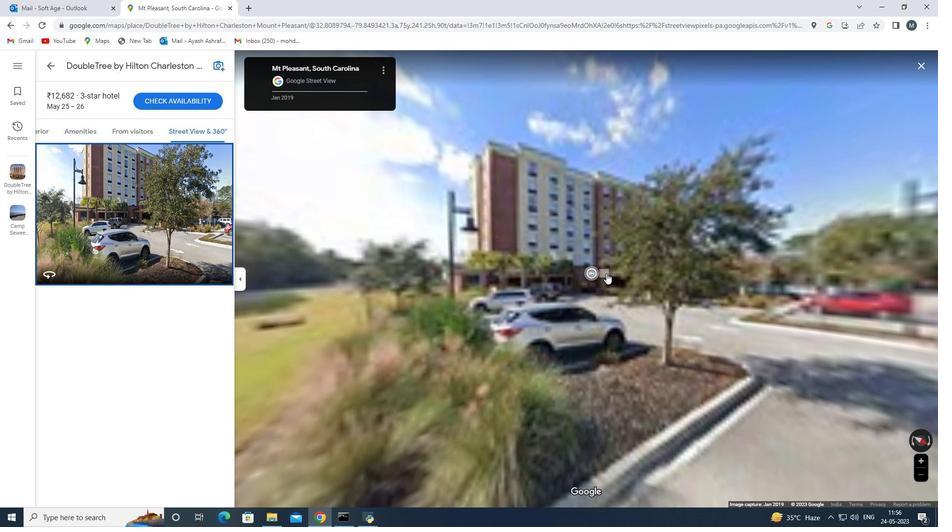 
Action: Mouse moved to (606, 275)
Screenshot: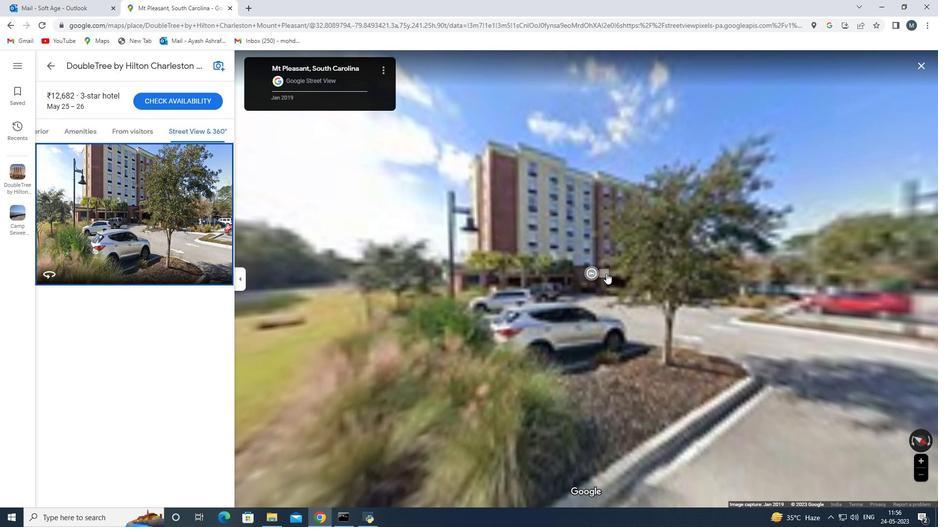 
Action: Mouse scrolled (606, 275) with delta (0, 0)
Screenshot: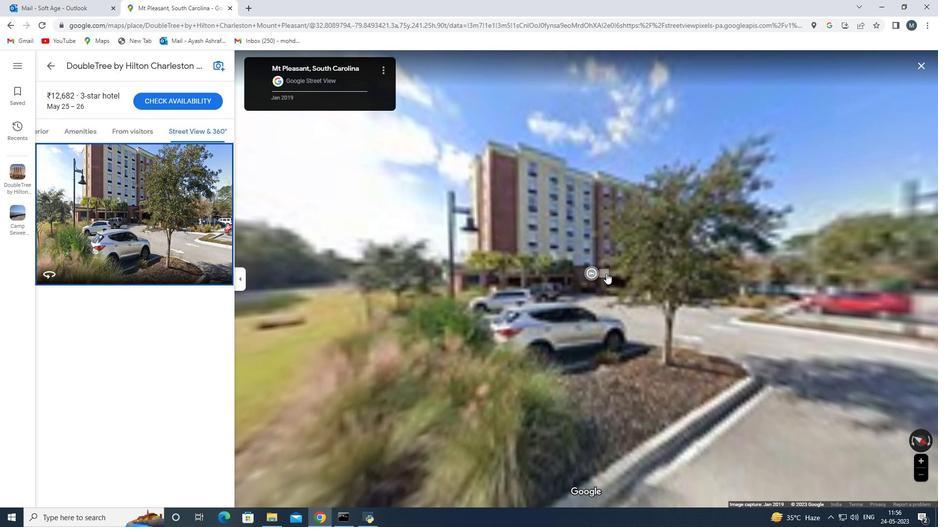 
Action: Mouse moved to (492, 256)
Screenshot: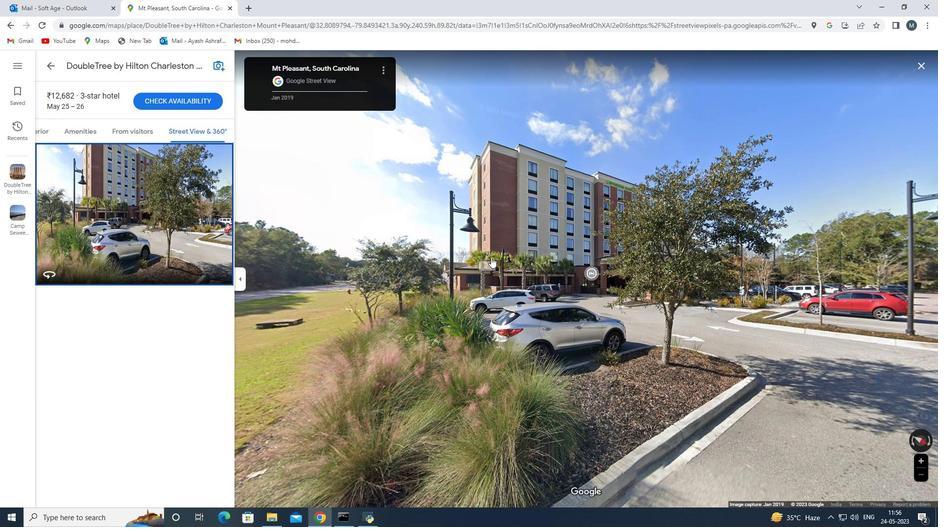 
Action: Mouse pressed left at (492, 256)
Screenshot: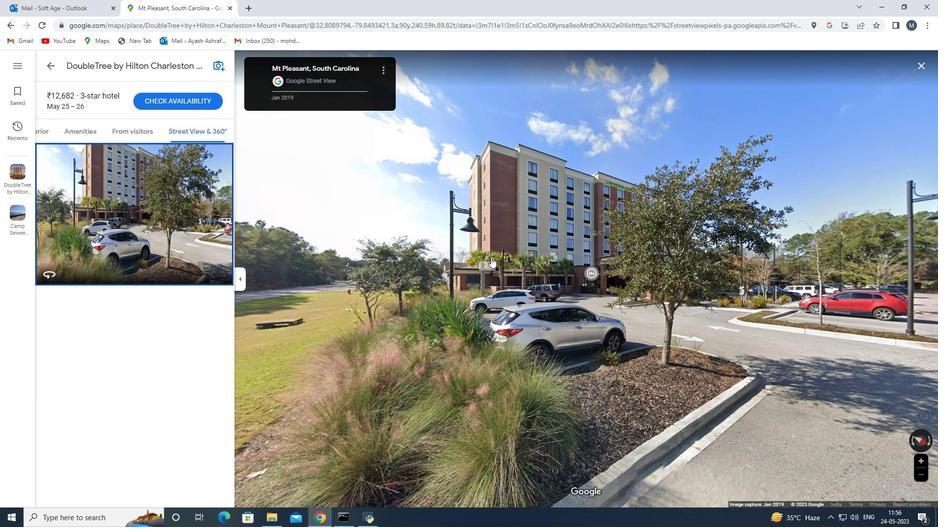 
Action: Mouse moved to (572, 324)
Screenshot: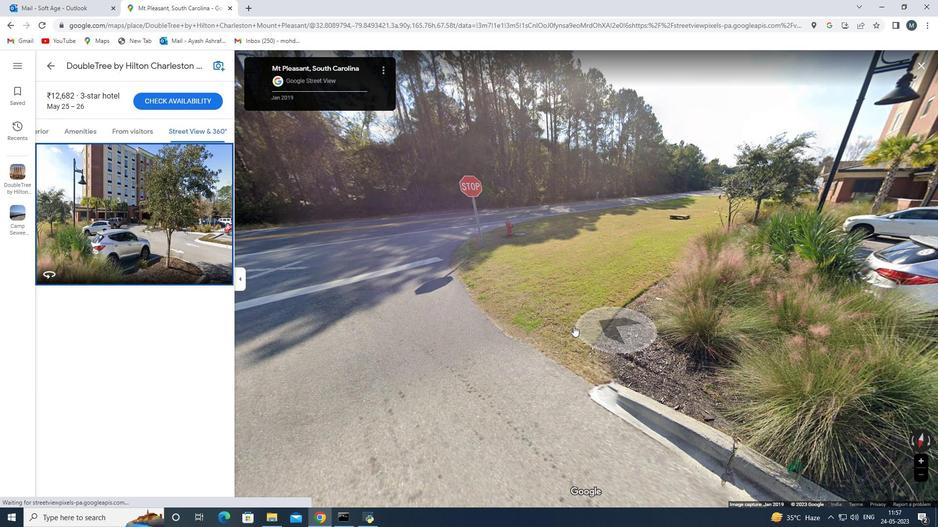 
Action: Mouse pressed left at (572, 324)
Screenshot: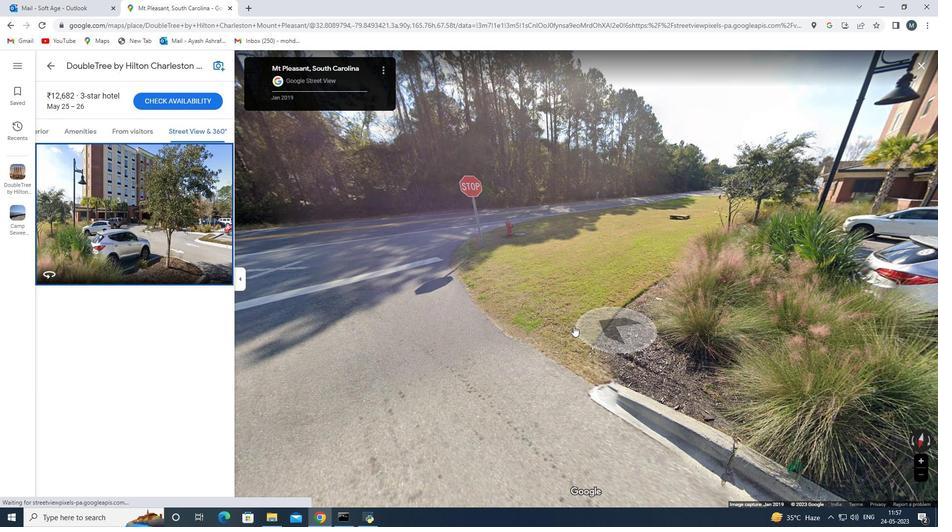 
Action: Mouse moved to (617, 357)
Screenshot: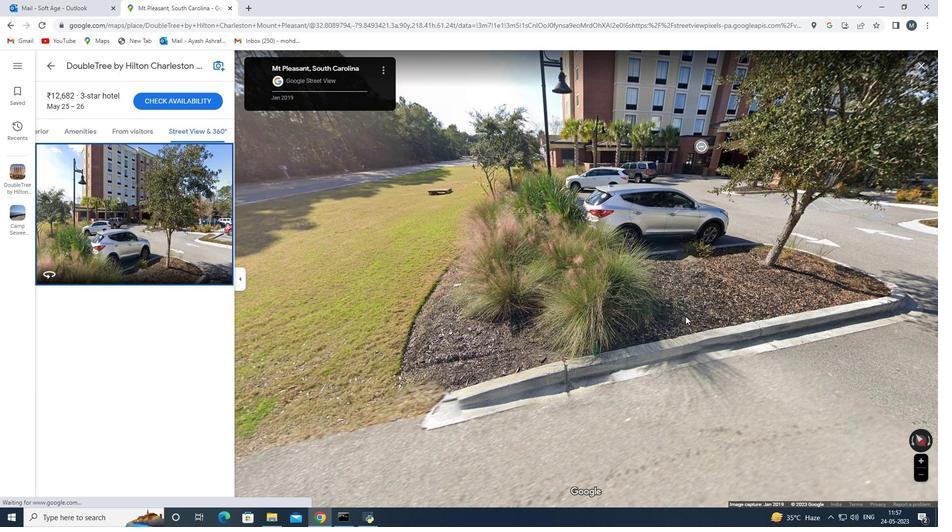 
Action: Mouse pressed left at (617, 357)
Screenshot: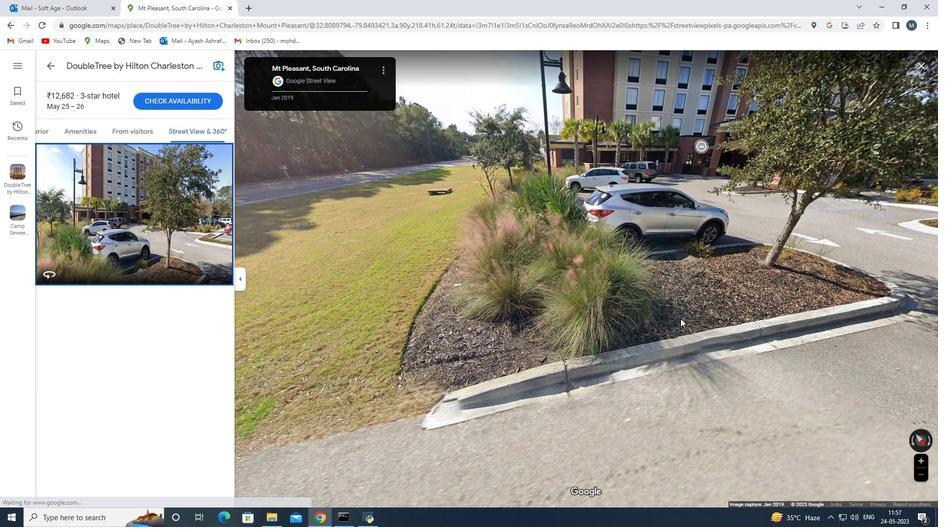 
Action: Mouse moved to (543, 403)
Screenshot: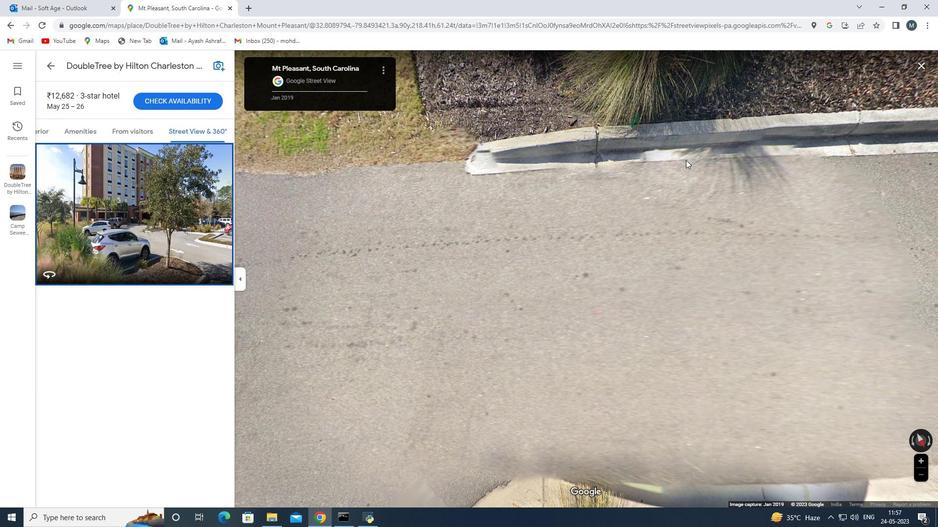 
Action: Mouse pressed left at (543, 403)
Screenshot: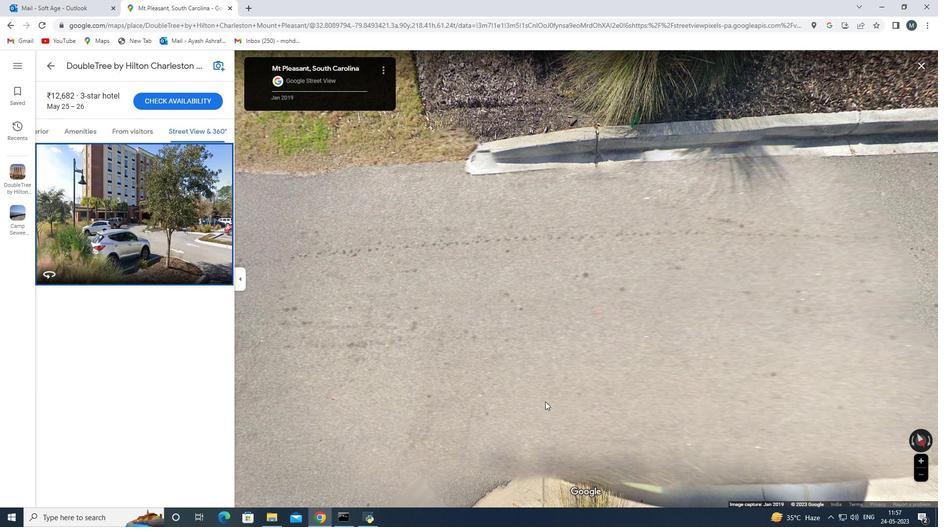 
Action: Mouse moved to (12, 223)
Screenshot: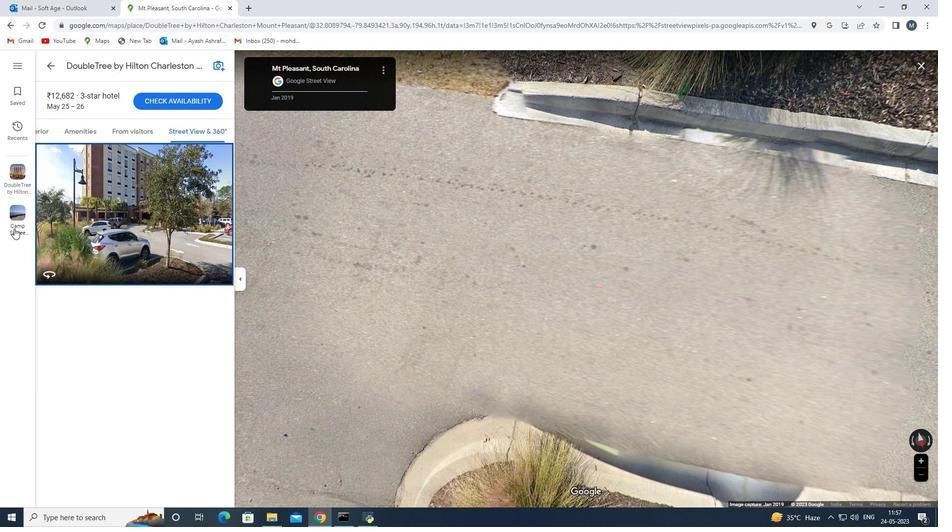 
Action: Mouse pressed left at (12, 223)
Screenshot: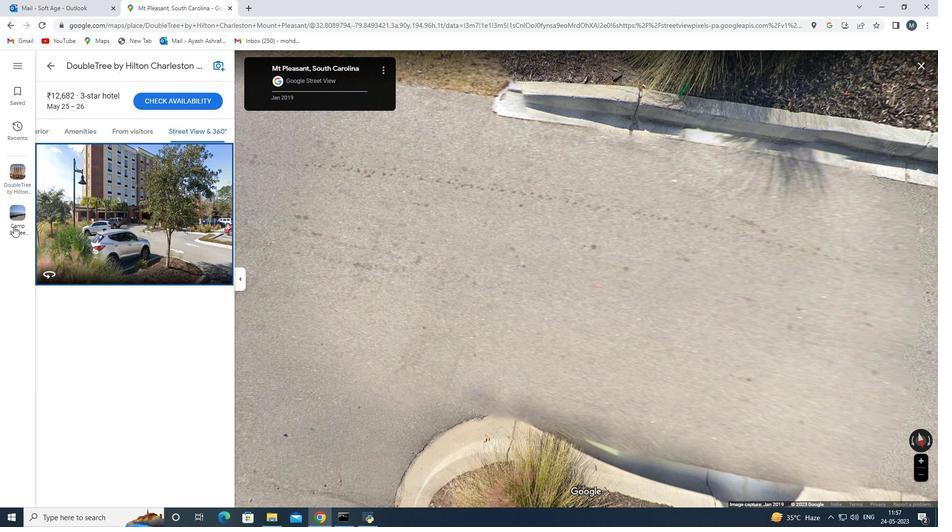 
Action: Mouse moved to (332, 341)
Screenshot: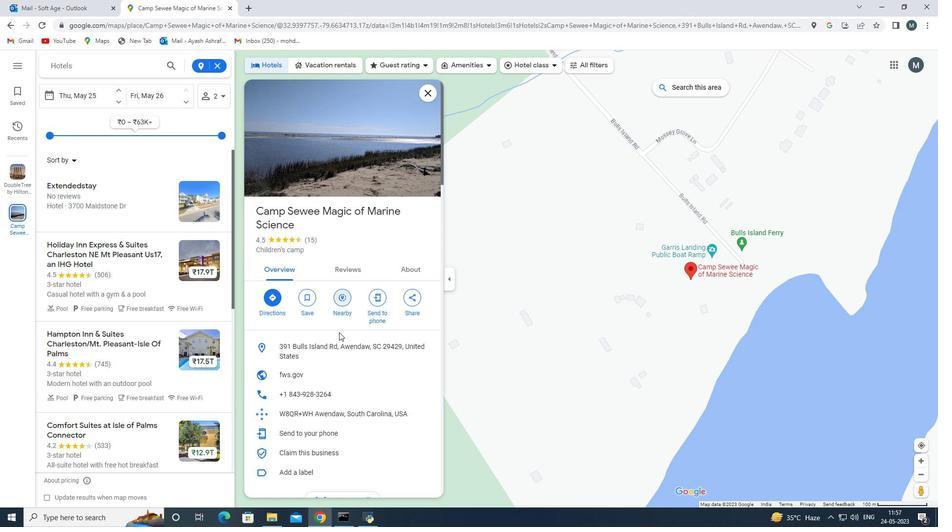 
Action: Mouse scrolled (332, 340) with delta (0, 0)
Screenshot: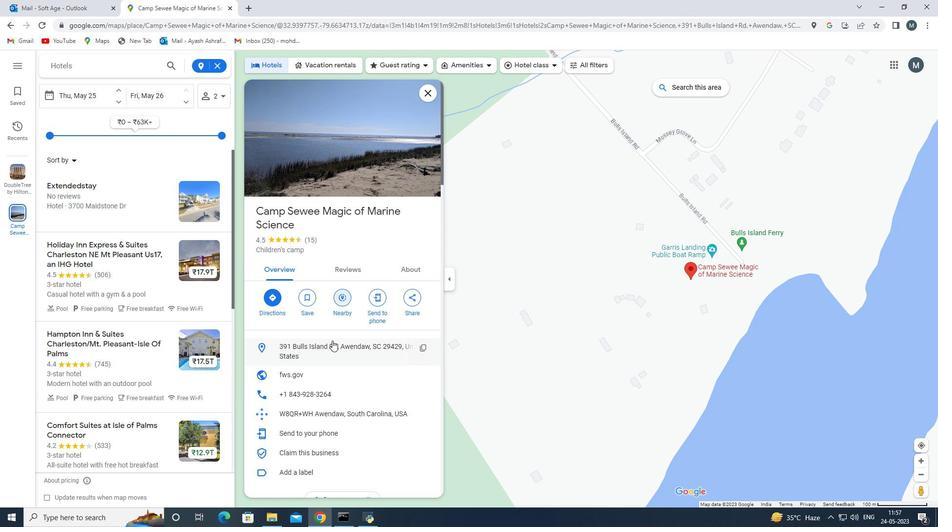 
Action: Mouse scrolled (332, 340) with delta (0, 0)
Screenshot: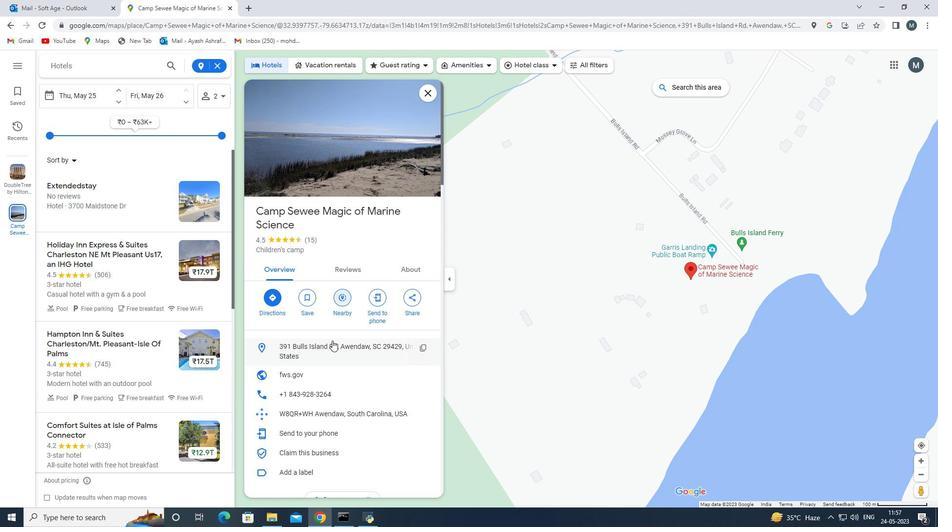 
Action: Mouse moved to (348, 174)
Screenshot: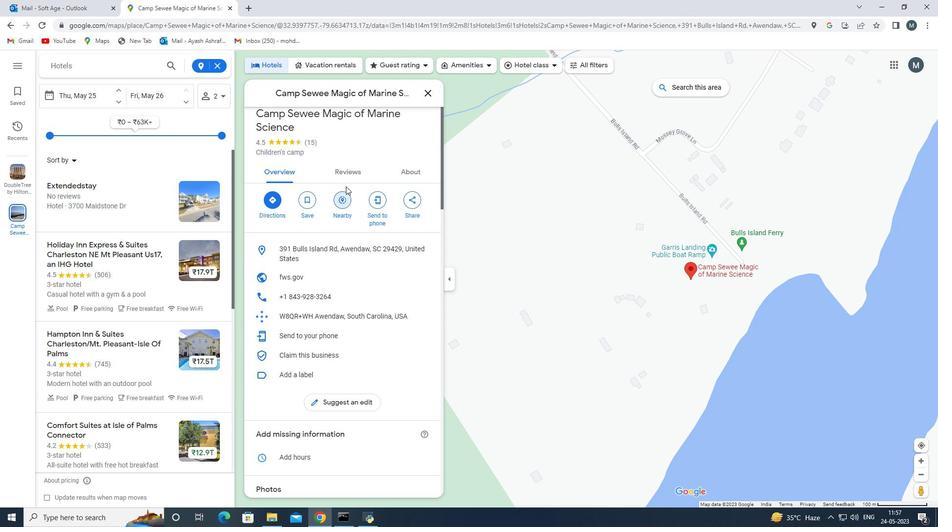 
Action: Mouse pressed left at (348, 174)
Screenshot: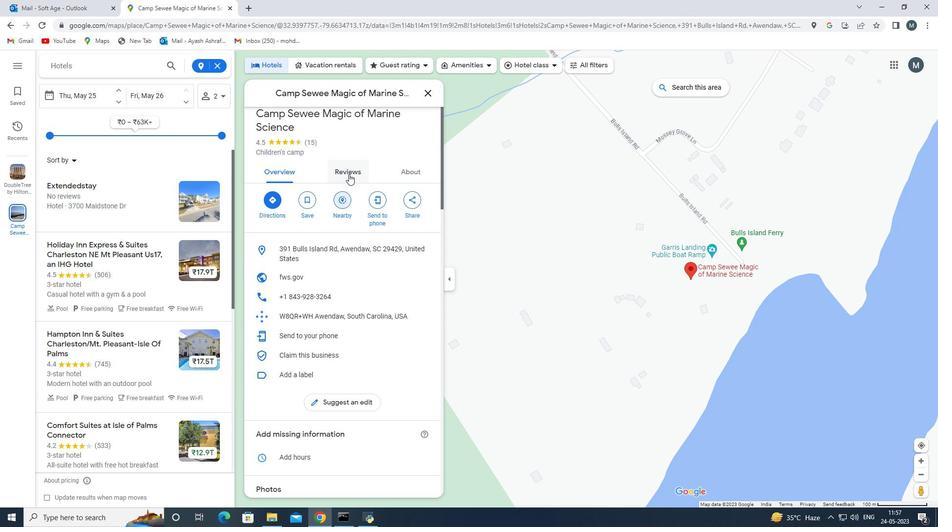 
Action: Mouse moved to (320, 245)
Screenshot: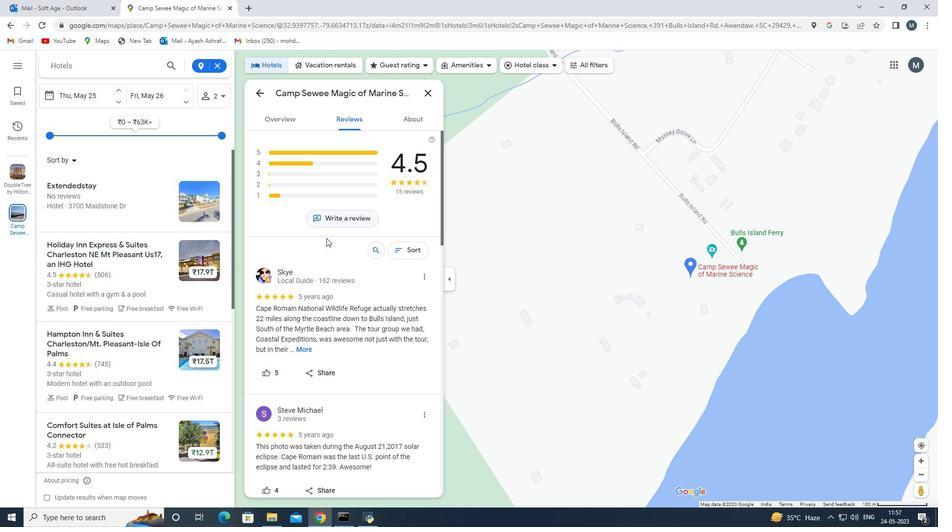 
Action: Mouse scrolled (320, 244) with delta (0, 0)
Screenshot: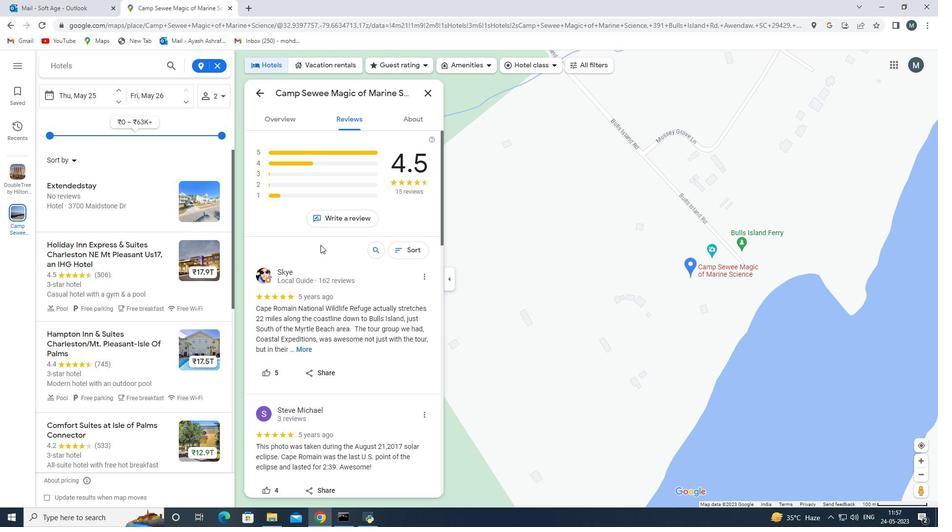 
Action: Mouse scrolled (320, 244) with delta (0, 0)
Screenshot: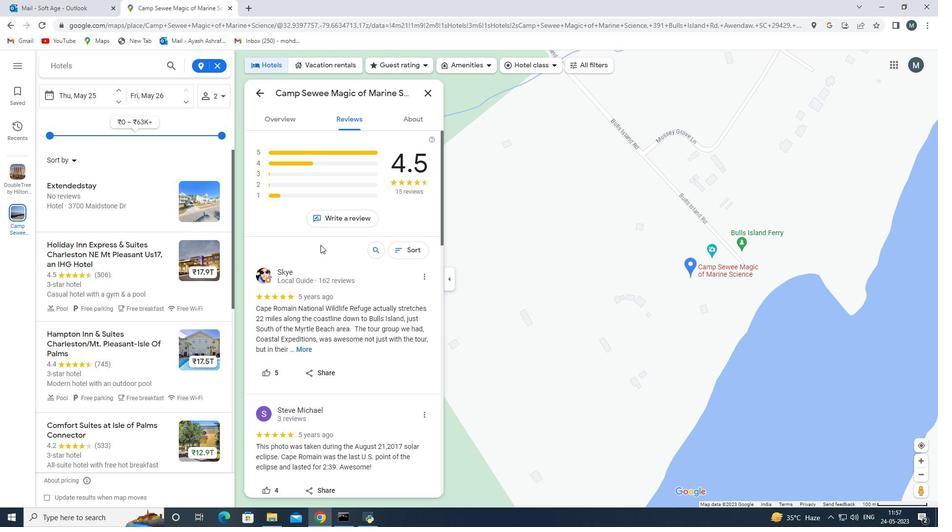 
Action: Mouse moved to (320, 245)
Screenshot: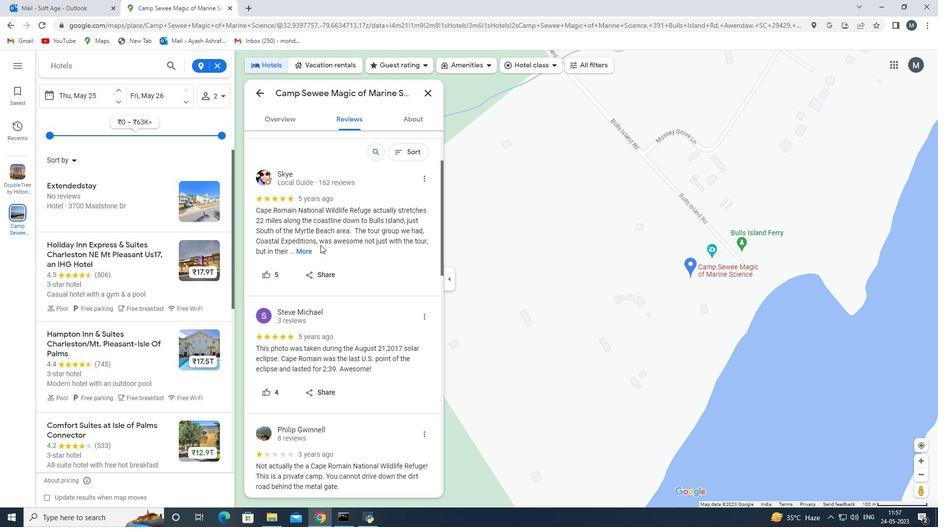 
Action: Mouse scrolled (320, 244) with delta (0, 0)
Screenshot: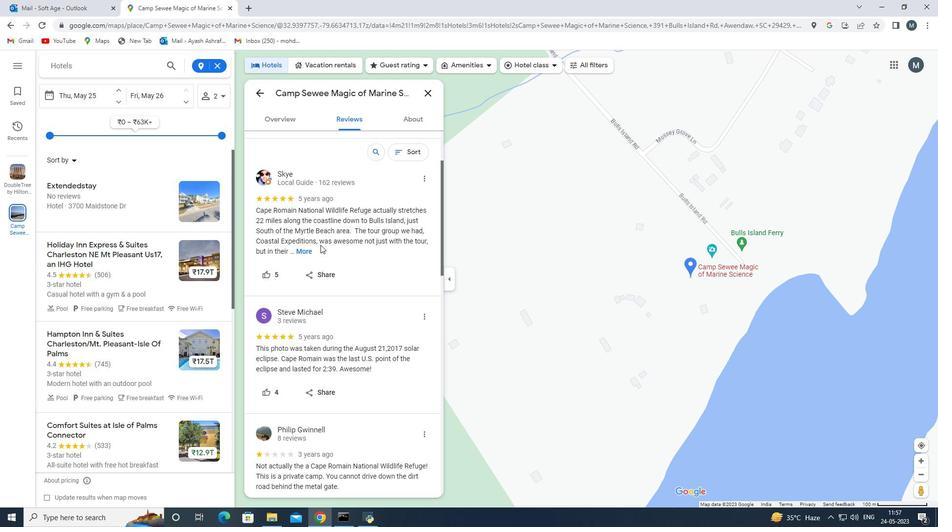 
Action: Mouse moved to (320, 242)
Screenshot: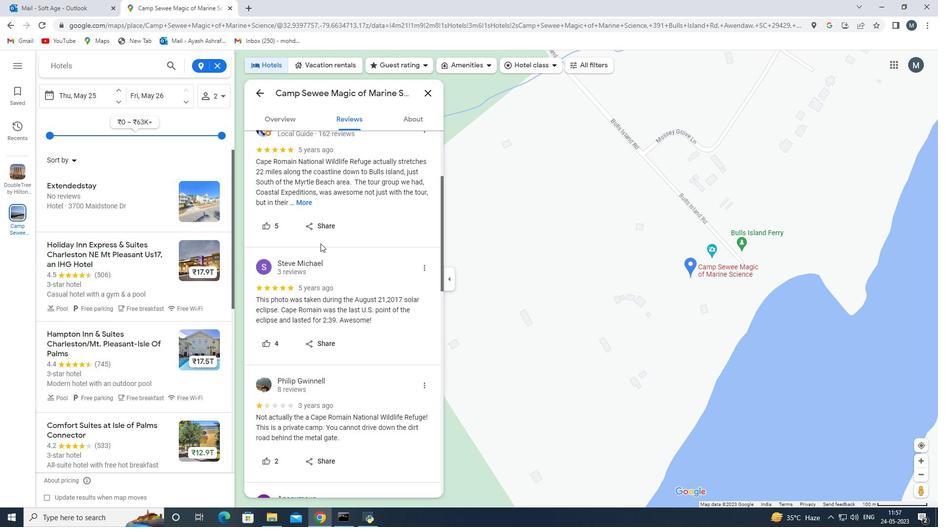 
Action: Mouse scrolled (320, 242) with delta (0, 0)
Screenshot: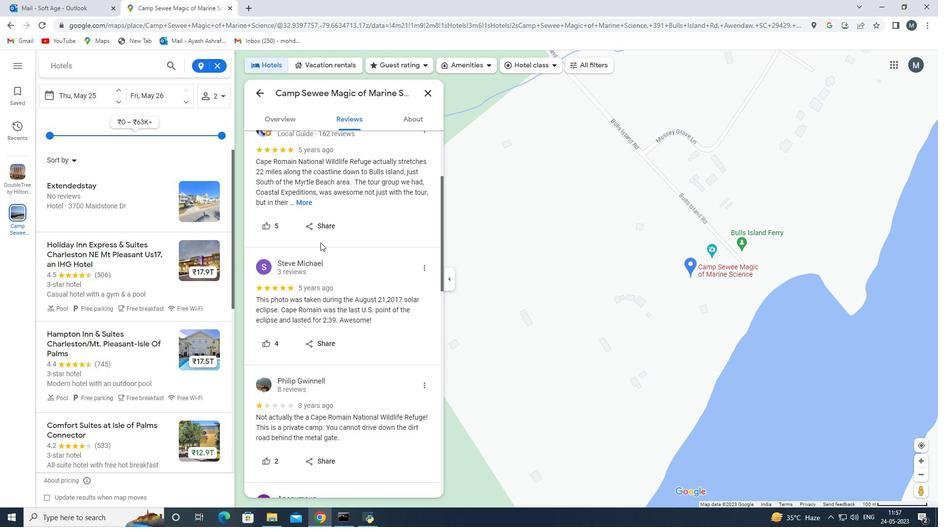 
Action: Mouse scrolled (320, 242) with delta (0, 0)
Screenshot: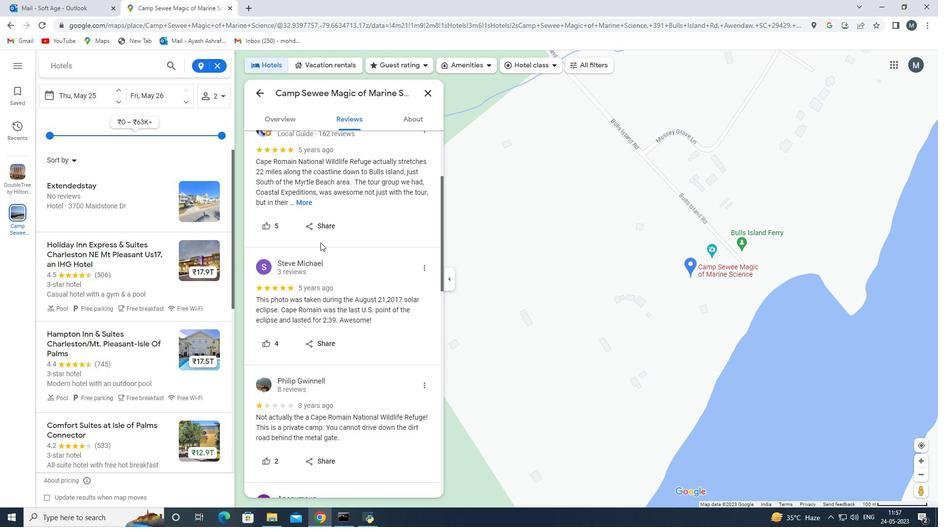 
Action: Mouse scrolled (320, 242) with delta (0, 0)
Screenshot: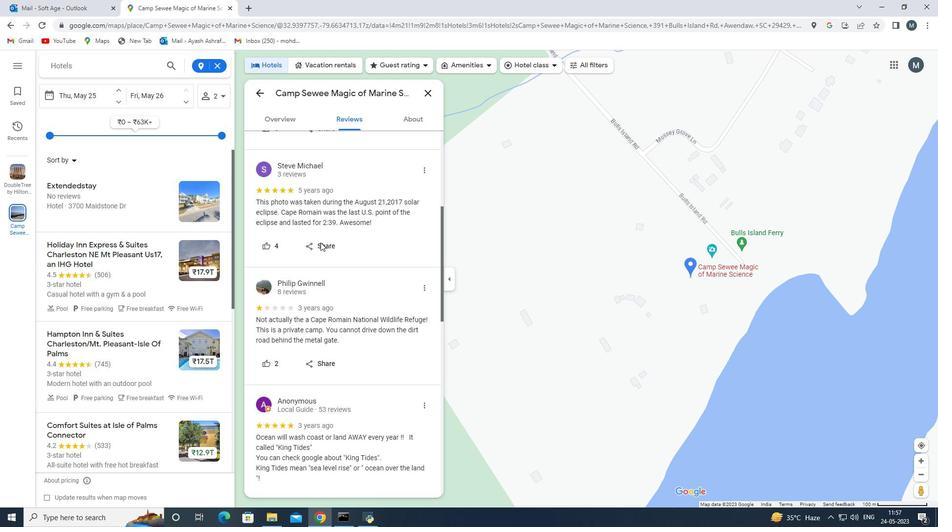 
Action: Mouse scrolled (320, 242) with delta (0, 0)
Screenshot: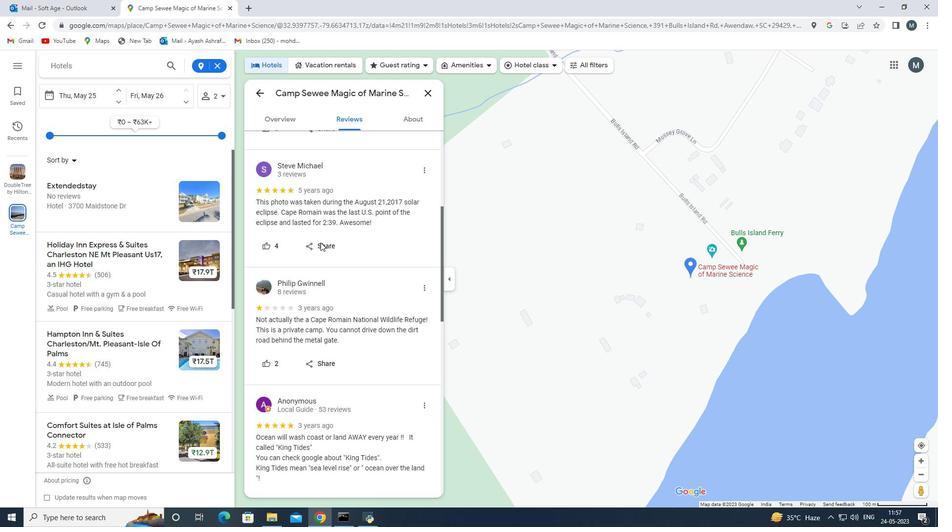 
Action: Mouse scrolled (320, 242) with delta (0, 0)
Screenshot: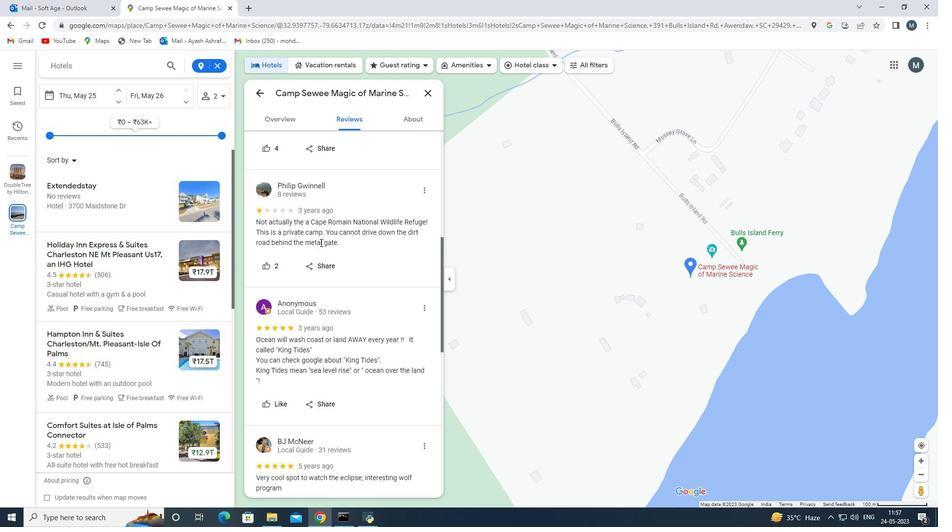 
Action: Mouse scrolled (320, 242) with delta (0, 0)
Screenshot: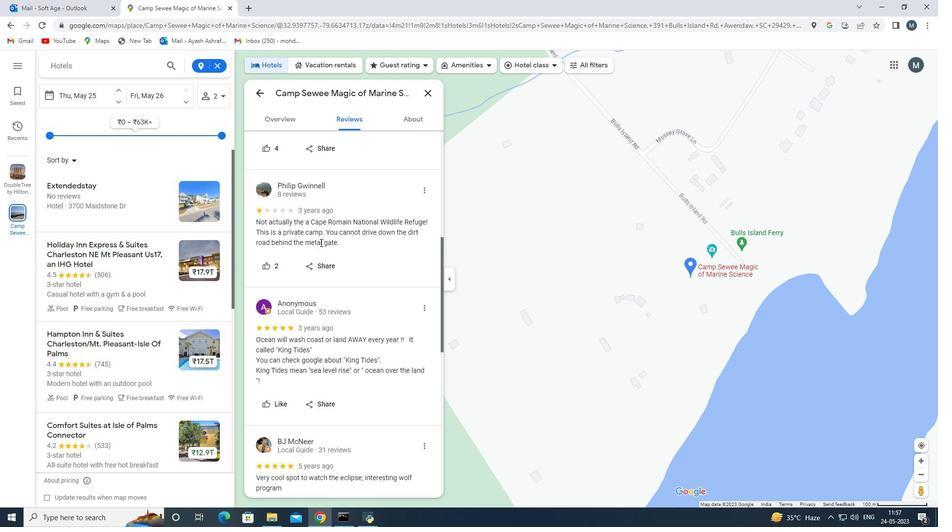 
Action: Mouse moved to (255, 241)
Screenshot: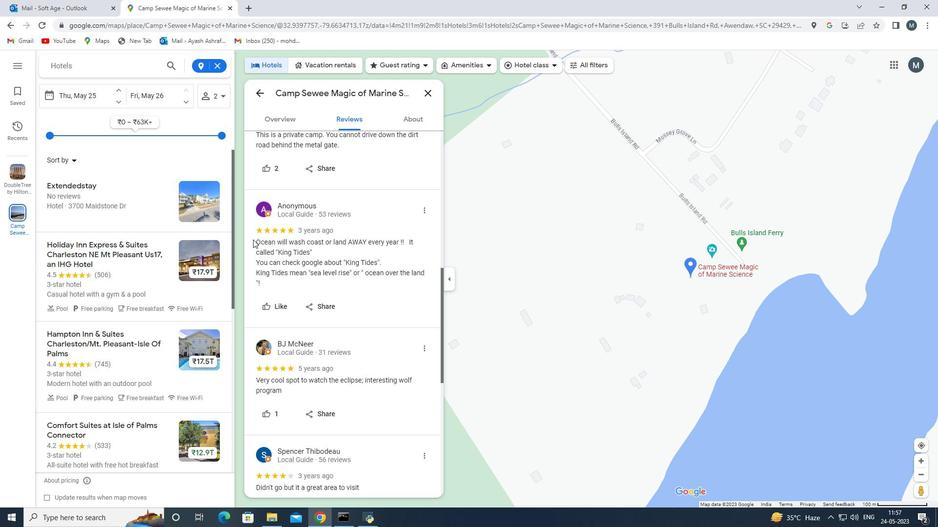 
Action: Mouse pressed left at (255, 241)
Screenshot: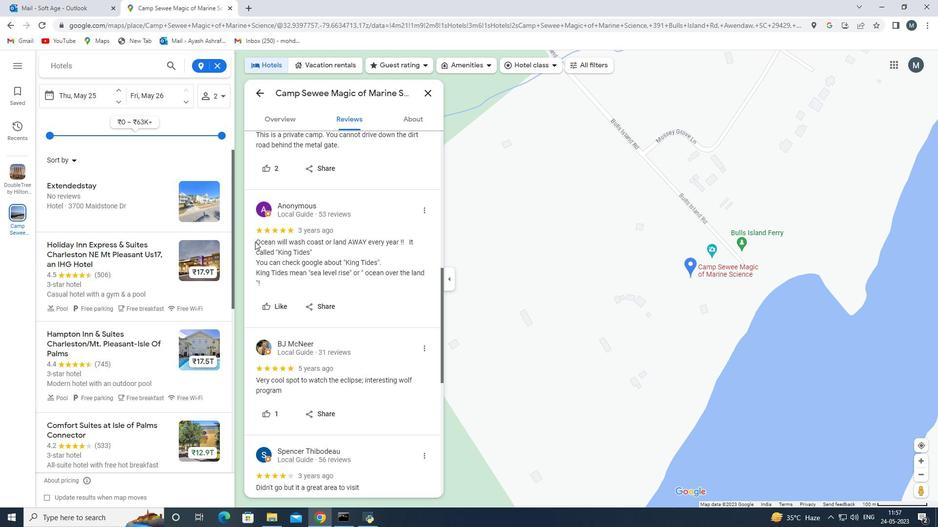 
Action: Mouse moved to (384, 203)
Screenshot: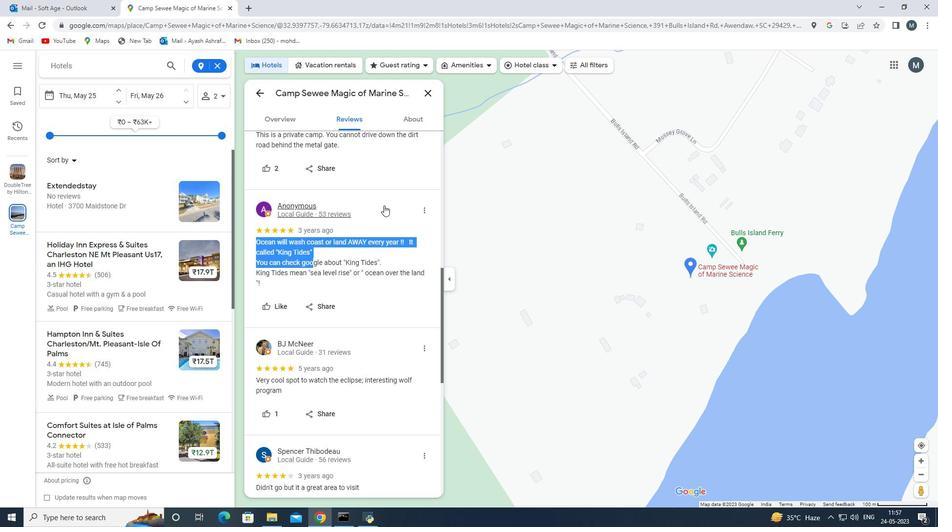 
Action: Mouse pressed left at (384, 203)
Screenshot: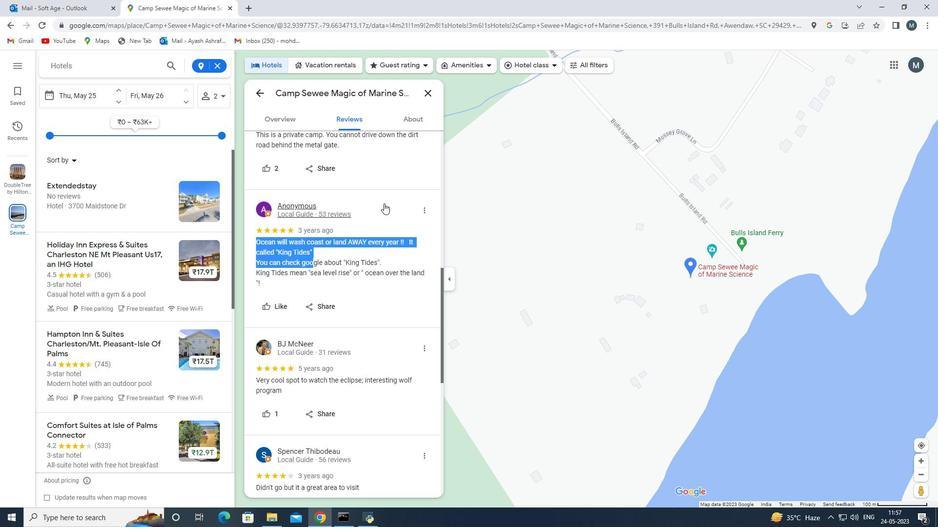 
Action: Mouse moved to (345, 5)
Screenshot: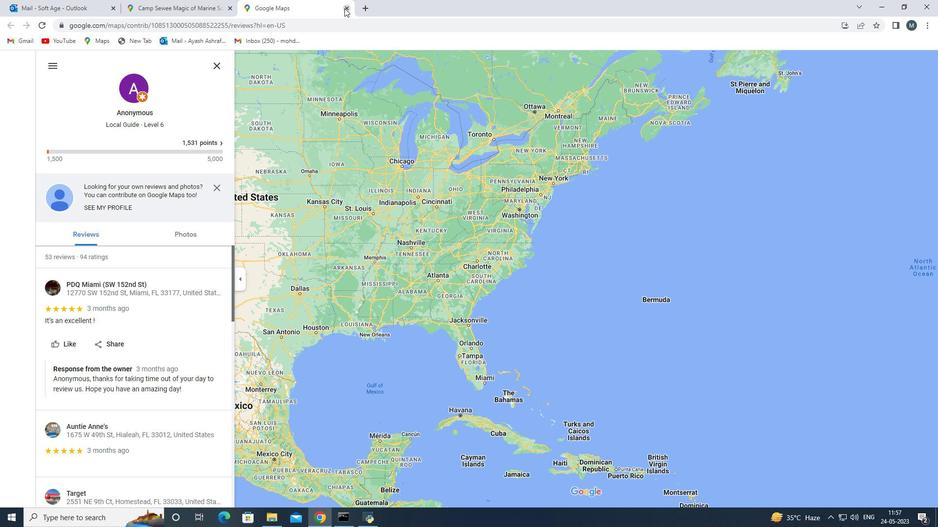 
Action: Mouse pressed left at (345, 5)
Screenshot: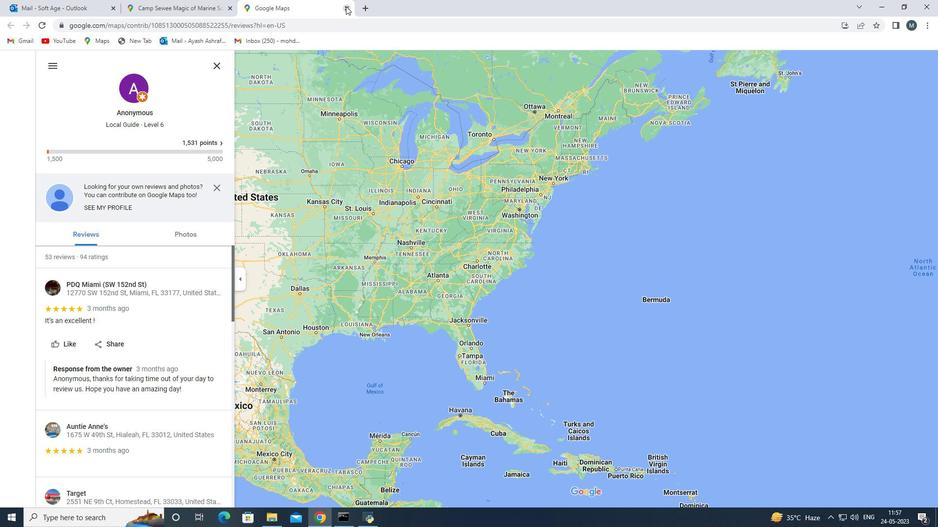 
Action: Mouse moved to (165, 0)
Screenshot: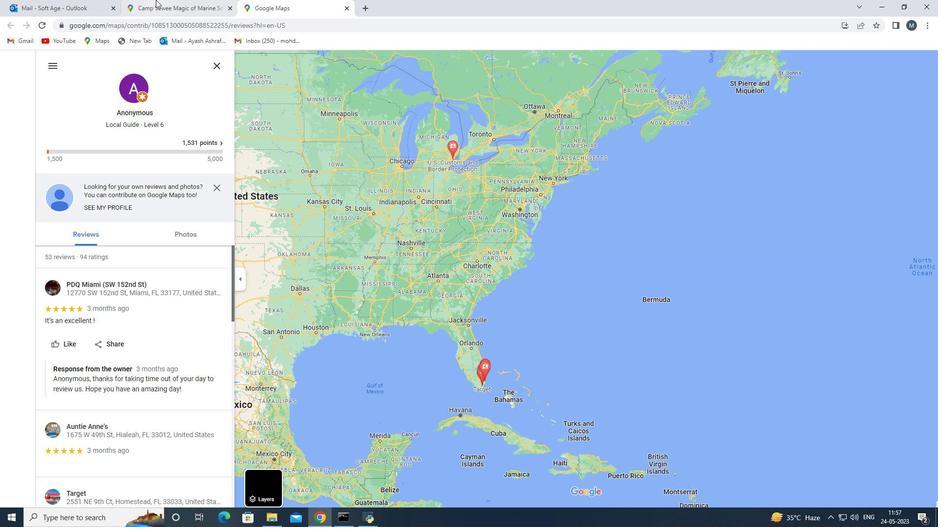 
Action: Mouse pressed left at (165, 0)
Screenshot: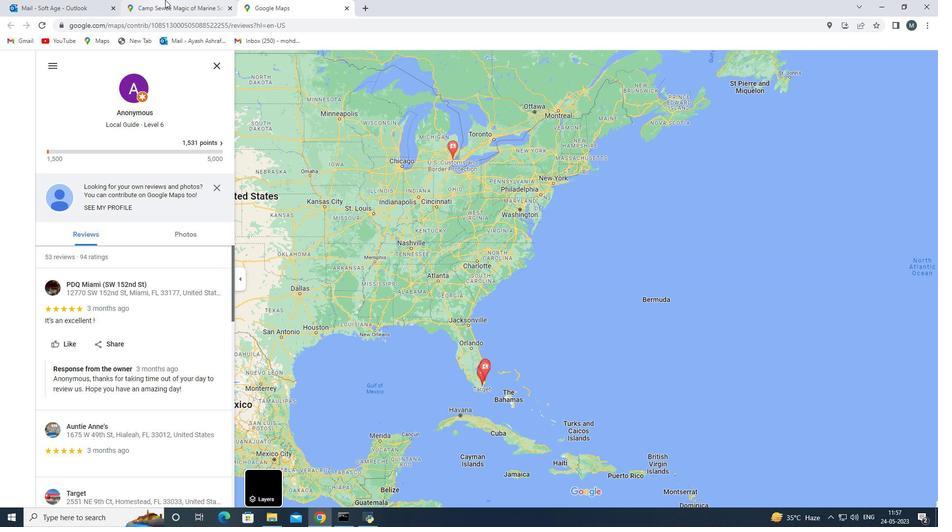 
Action: Mouse moved to (612, 320)
Screenshot: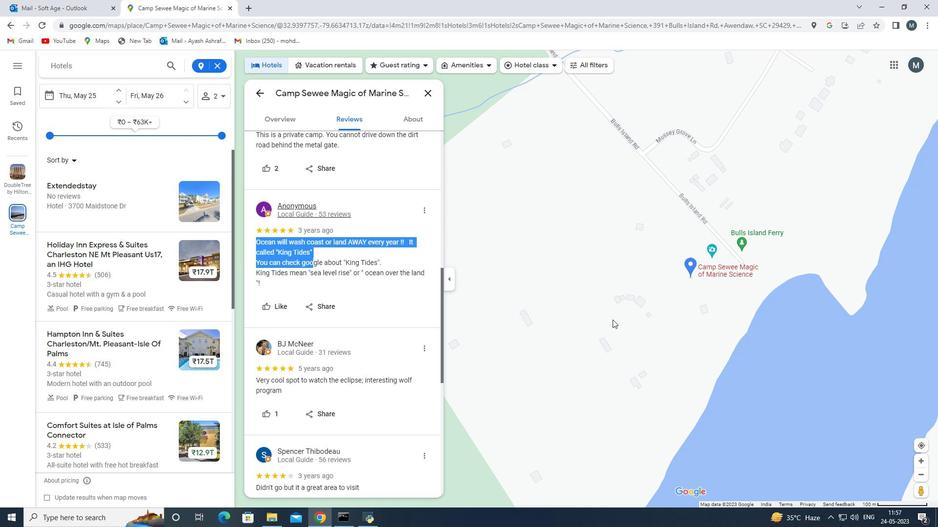 
Action: Mouse pressed left at (612, 320)
Screenshot: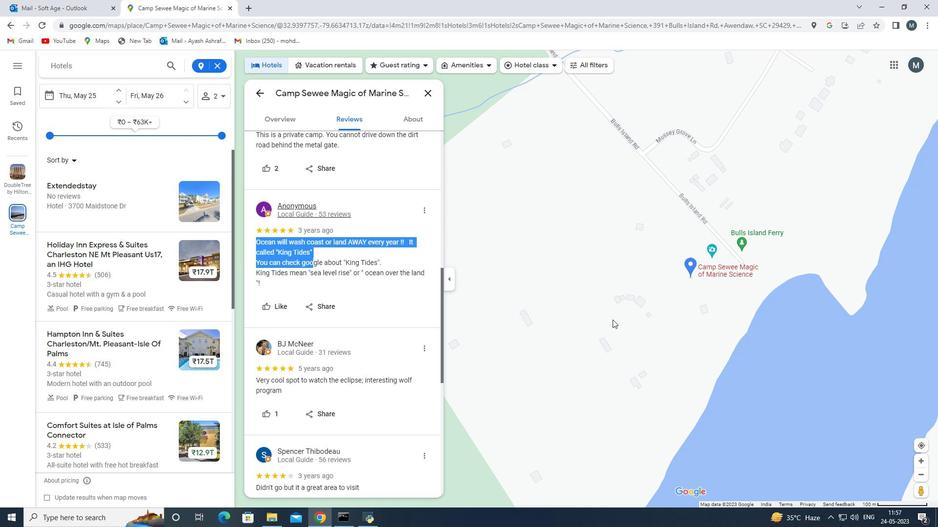 
Action: Mouse moved to (431, 96)
Screenshot: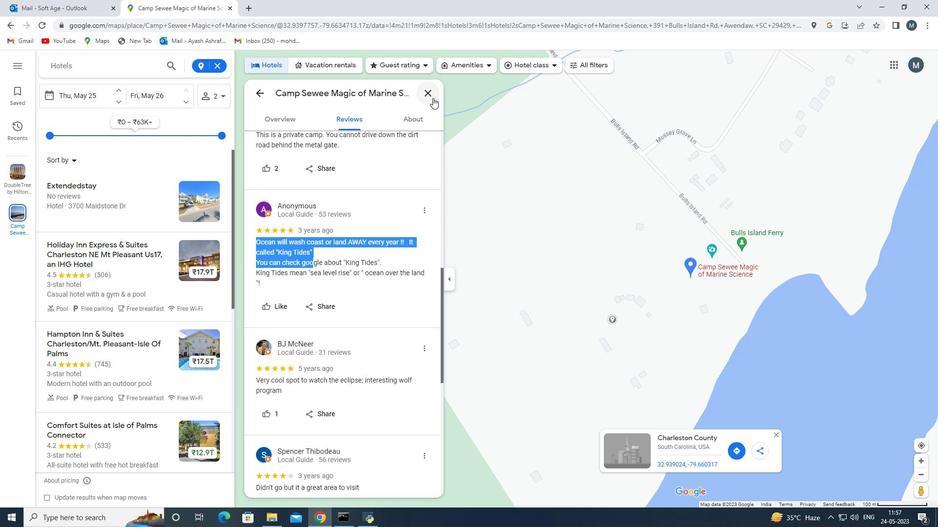 
Action: Mouse pressed left at (431, 96)
Screenshot: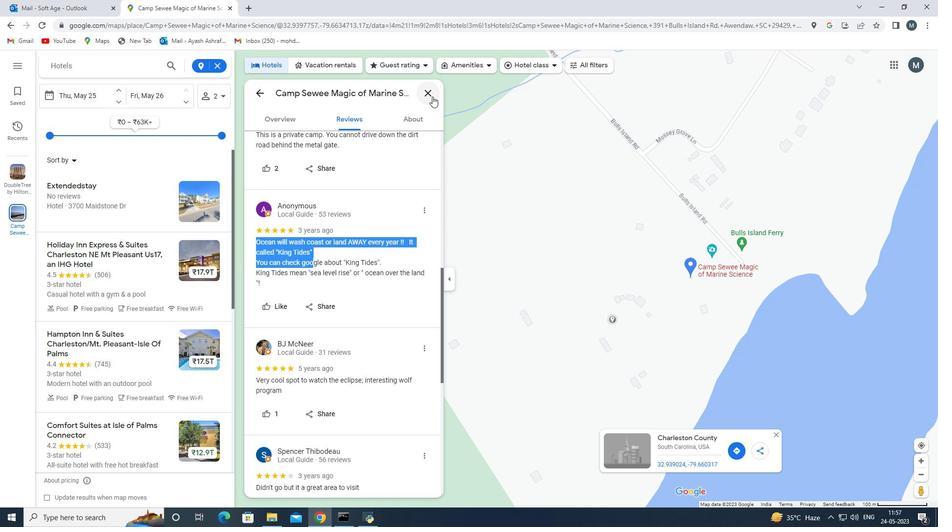 
Action: Mouse moved to (322, 294)
Screenshot: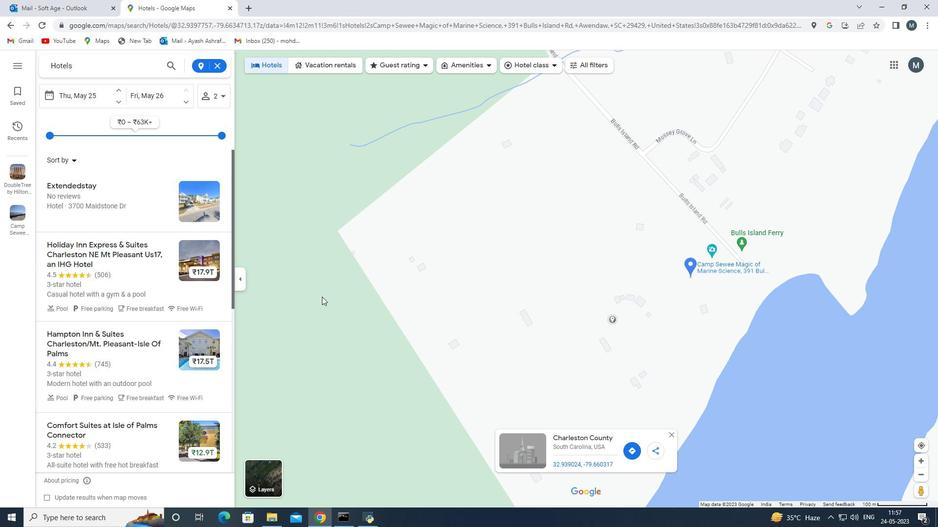 
Action: Mouse scrolled (322, 293) with delta (0, 0)
Screenshot: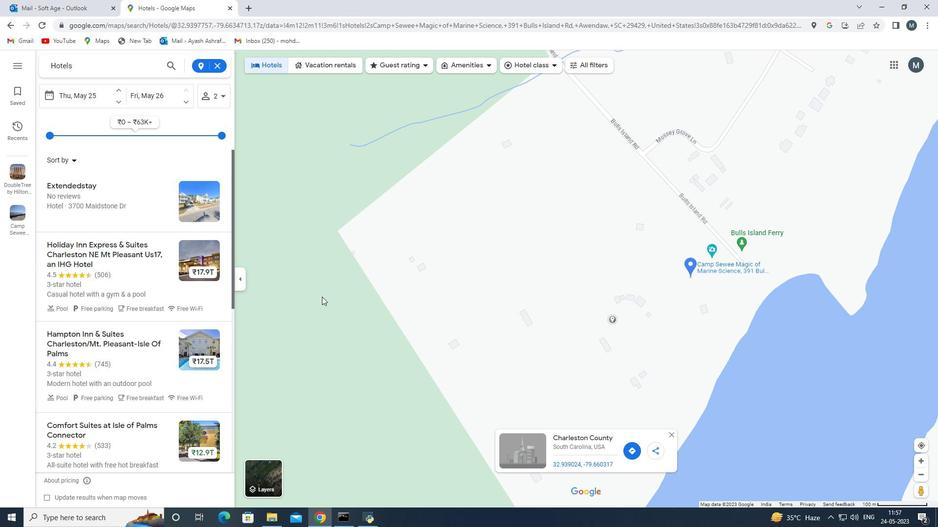 
Action: Mouse scrolled (322, 293) with delta (0, 0)
Screenshot: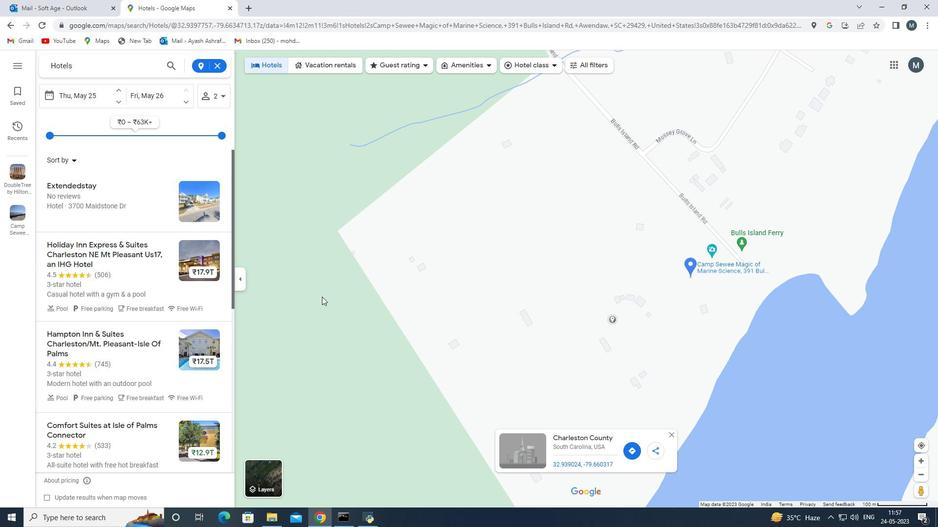 
Action: Mouse moved to (479, 279)
Screenshot: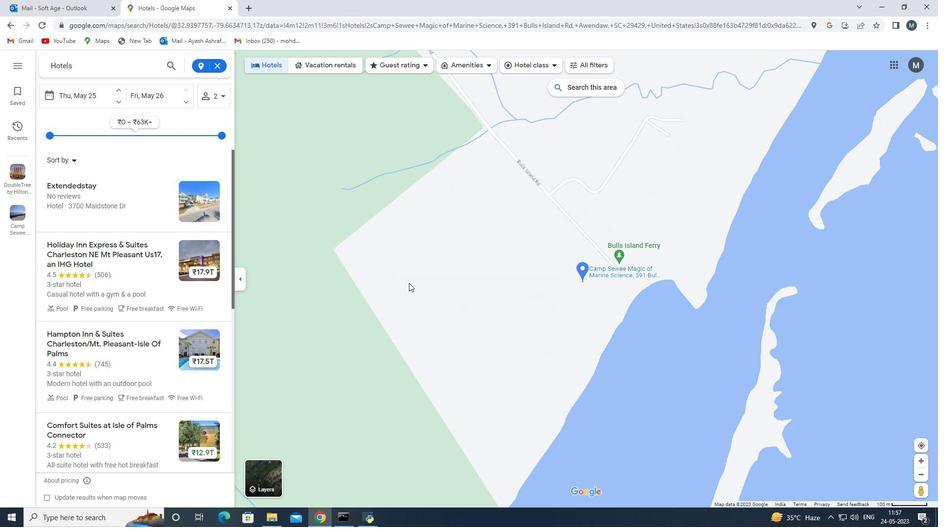 
Action: Mouse scrolled (479, 278) with delta (0, 0)
Screenshot: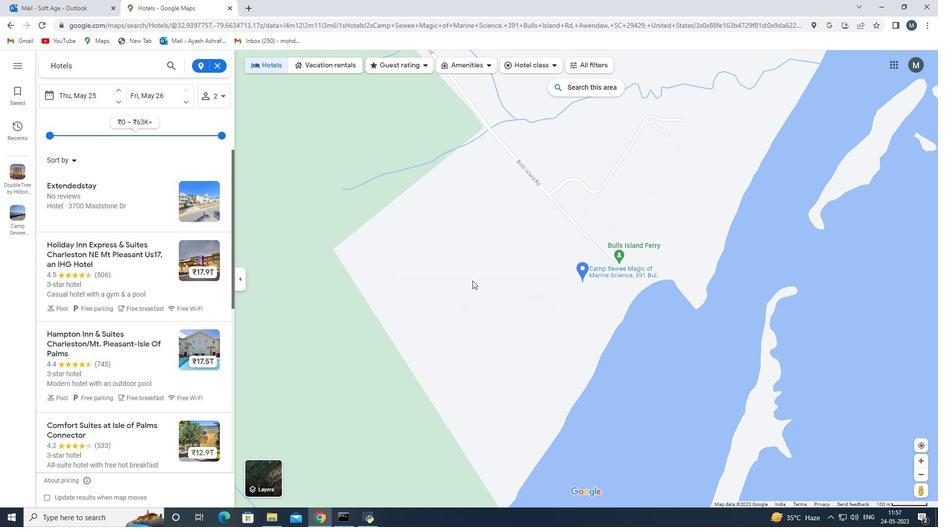 
Action: Mouse scrolled (479, 278) with delta (0, 0)
Screenshot: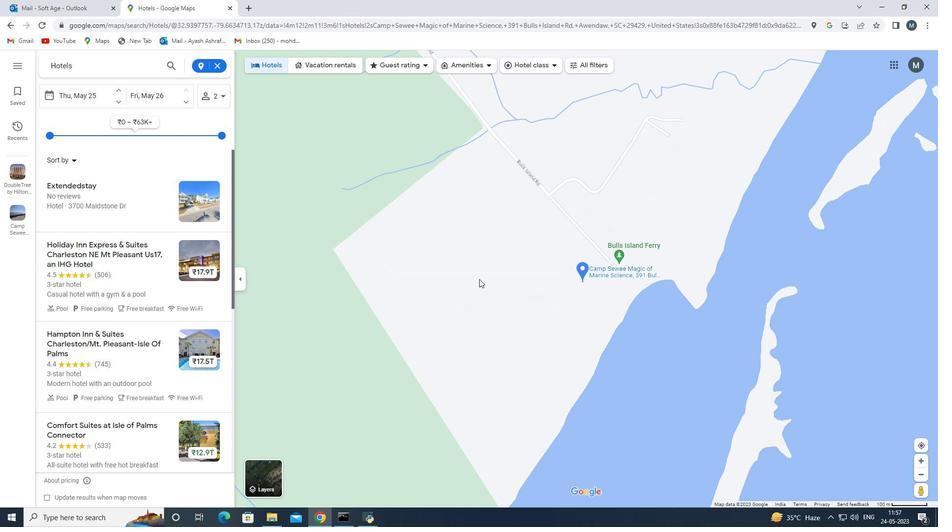 
Action: Mouse scrolled (479, 278) with delta (0, 0)
Screenshot: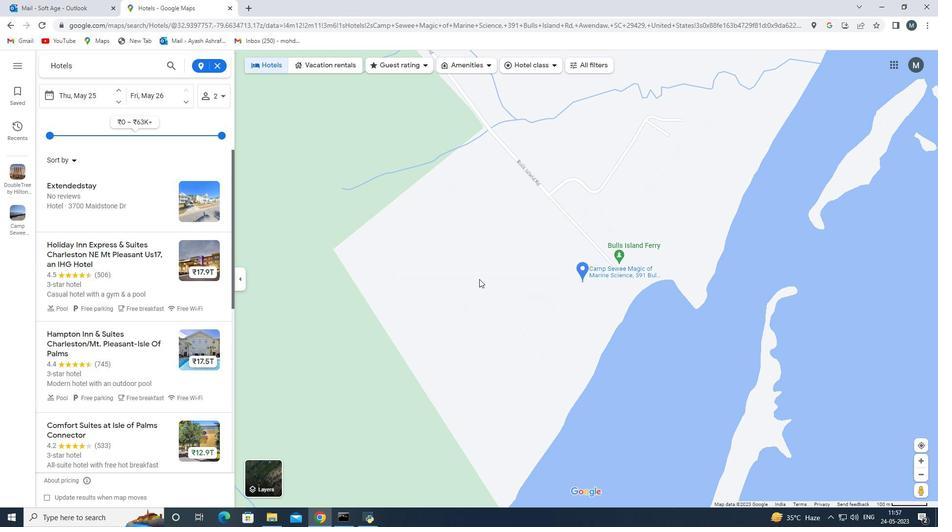 
Action: Mouse scrolled (479, 278) with delta (0, 0)
Screenshot: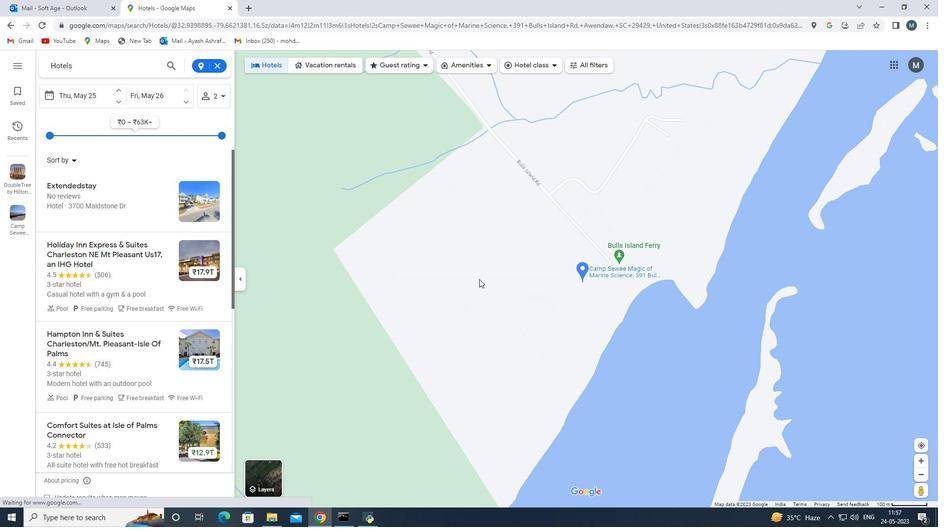 
Action: Mouse moved to (551, 299)
Screenshot: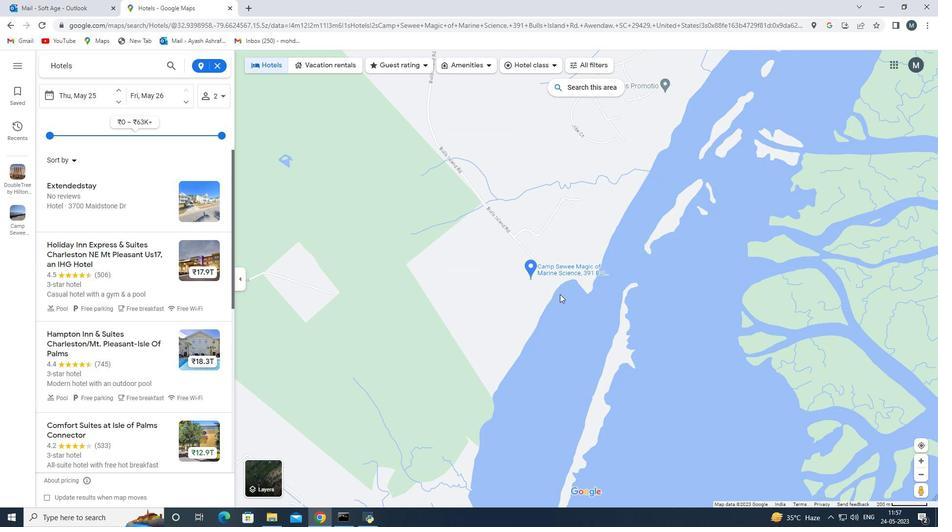 
Action: Mouse scrolled (551, 299) with delta (0, 0)
Screenshot: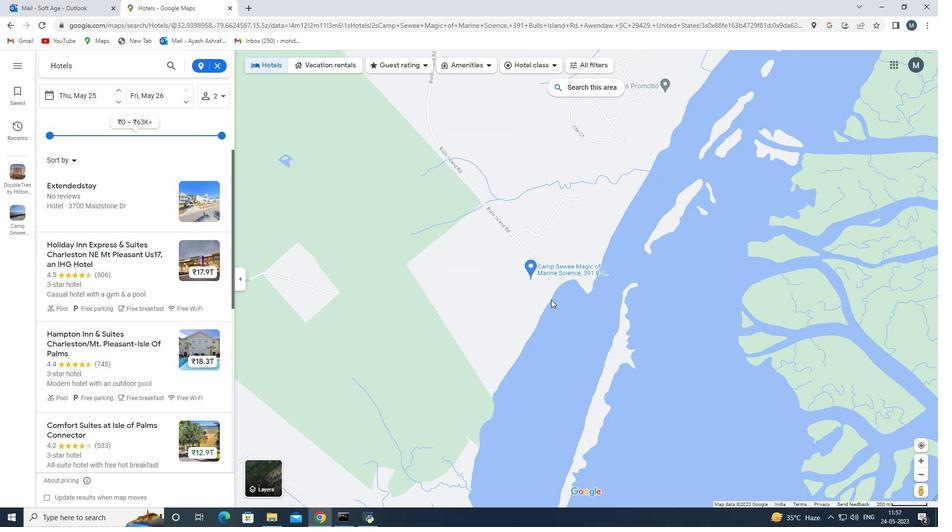 
Action: Mouse moved to (560, 274)
Screenshot: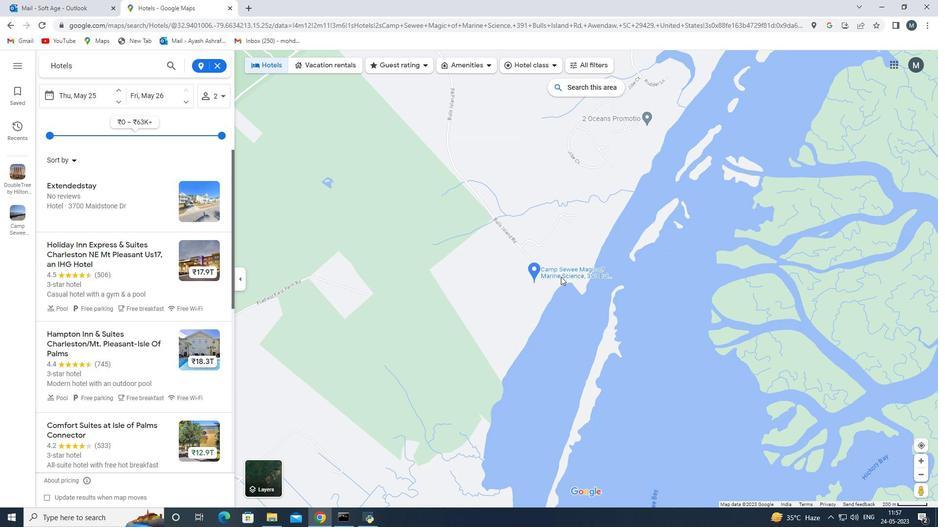 
Action: Mouse pressed left at (560, 274)
Screenshot: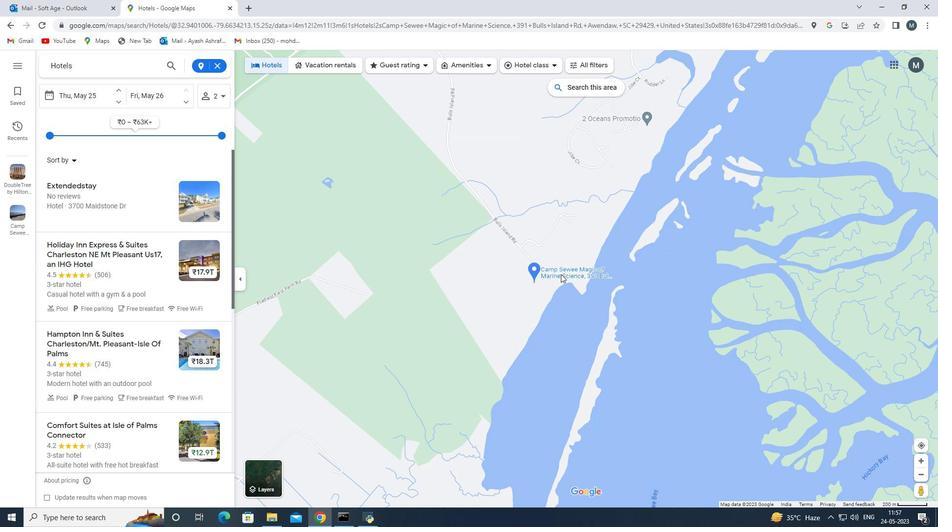 
Action: Mouse moved to (243, 197)
Screenshot: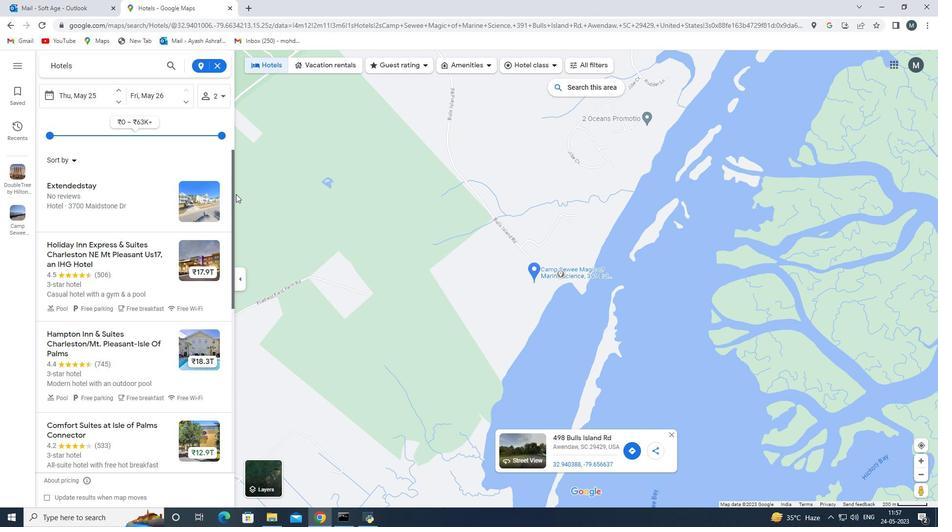 
Action: Mouse scrolled (241, 196) with delta (0, 0)
Screenshot: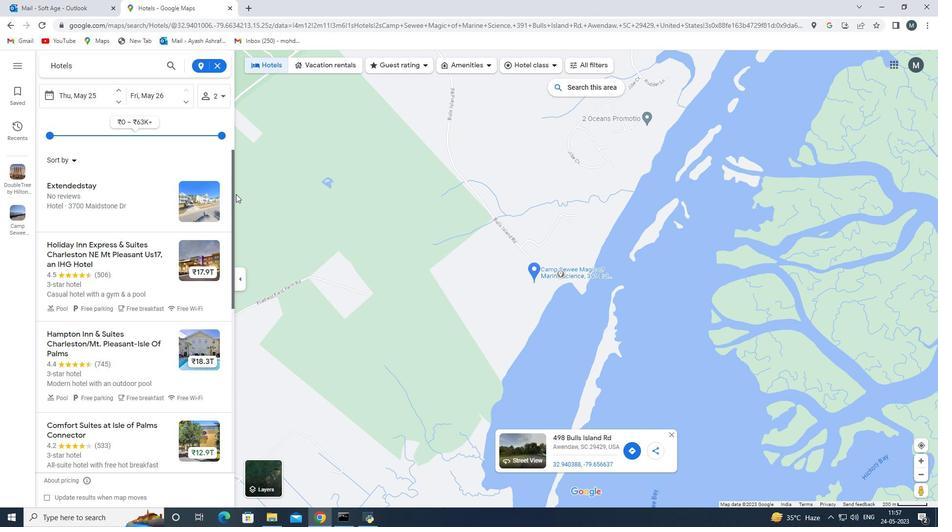 
Action: Mouse moved to (171, 134)
Screenshot: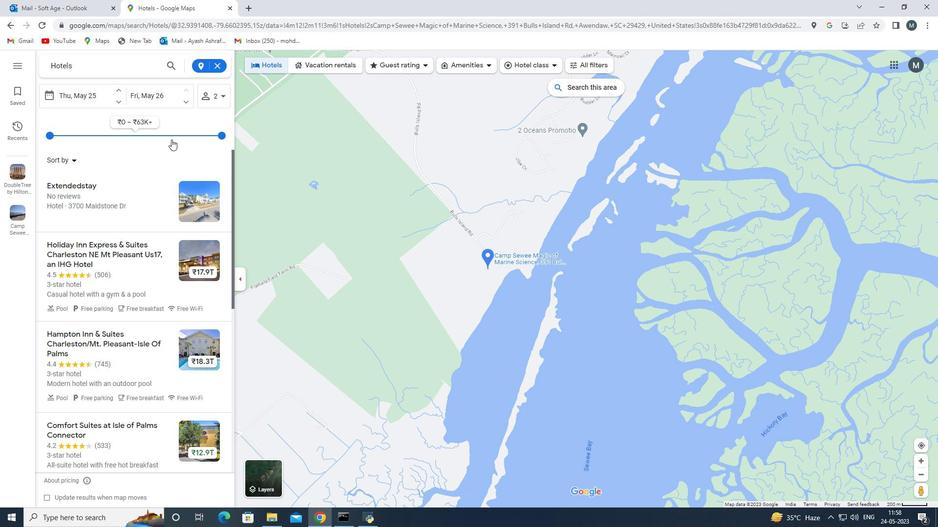 
Action: Mouse scrolled (171, 135) with delta (0, 0)
Screenshot: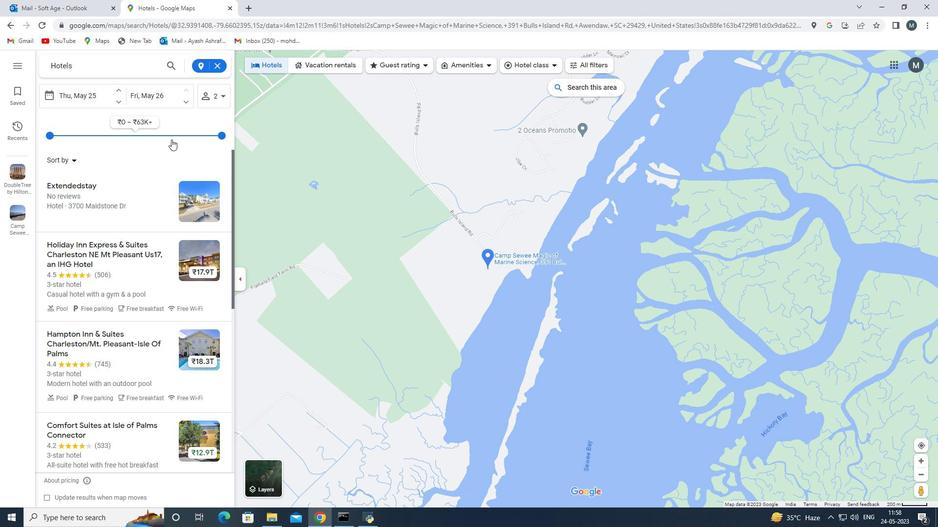 
Action: Mouse moved to (8, 22)
Screenshot: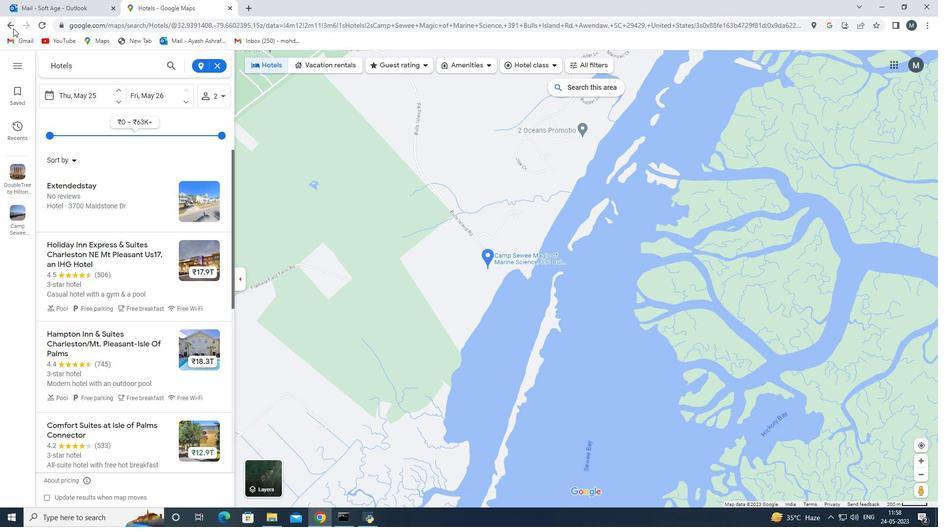
Action: Mouse pressed left at (8, 22)
Screenshot: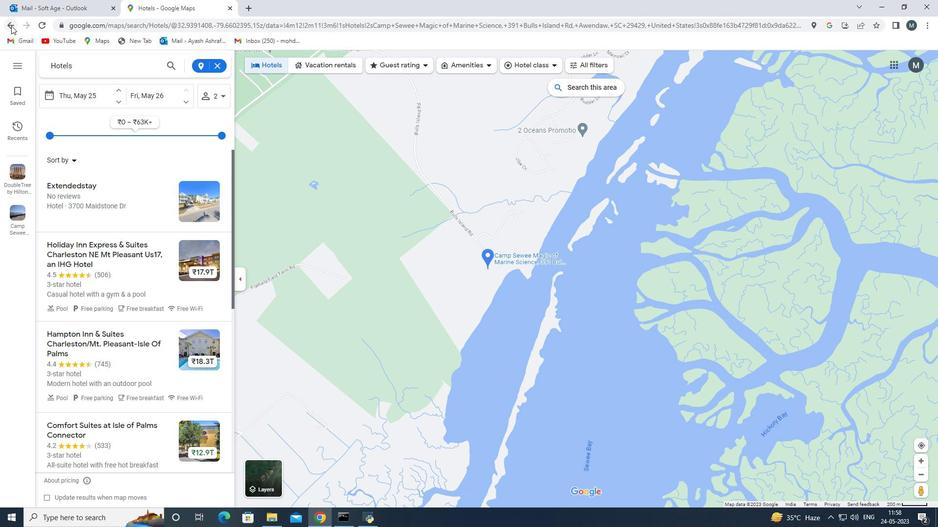 
Action: Mouse pressed left at (8, 22)
Screenshot: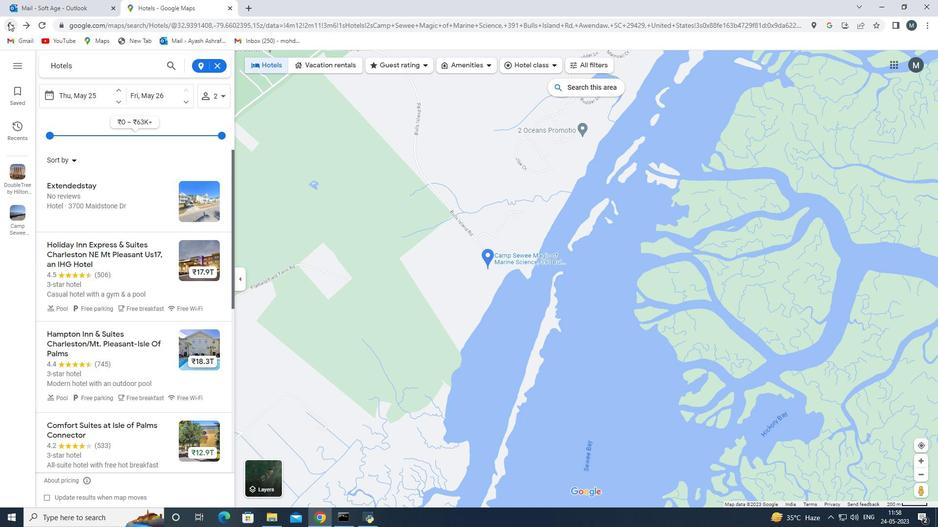 
Action: Mouse pressed left at (8, 22)
Screenshot: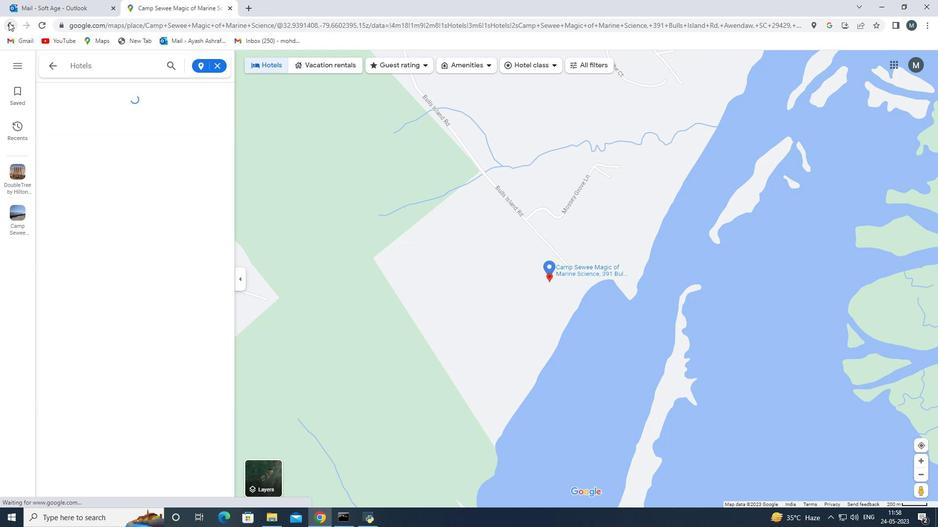 
Action: Mouse moved to (10, 24)
Screenshot: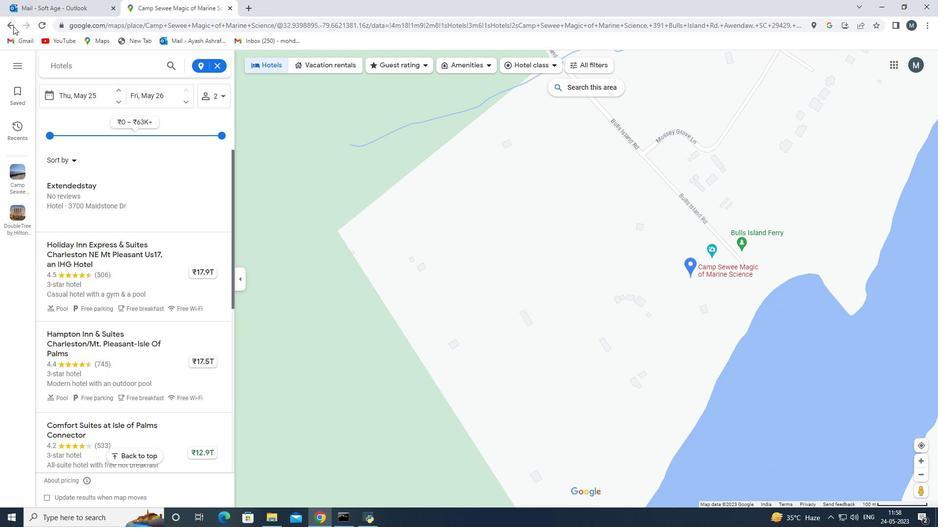 
Action: Mouse pressed left at (10, 24)
Screenshot: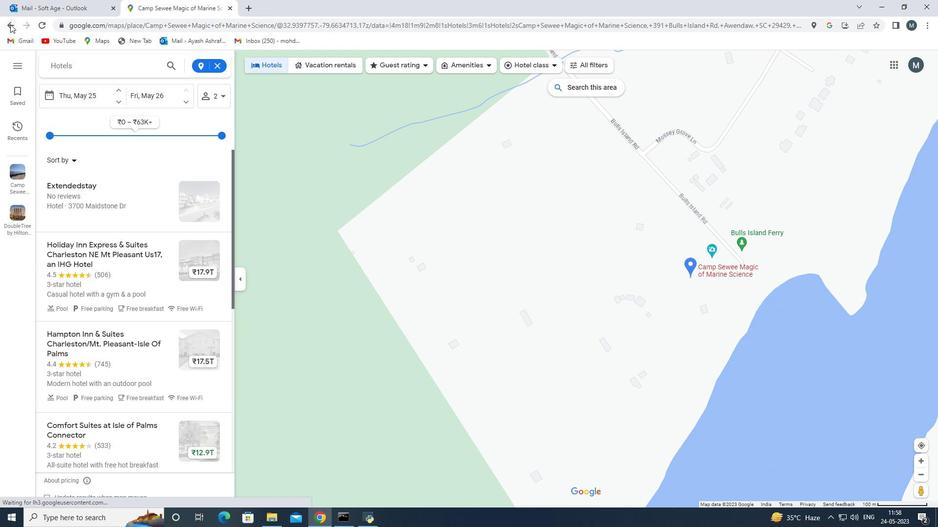 
Action: Mouse moved to (169, 65)
Screenshot: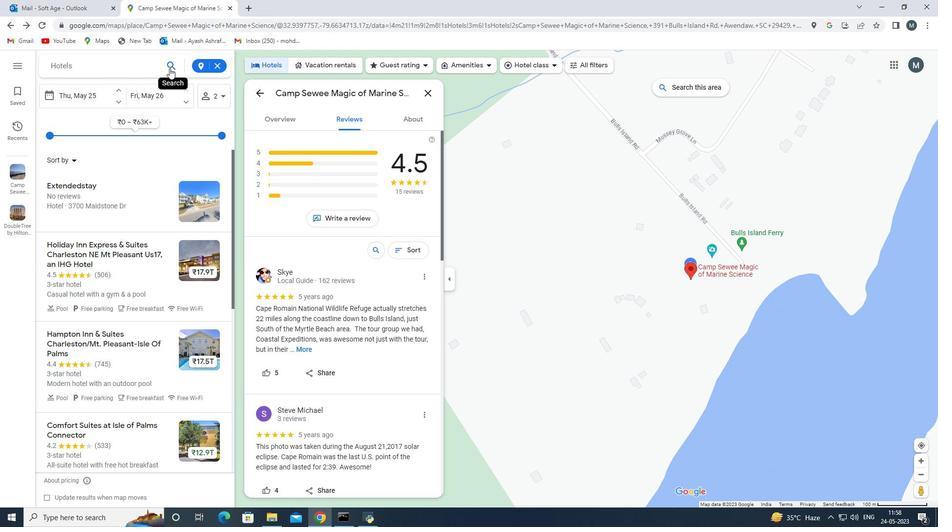 
Action: Mouse pressed left at (169, 65)
Screenshot: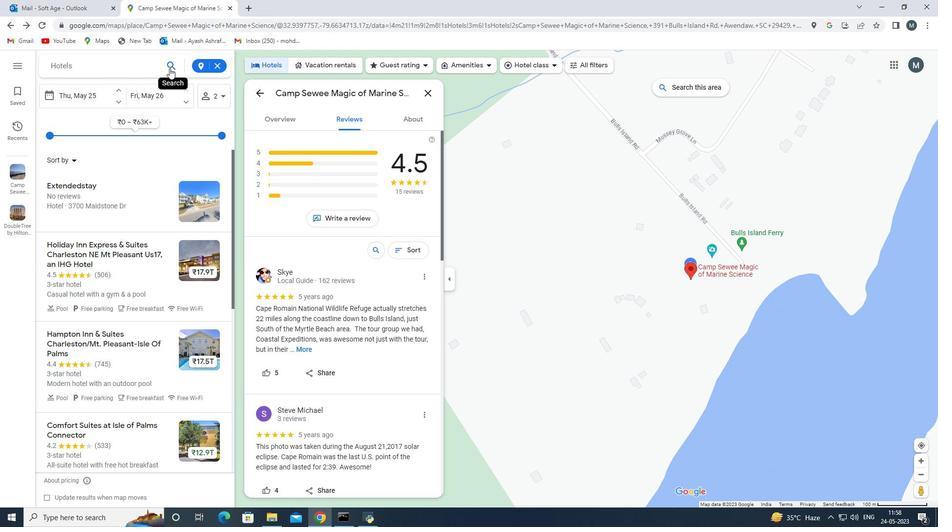 
Action: Mouse moved to (5, 21)
Screenshot: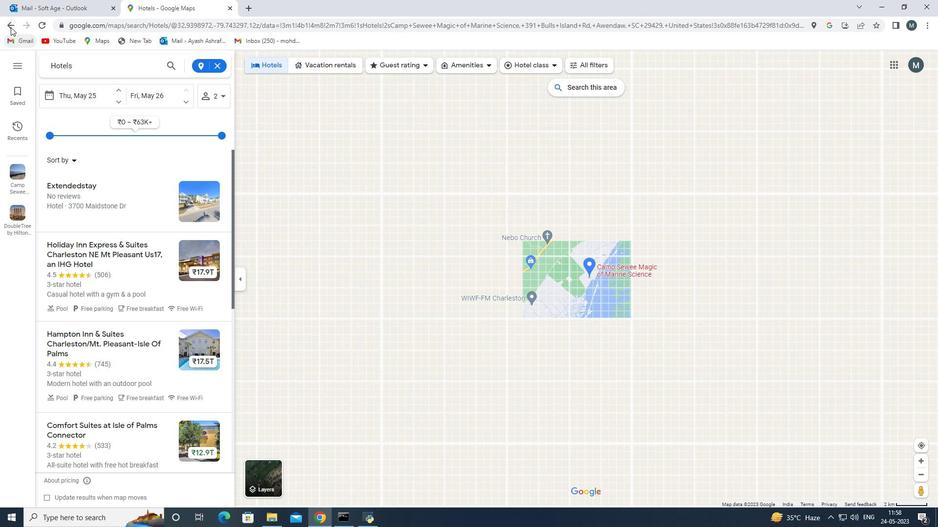 
Action: Mouse pressed left at (5, 21)
Screenshot: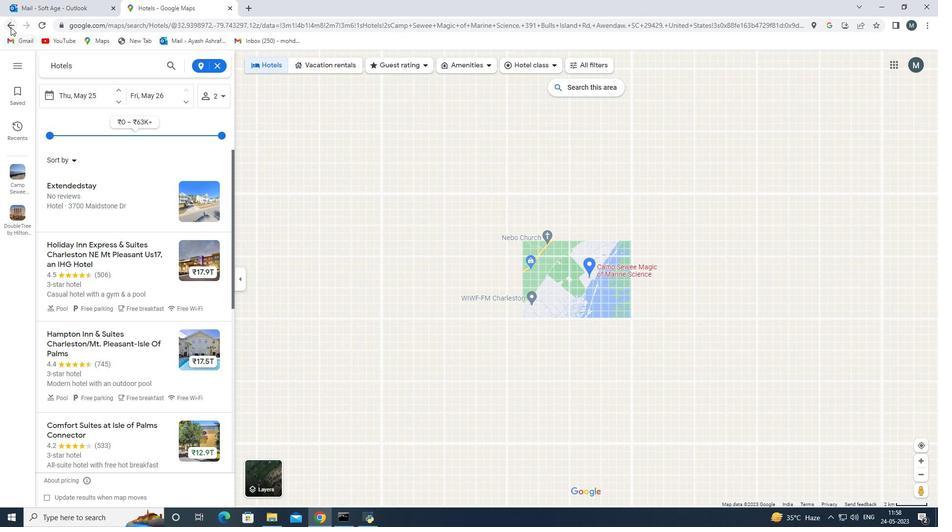
Action: Mouse moved to (6, 21)
Screenshot: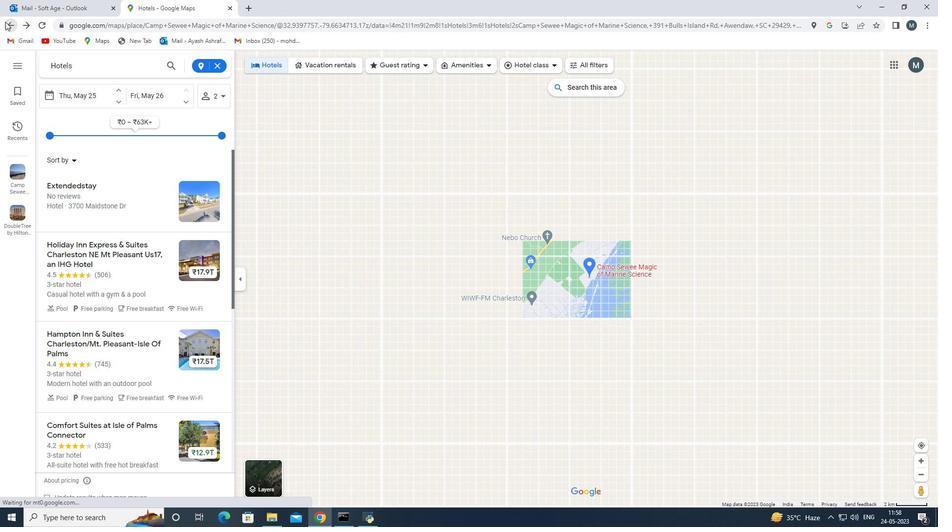 
Action: Mouse pressed left at (6, 21)
Screenshot: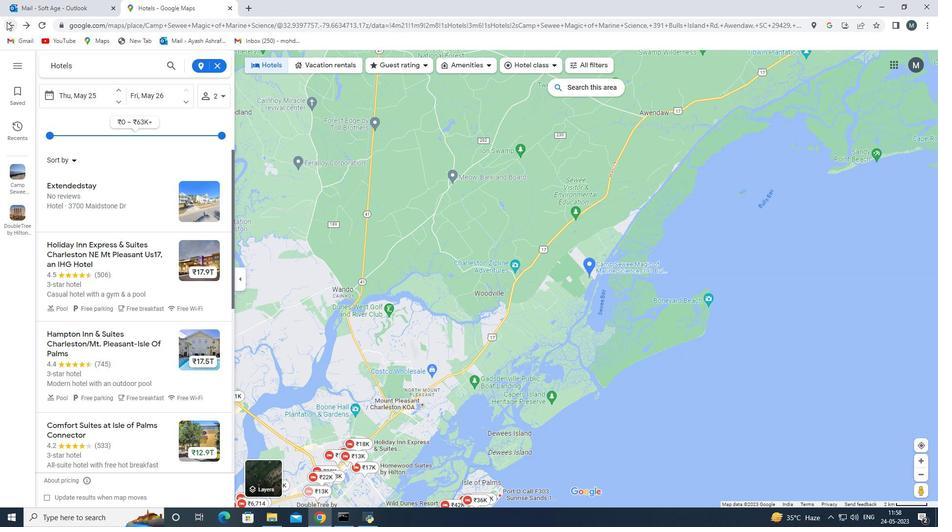 
Action: Mouse moved to (7, 21)
Screenshot: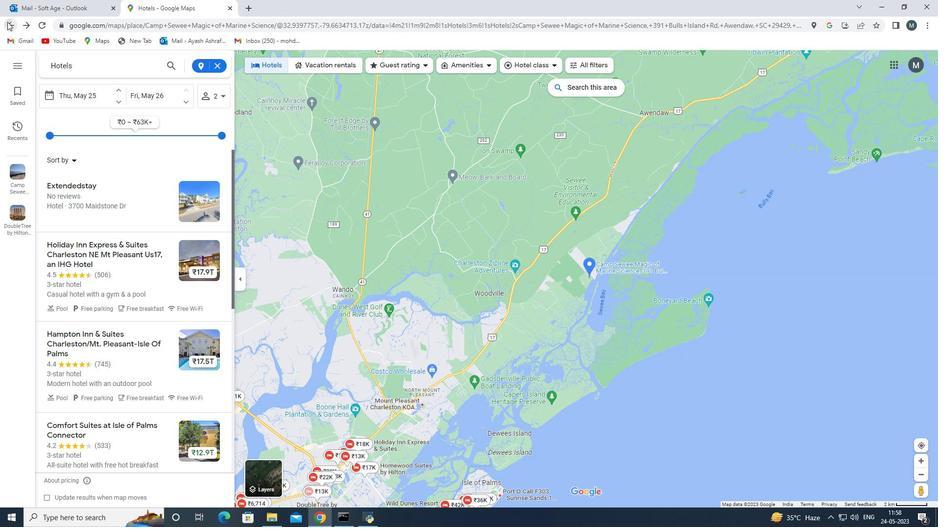 
Action: Mouse pressed left at (7, 21)
Screenshot: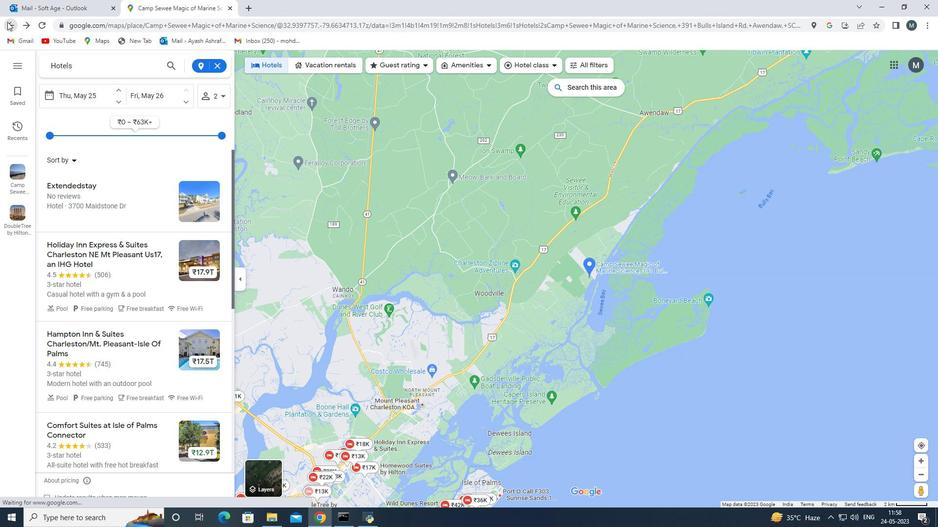 
Action: Mouse pressed left at (7, 21)
Screenshot: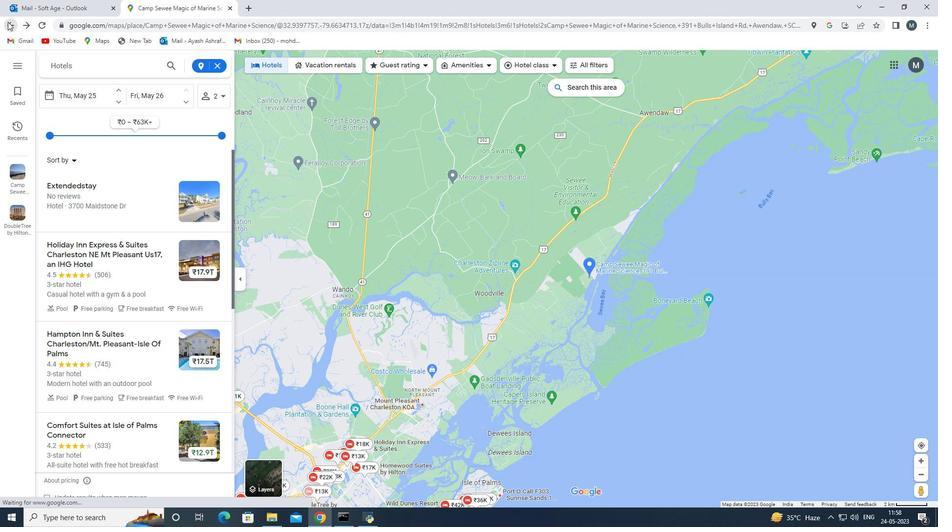 
Action: Mouse moved to (221, 65)
Screenshot: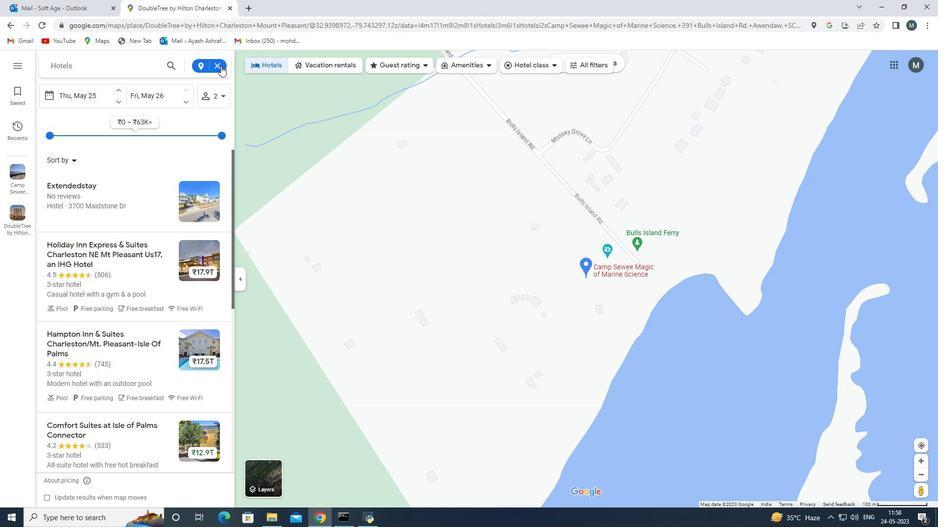 
Action: Mouse pressed left at (221, 65)
Screenshot: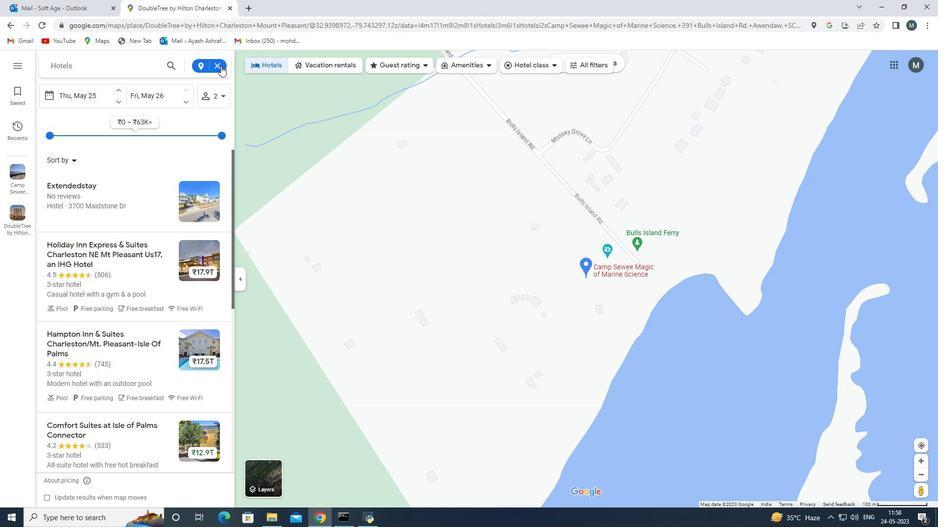
Action: Mouse moved to (219, 66)
Screenshot: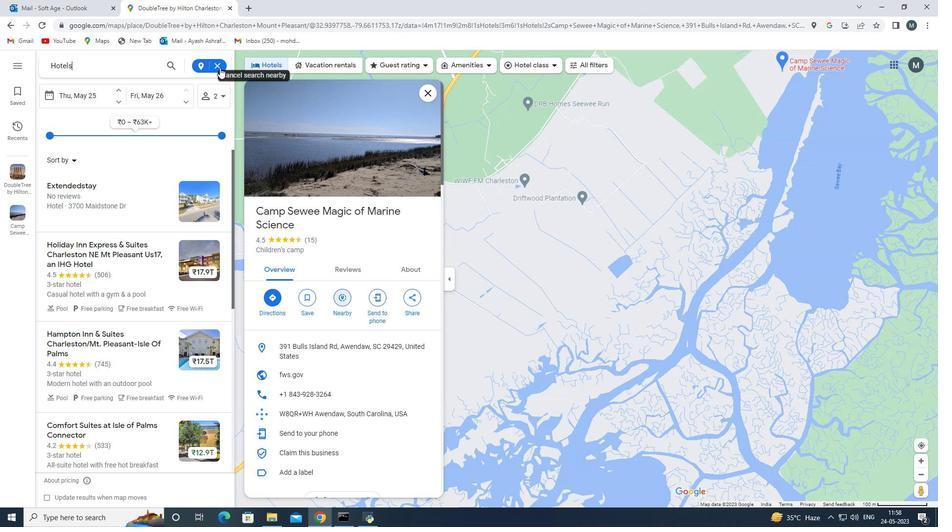 
Action: Mouse pressed left at (219, 66)
Screenshot: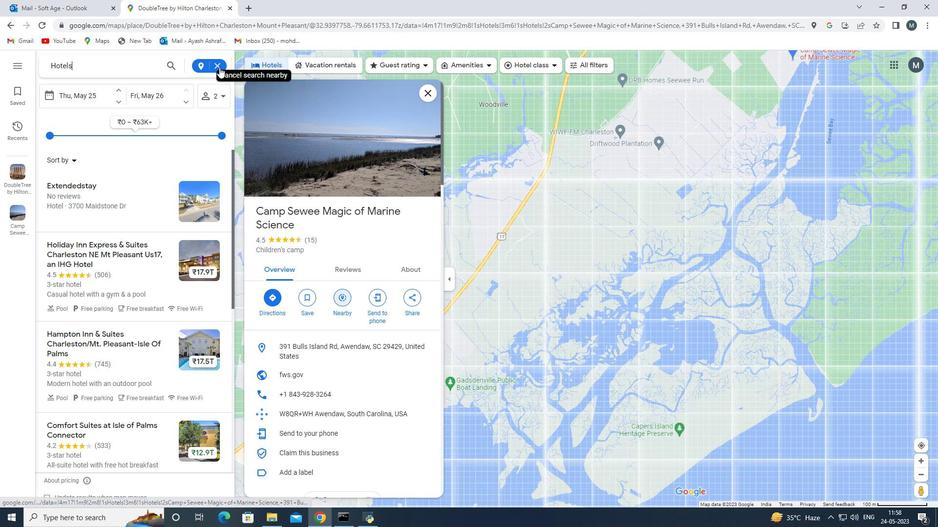 
Action: Mouse moved to (189, 64)
Screenshot: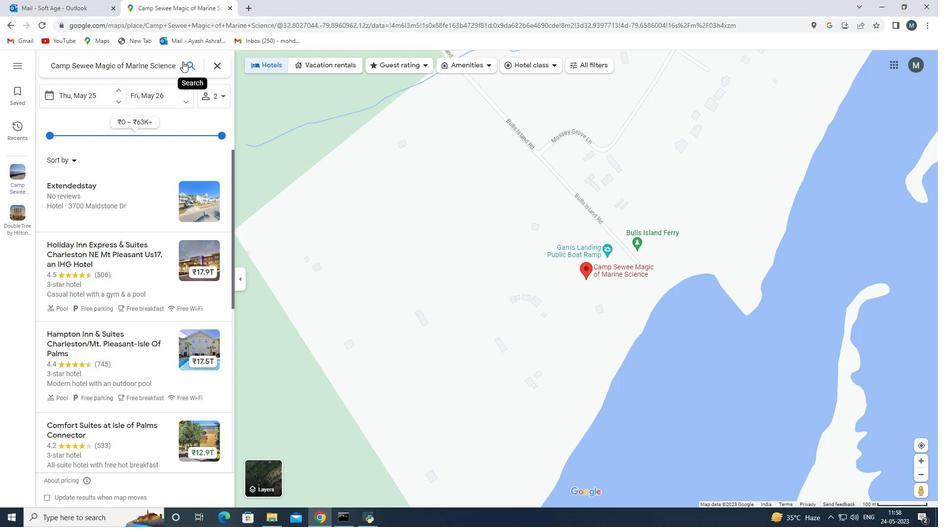 
Action: Mouse pressed left at (189, 64)
Screenshot: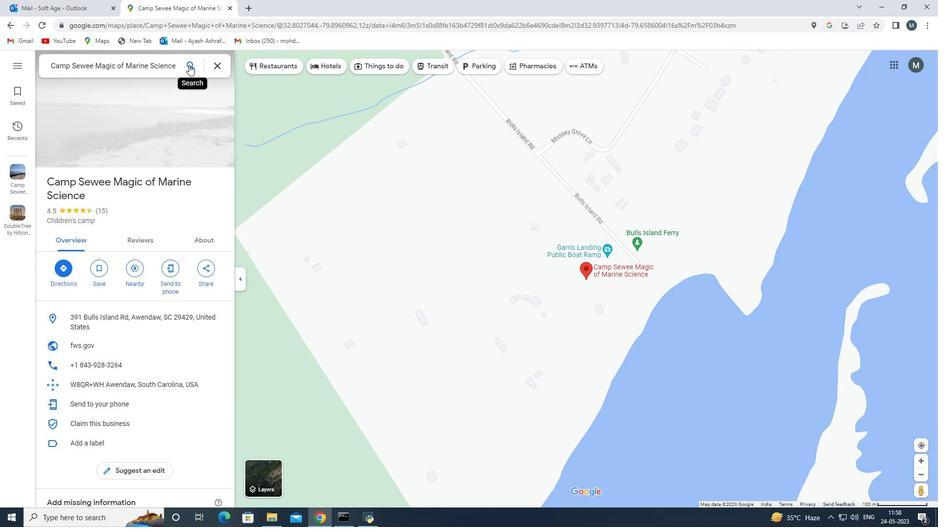 
Action: Mouse moved to (172, 375)
Screenshot: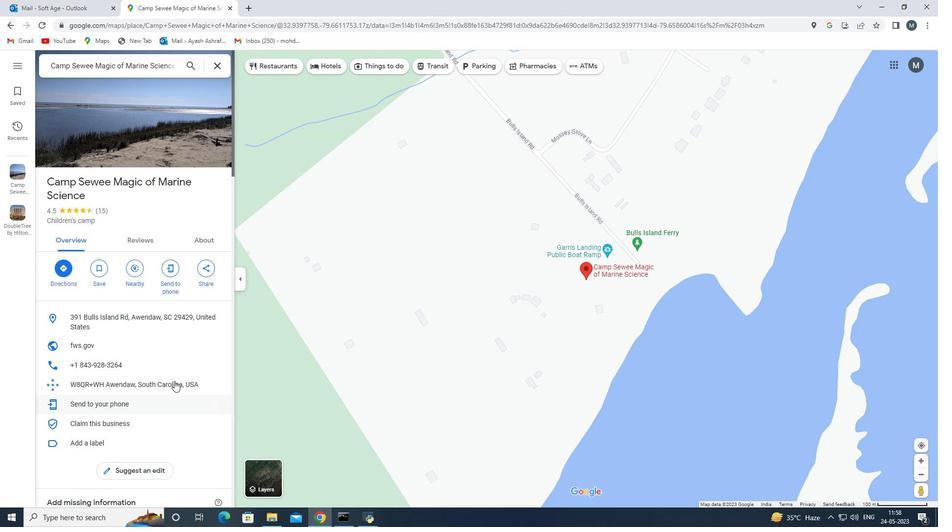 
Action: Mouse scrolled (172, 375) with delta (0, 0)
Screenshot: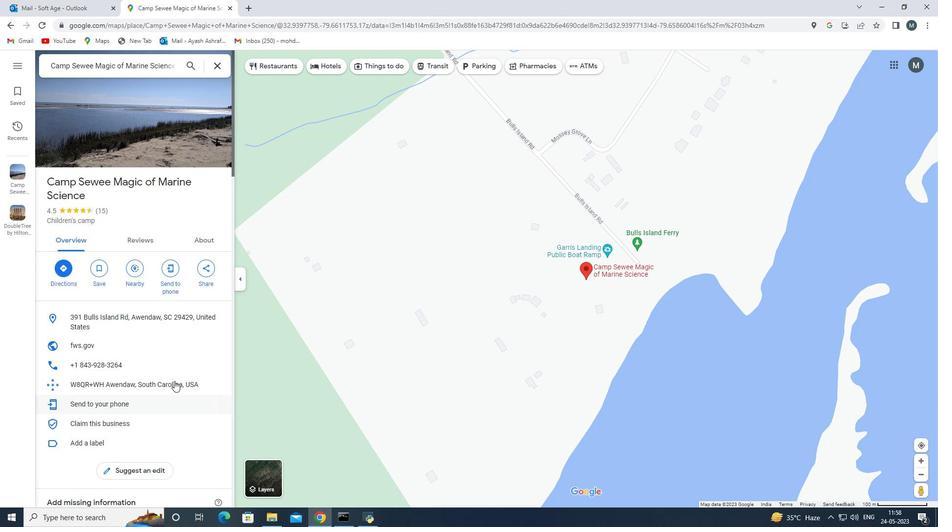 
Action: Mouse scrolled (172, 375) with delta (0, 0)
Screenshot: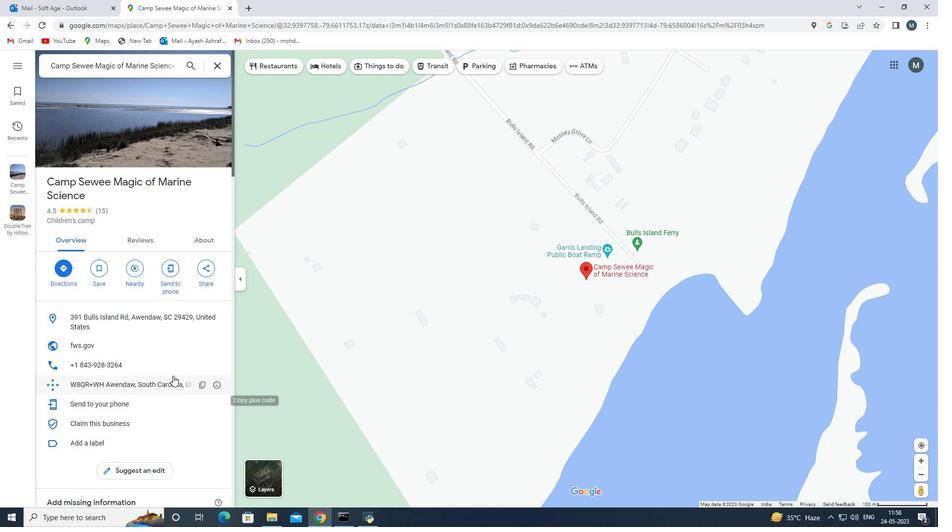 
Action: Mouse moved to (170, 370)
Screenshot: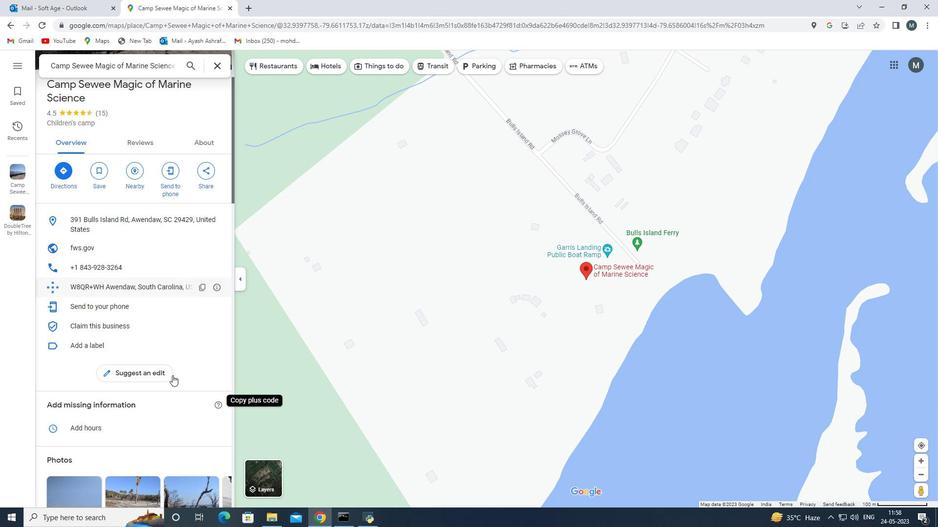 
Action: Mouse scrolled (170, 369) with delta (0, 0)
Screenshot: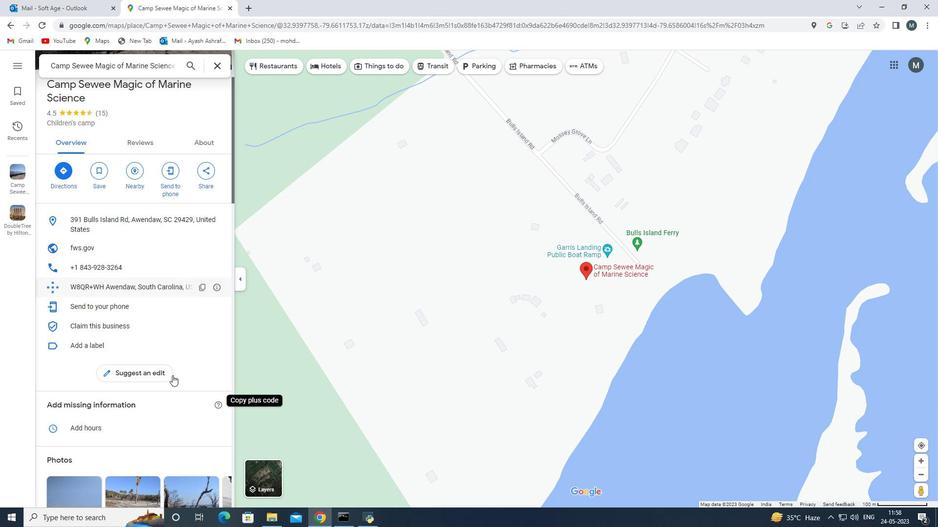 
Action: Mouse moved to (169, 368)
Screenshot: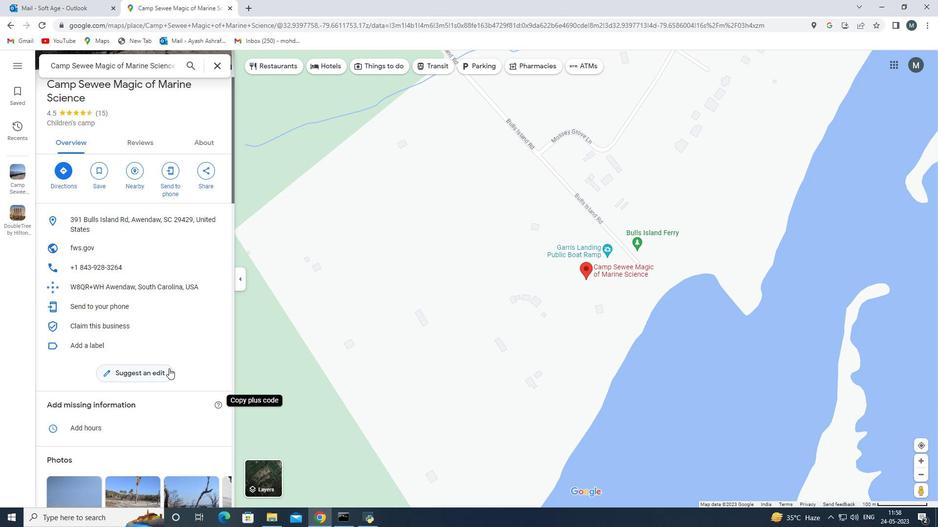 
Action: Mouse scrolled (169, 367) with delta (0, 0)
Screenshot: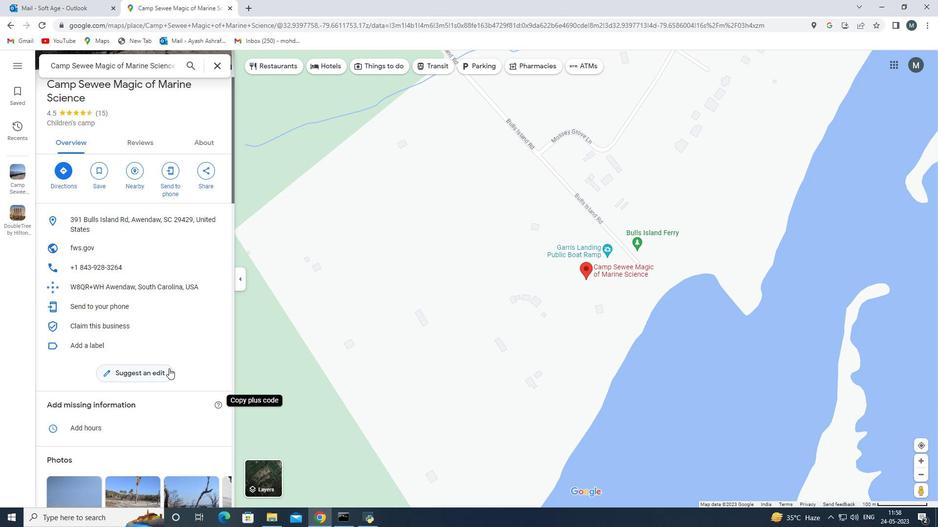 
Action: Mouse moved to (168, 356)
Screenshot: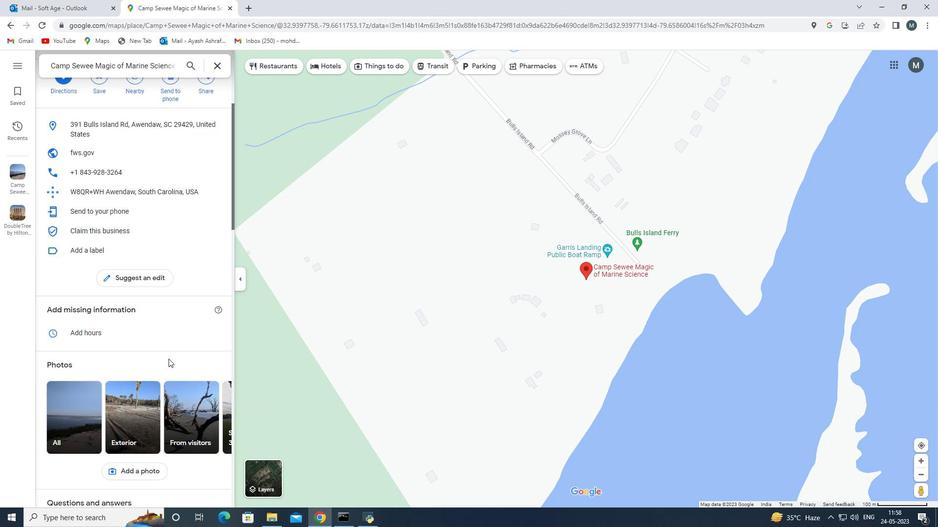 
Action: Mouse scrolled (168, 356) with delta (0, 0)
Screenshot: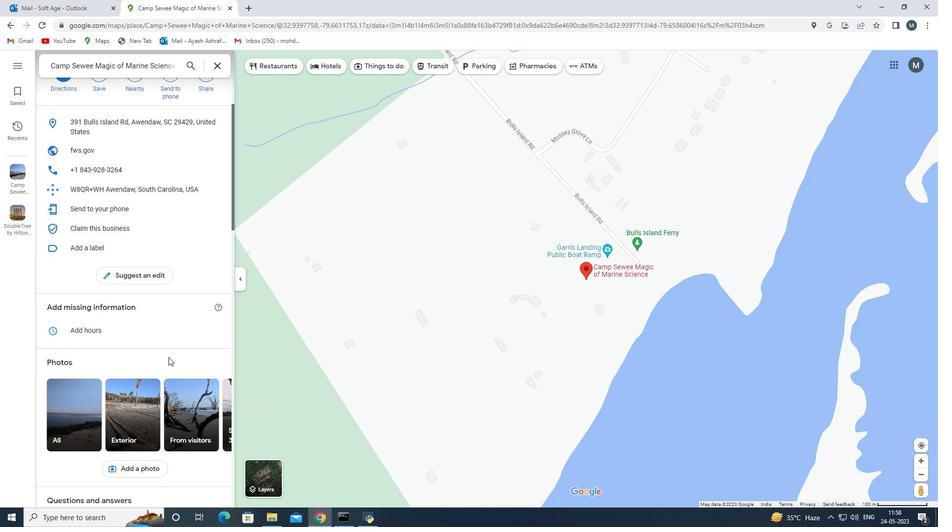 
Action: Mouse scrolled (168, 356) with delta (0, 0)
Screenshot: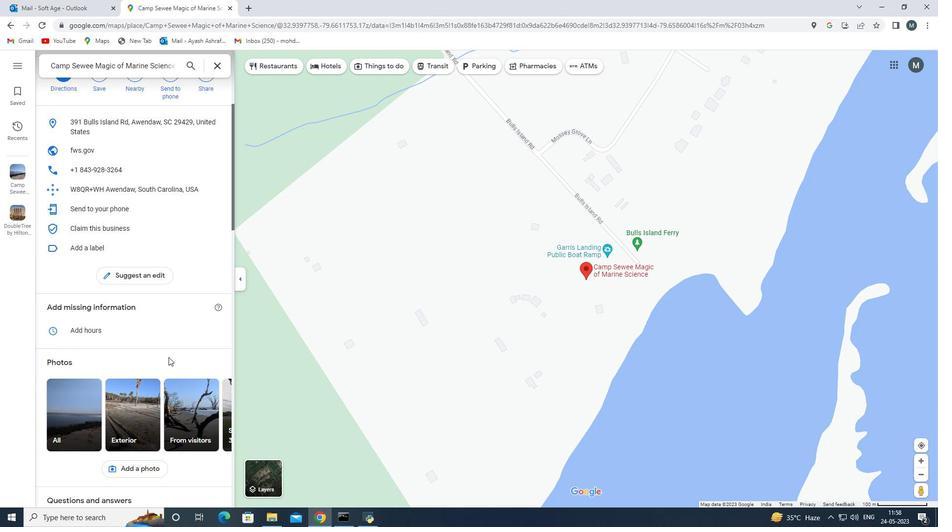 
Action: Mouse scrolled (168, 356) with delta (0, 0)
Screenshot: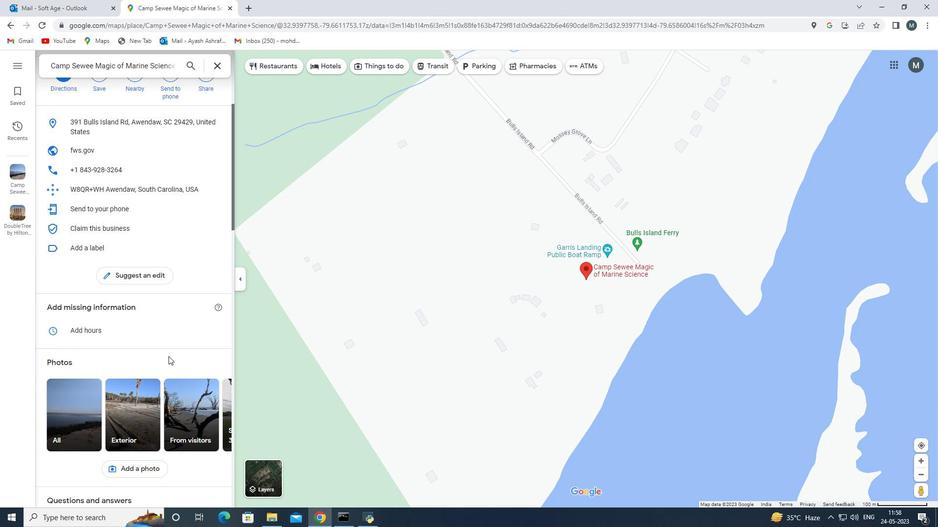 
Action: Mouse scrolled (168, 356) with delta (0, 0)
Screenshot: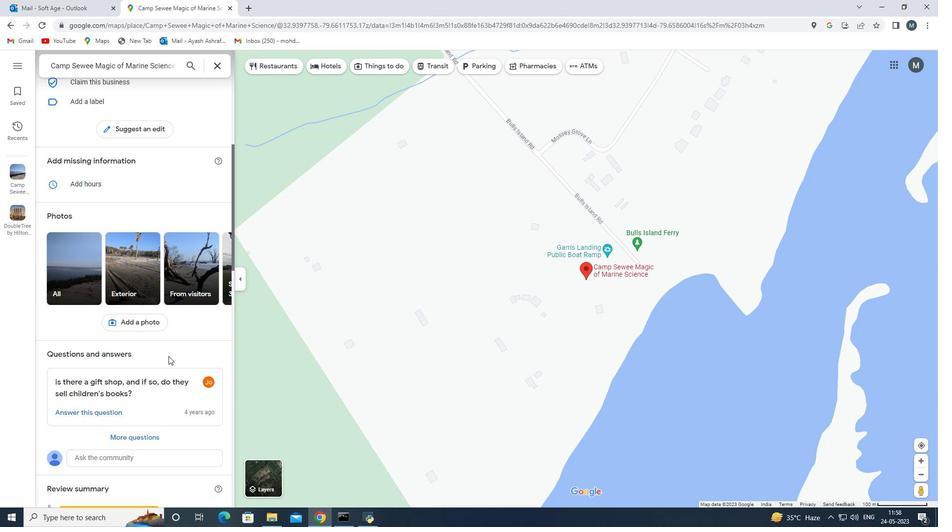 
Action: Mouse scrolled (168, 356) with delta (0, 0)
Screenshot: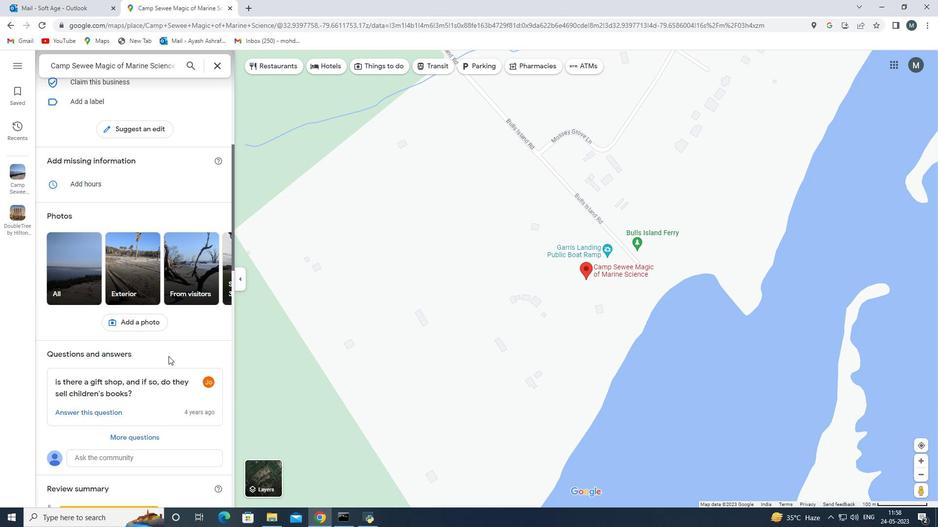 
Action: Mouse moved to (163, 350)
Screenshot: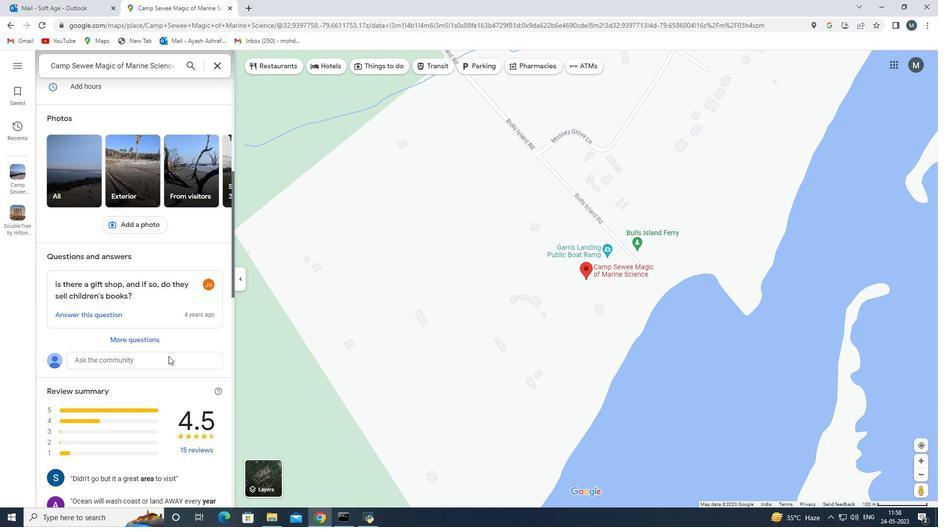
Action: Mouse scrolled (163, 350) with delta (0, 0)
Screenshot: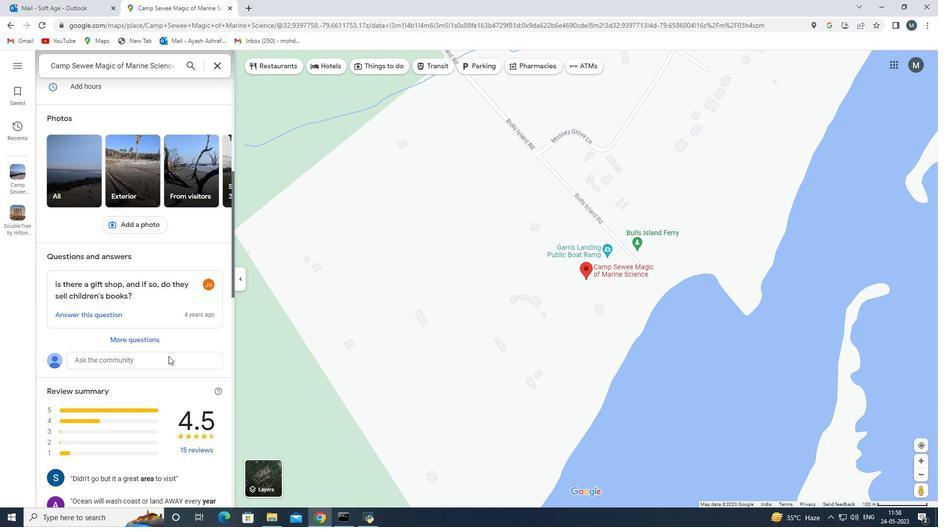 
Action: Mouse moved to (161, 344)
Screenshot: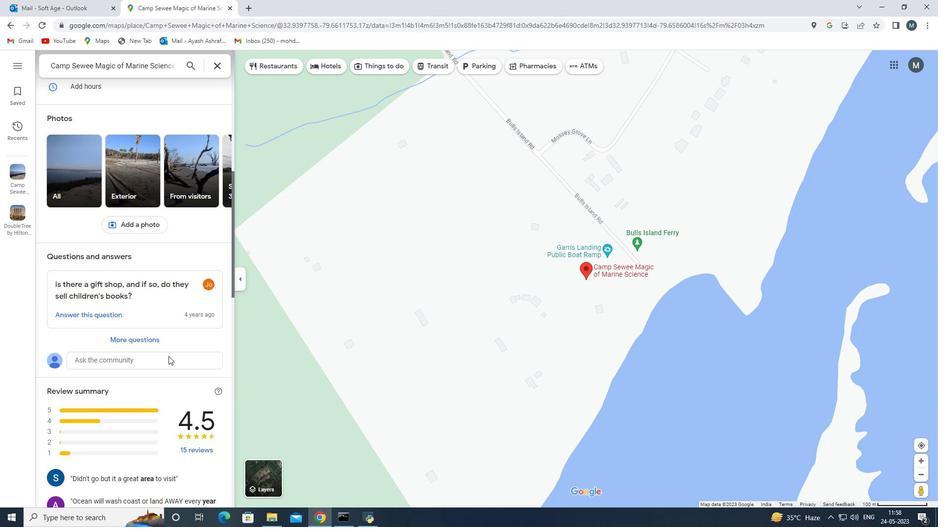 
Action: Mouse scrolled (161, 347) with delta (0, 0)
Screenshot: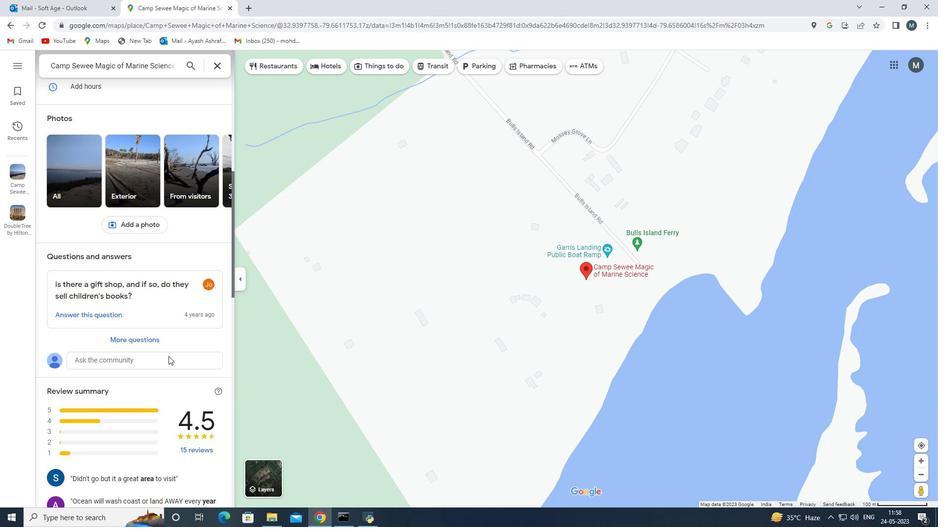 
Action: Mouse moved to (161, 342)
Screenshot: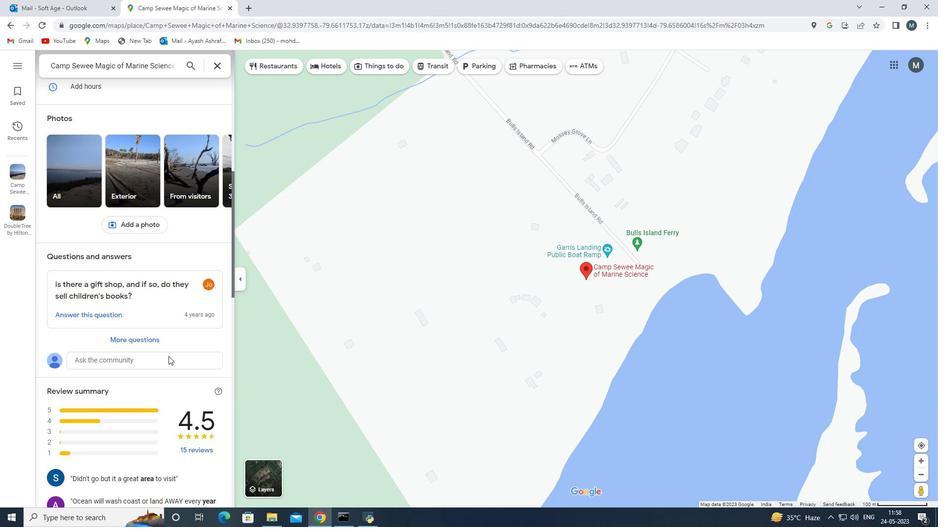 
Action: Mouse scrolled (161, 345) with delta (0, 0)
Screenshot: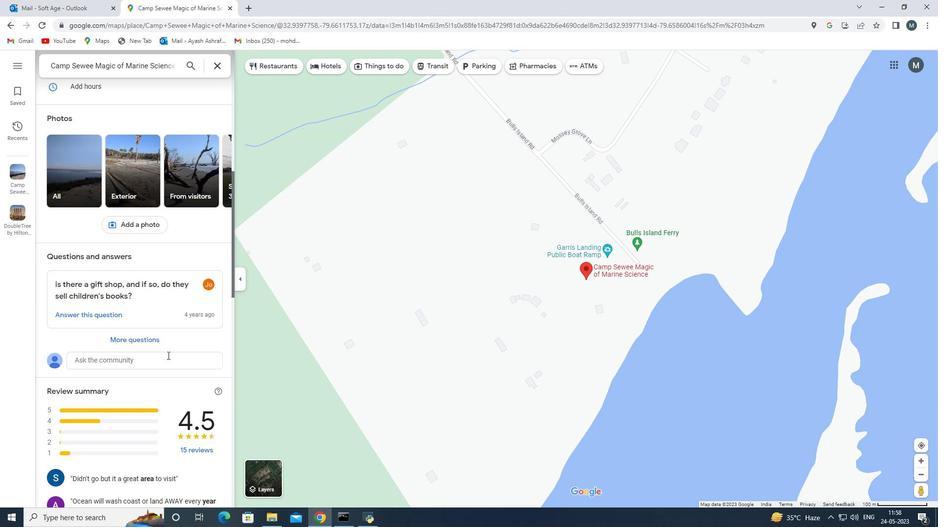 
Action: Mouse moved to (161, 341)
Screenshot: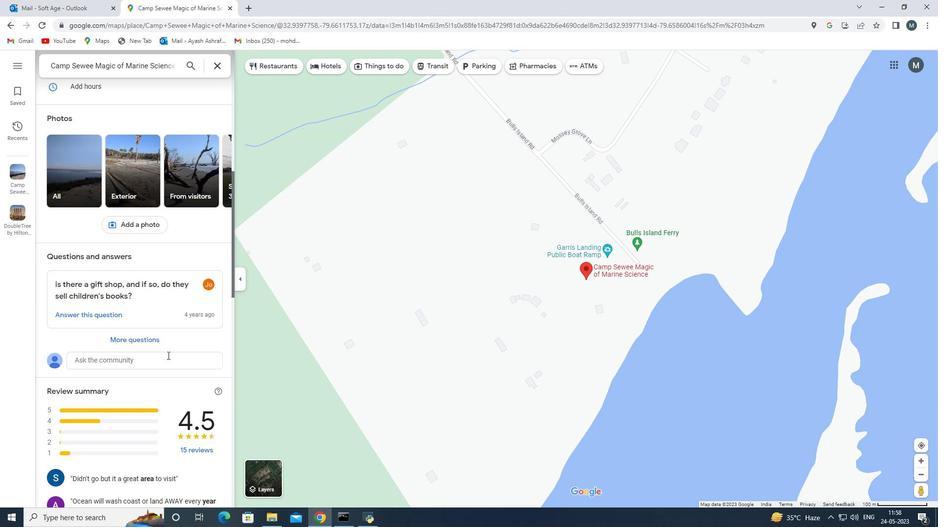 
Action: Mouse scrolled (161, 343) with delta (0, 0)
Screenshot: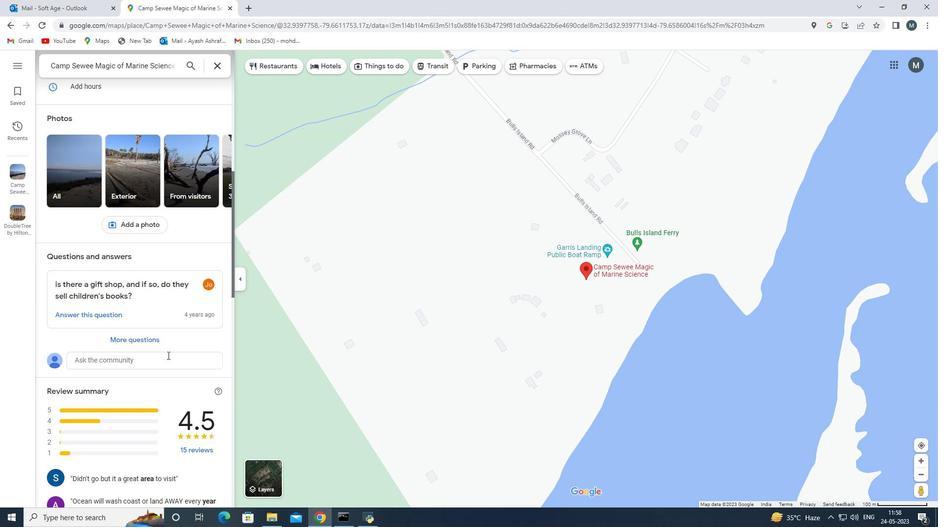 
Action: Mouse moved to (160, 338)
Screenshot: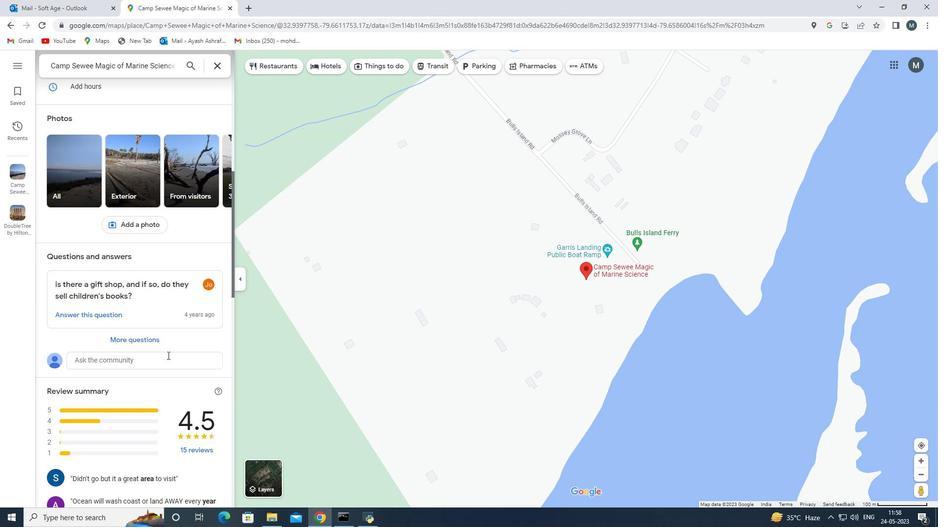 
Action: Mouse scrolled (160, 338) with delta (0, 0)
Screenshot: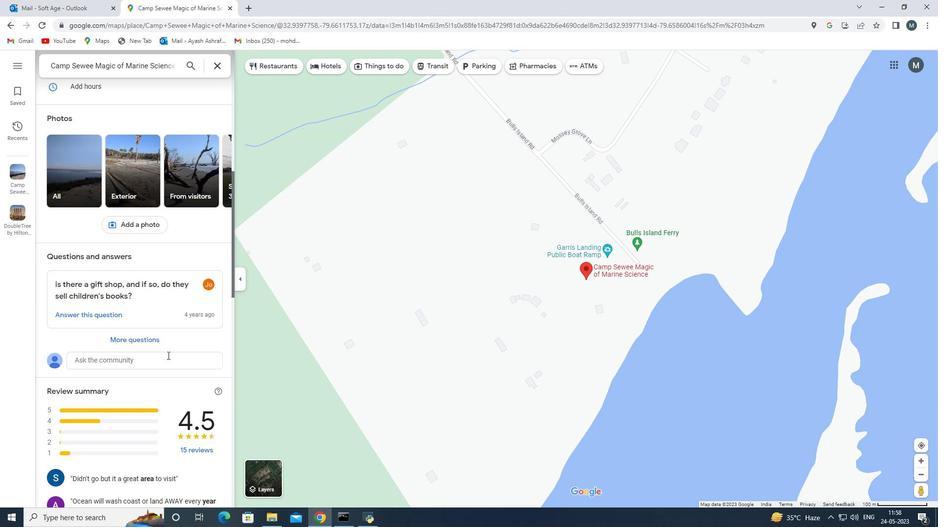 
Action: Mouse moved to (147, 305)
Screenshot: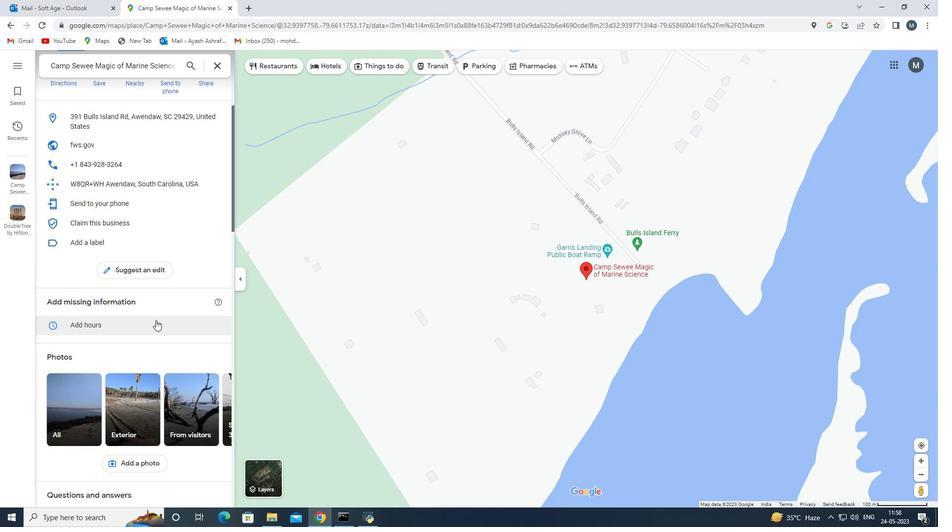 
Action: Mouse scrolled (147, 305) with delta (0, 0)
Screenshot: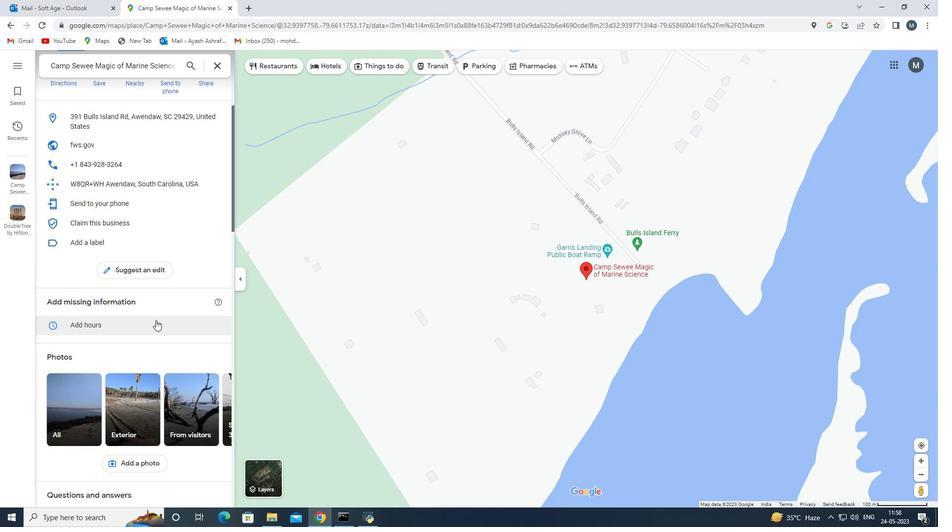 
Action: Mouse moved to (147, 303)
Screenshot: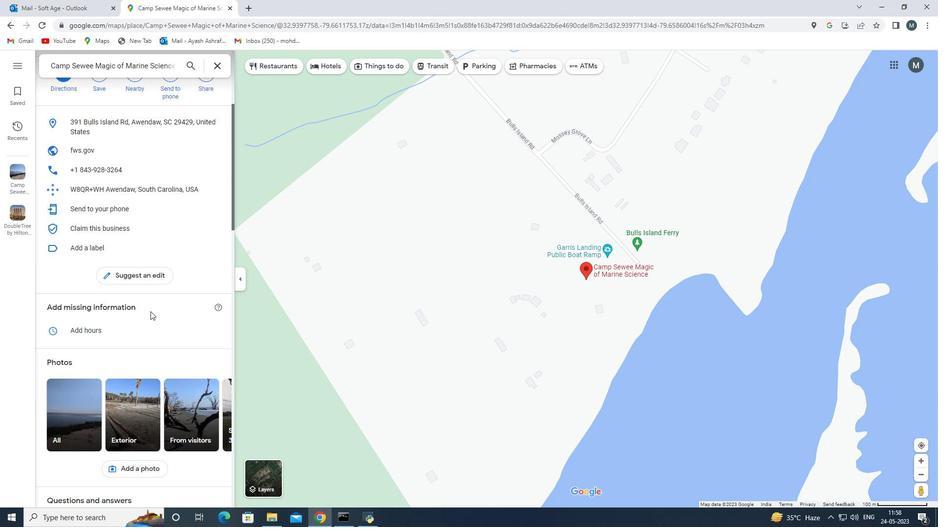 
Action: Mouse scrolled (147, 303) with delta (0, 0)
Screenshot: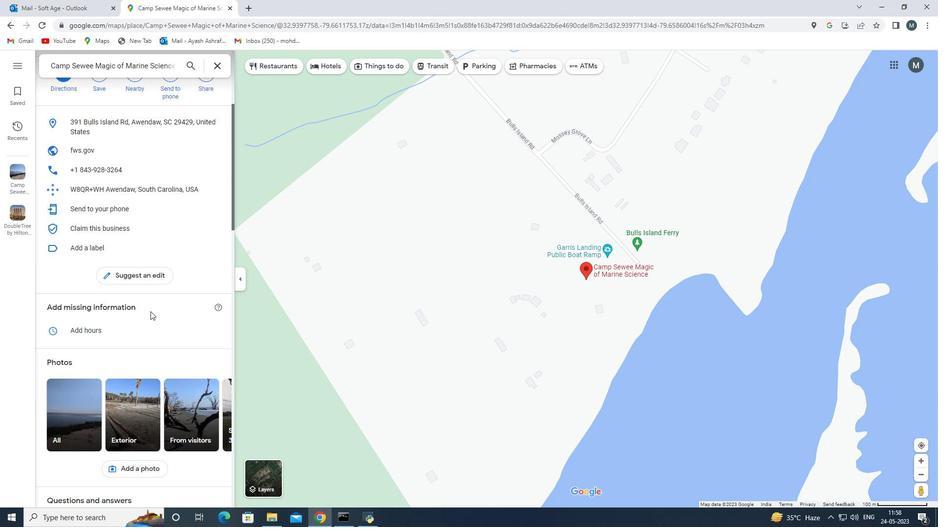 
Action: Mouse moved to (146, 302)
Screenshot: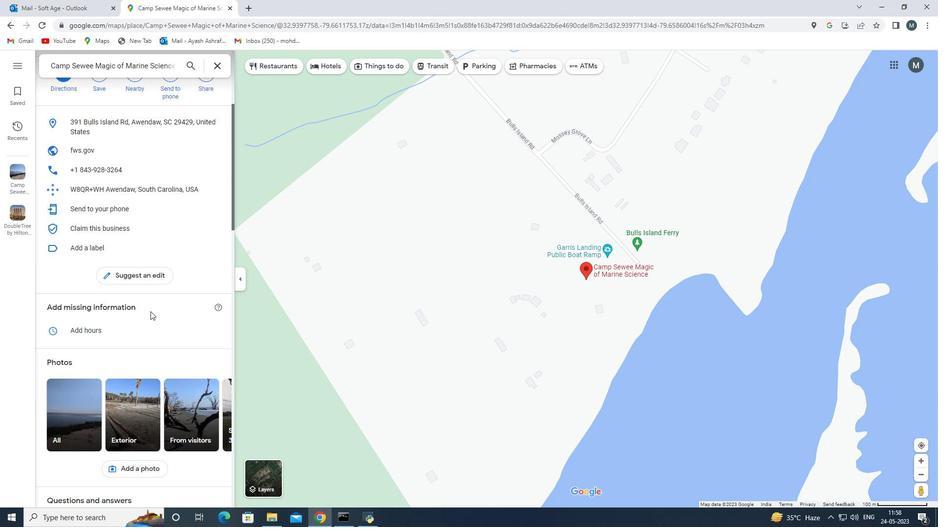
Action: Mouse scrolled (146, 303) with delta (0, 0)
Screenshot: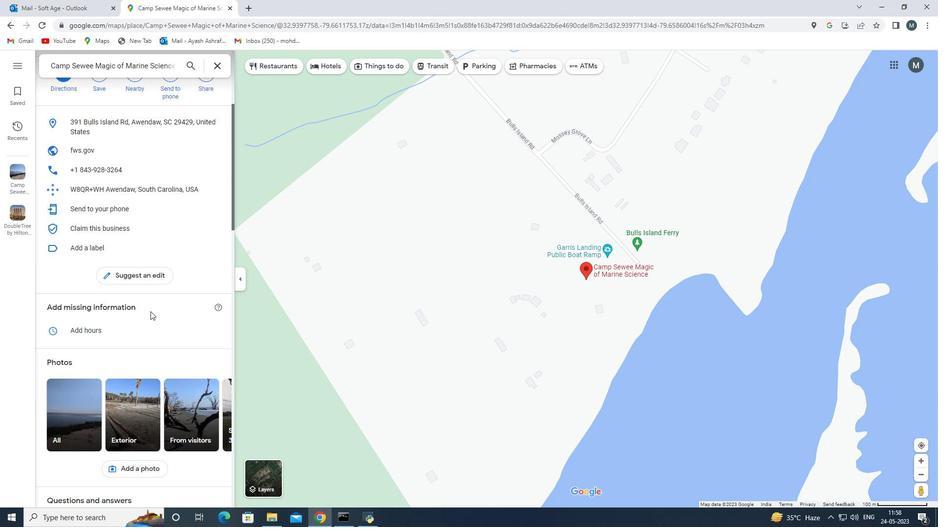 
Action: Mouse moved to (146, 301)
Screenshot: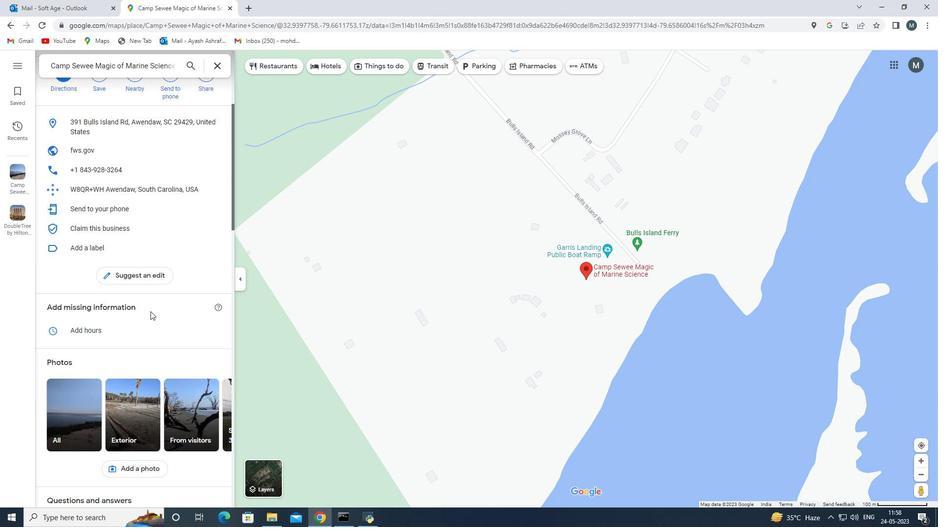 
Action: Mouse scrolled (146, 302) with delta (0, 0)
Screenshot: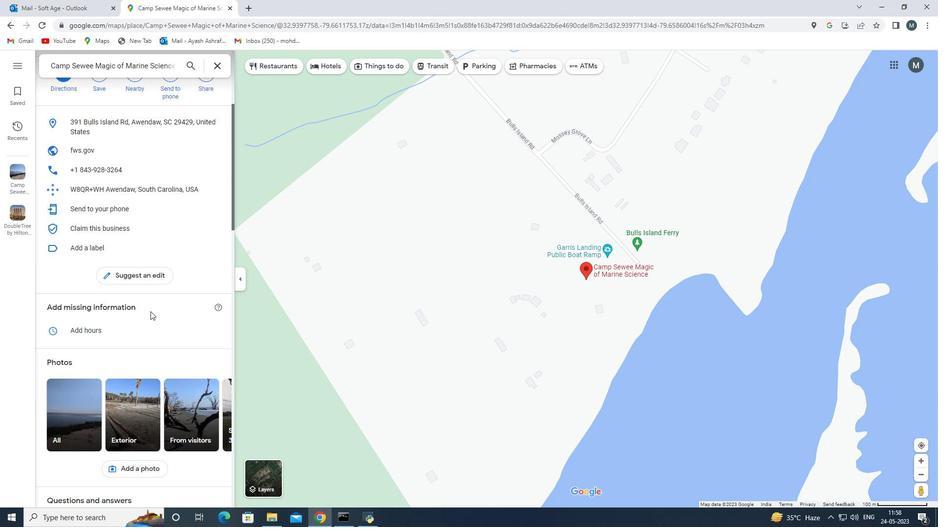 
Action: Mouse moved to (146, 300)
Screenshot: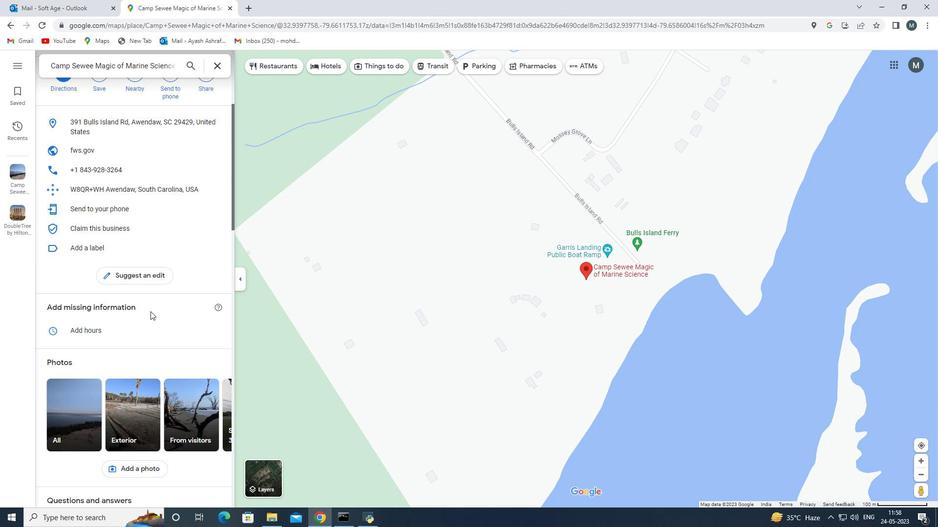 
Action: Mouse scrolled (146, 301) with delta (0, 0)
